 Task: Look for space in Point Fortin, Trinidad and Tobago from 2nd June, 2023 to 9th June, 2023 for 5 adults in price range Rs.7000 to Rs.13000. Place can be shared room with 2 bedrooms having 5 beds and 2 bathrooms. Property type can be house, flat, guest house. Booking option can be shelf check-in. Required host language is English.
Action: Mouse moved to (529, 106)
Screenshot: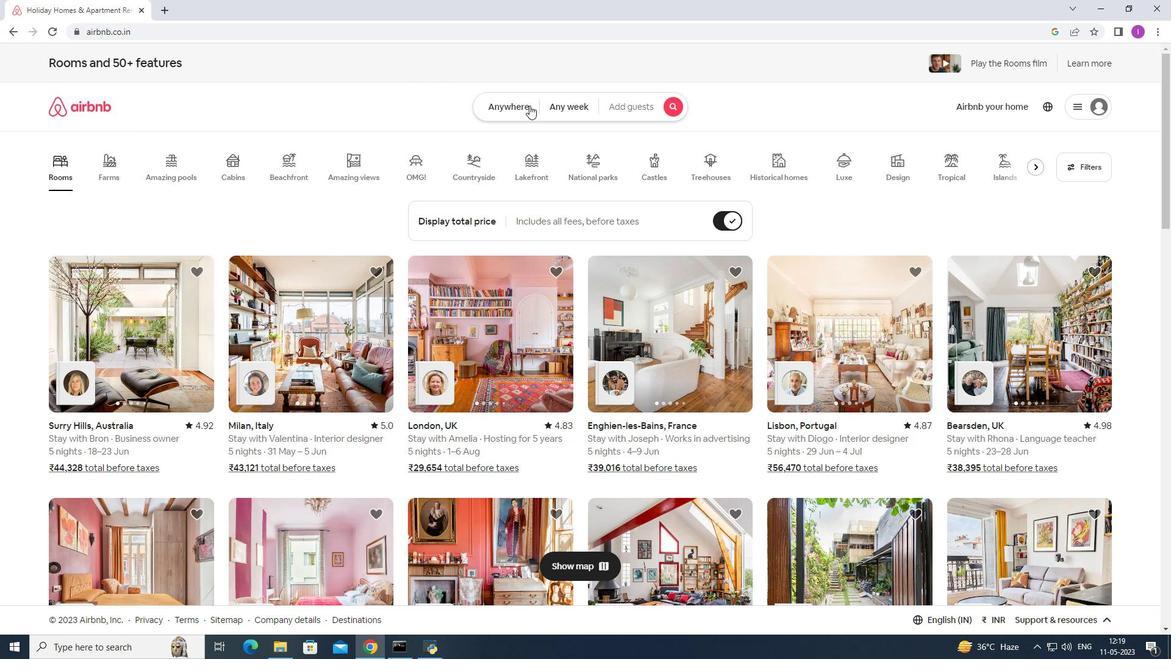 
Action: Mouse pressed left at (529, 106)
Screenshot: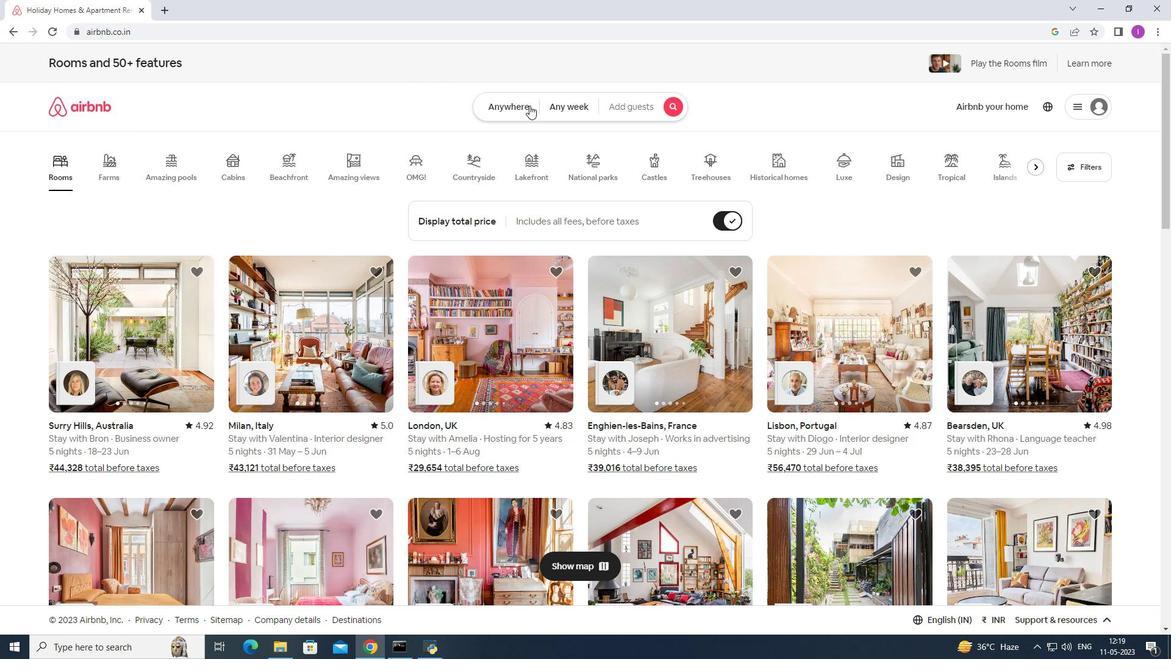 
Action: Mouse moved to (385, 159)
Screenshot: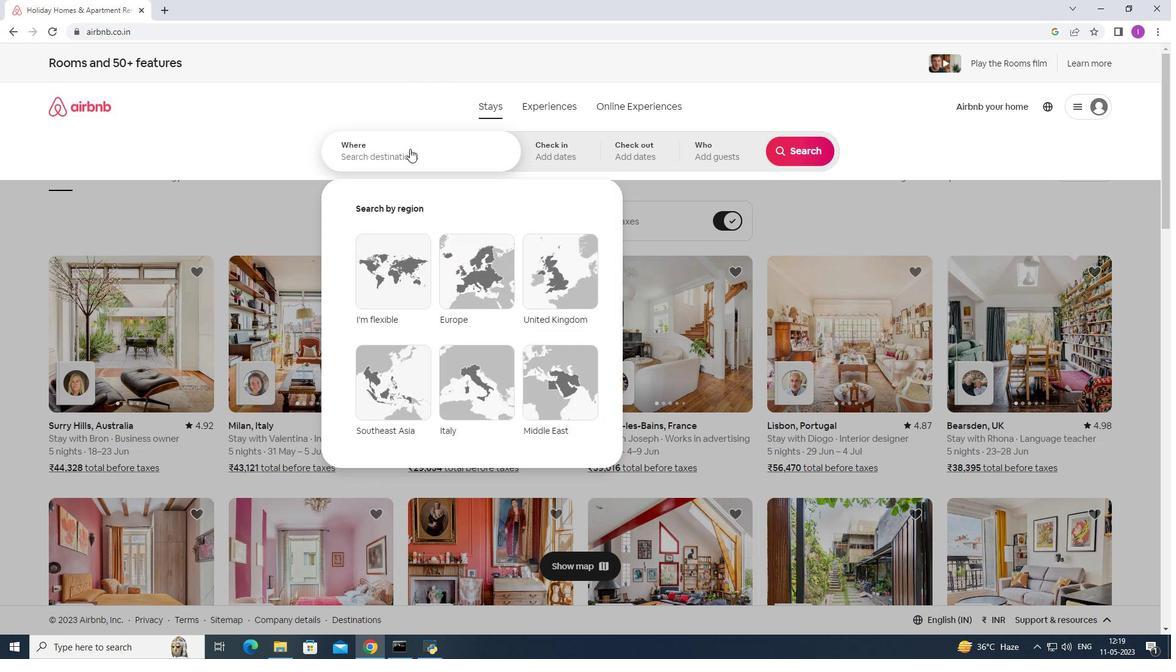 
Action: Mouse pressed left at (385, 159)
Screenshot: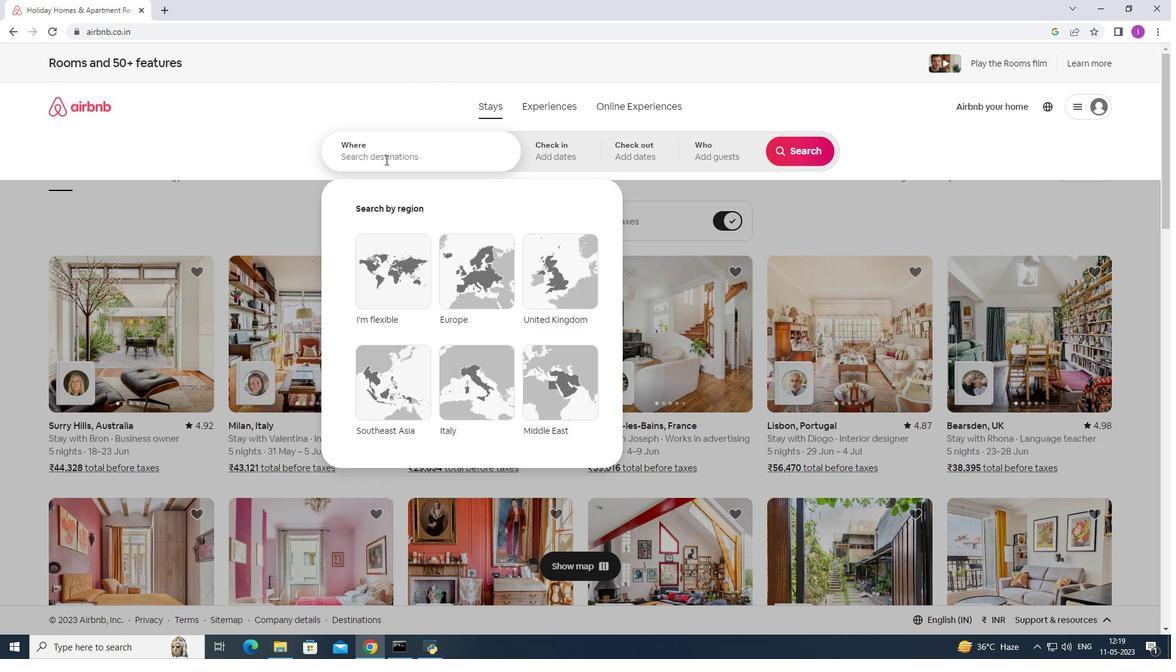 
Action: Mouse moved to (385, 163)
Screenshot: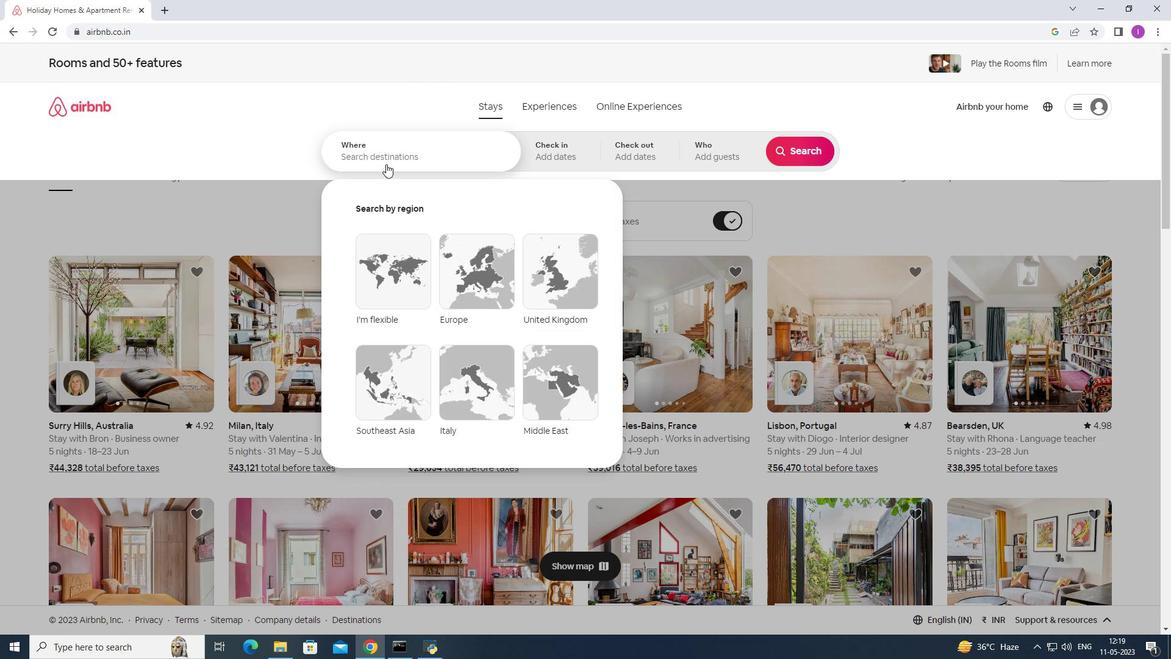 
Action: Key pressed <Key.shift><Key.shift><Key.shift><Key.shift><Key.shift><Key.shift>Point<Key.space><Key.shift>Fortin,<Key.shift>T
Screenshot: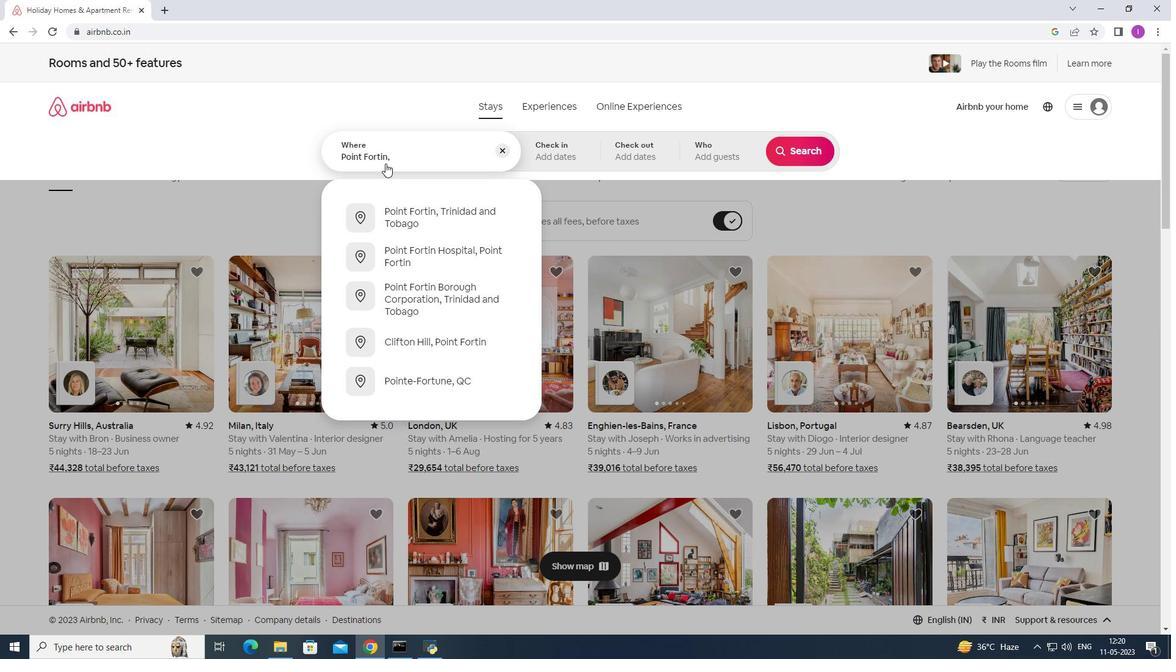 
Action: Mouse moved to (393, 157)
Screenshot: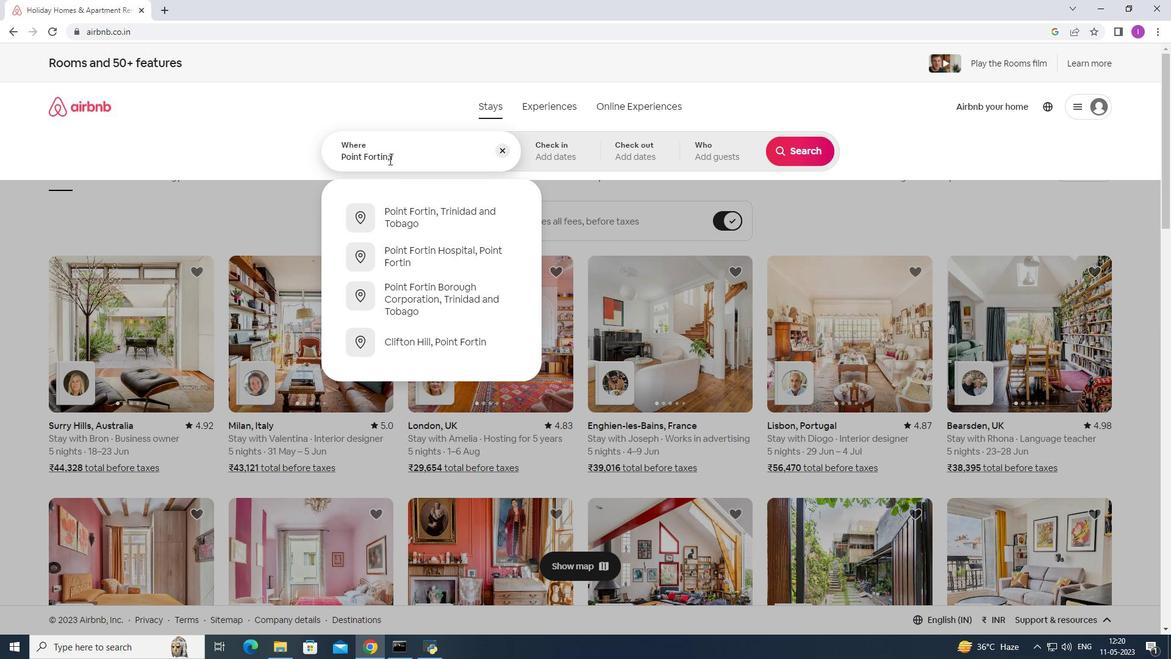 
Action: Key pressed r
Screenshot: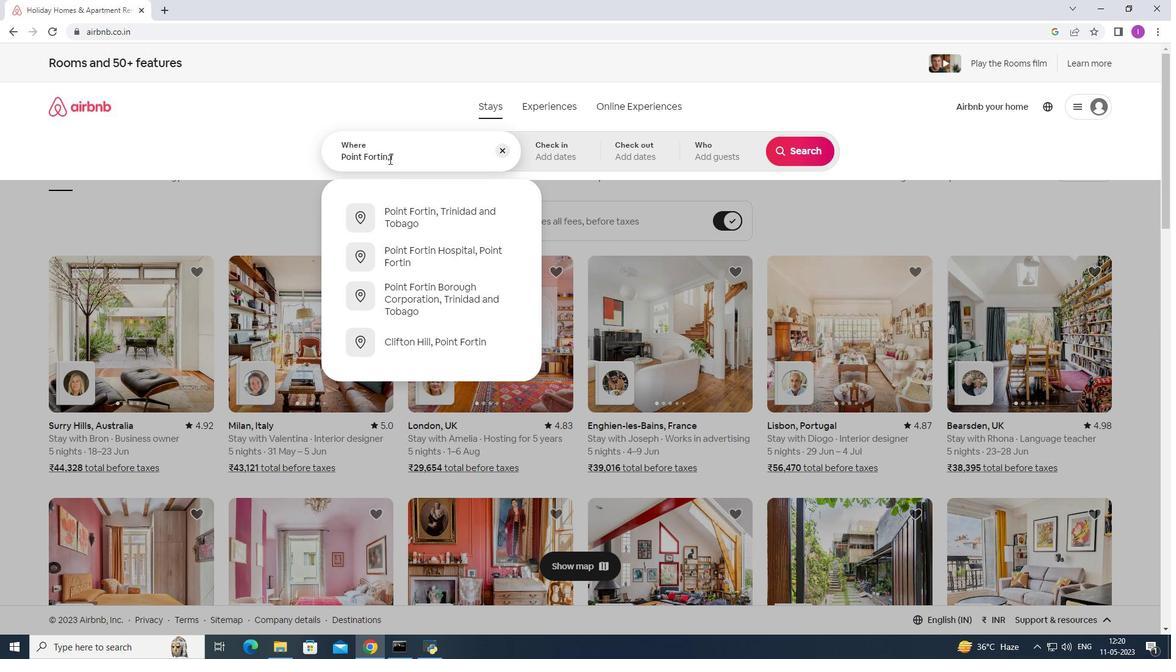 
Action: Mouse moved to (393, 156)
Screenshot: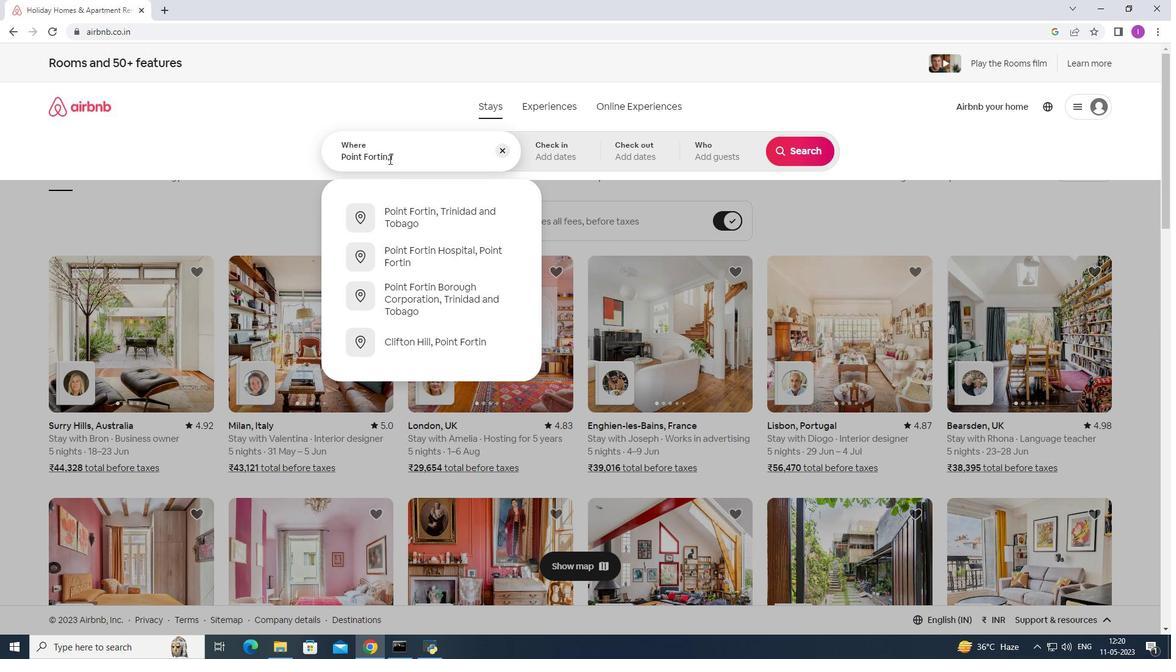 
Action: Key pressed i
Screenshot: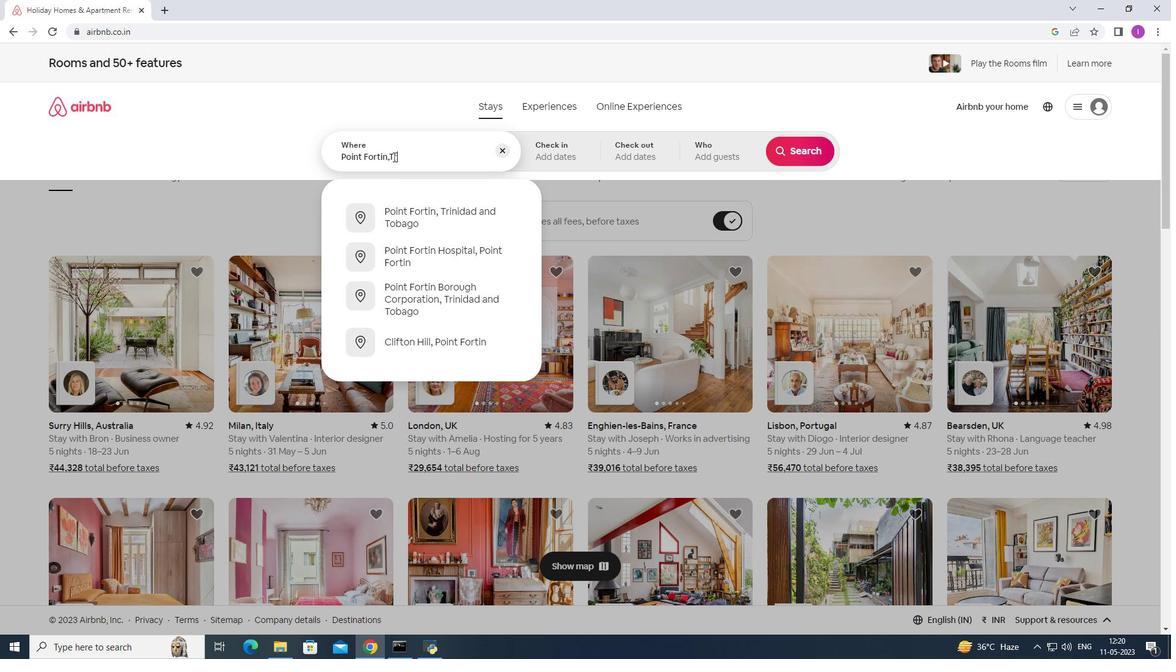 
Action: Mouse moved to (402, 152)
Screenshot: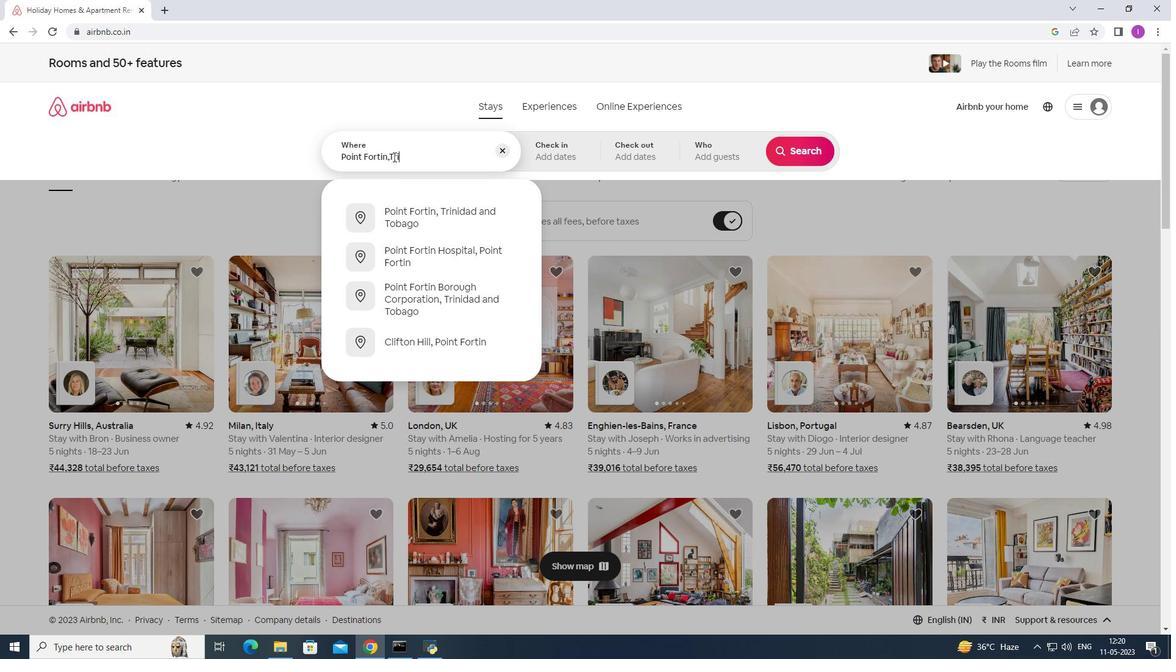 
Action: Key pressed nidad
Screenshot: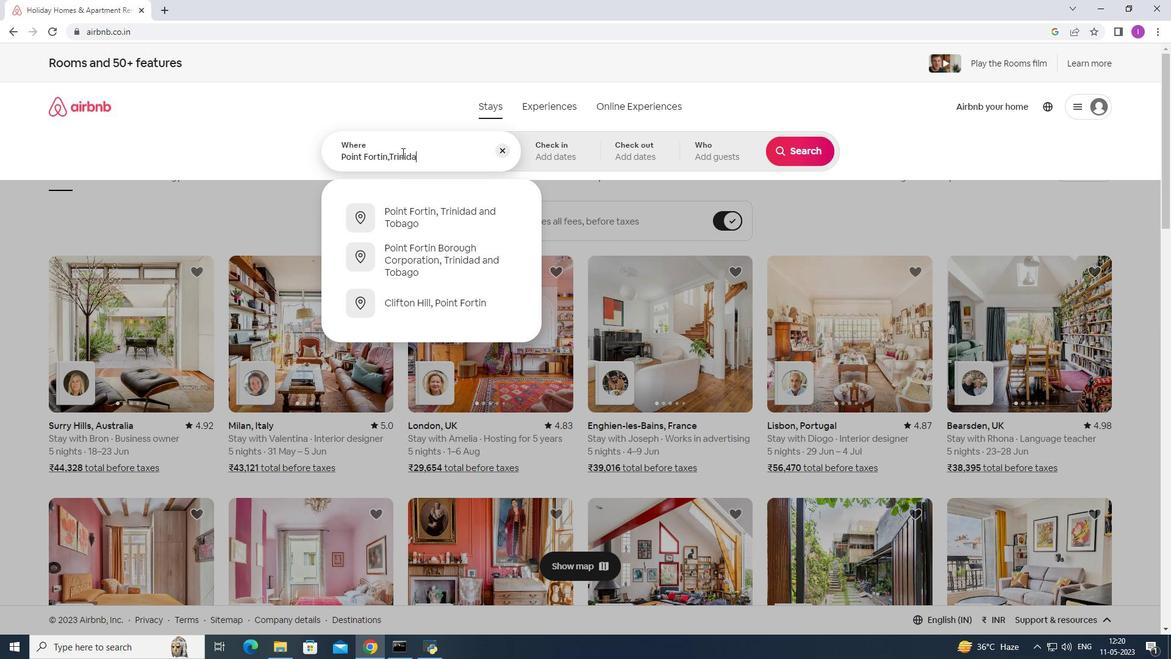 
Action: Mouse moved to (539, 158)
Screenshot: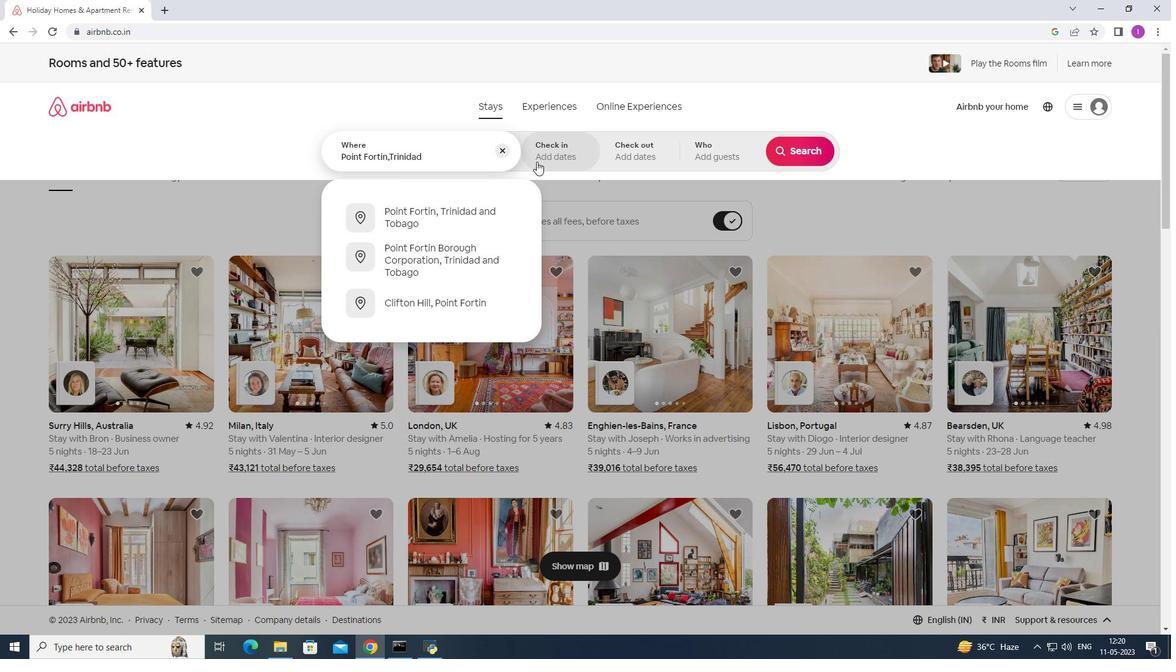 
Action: Mouse pressed left at (539, 158)
Screenshot: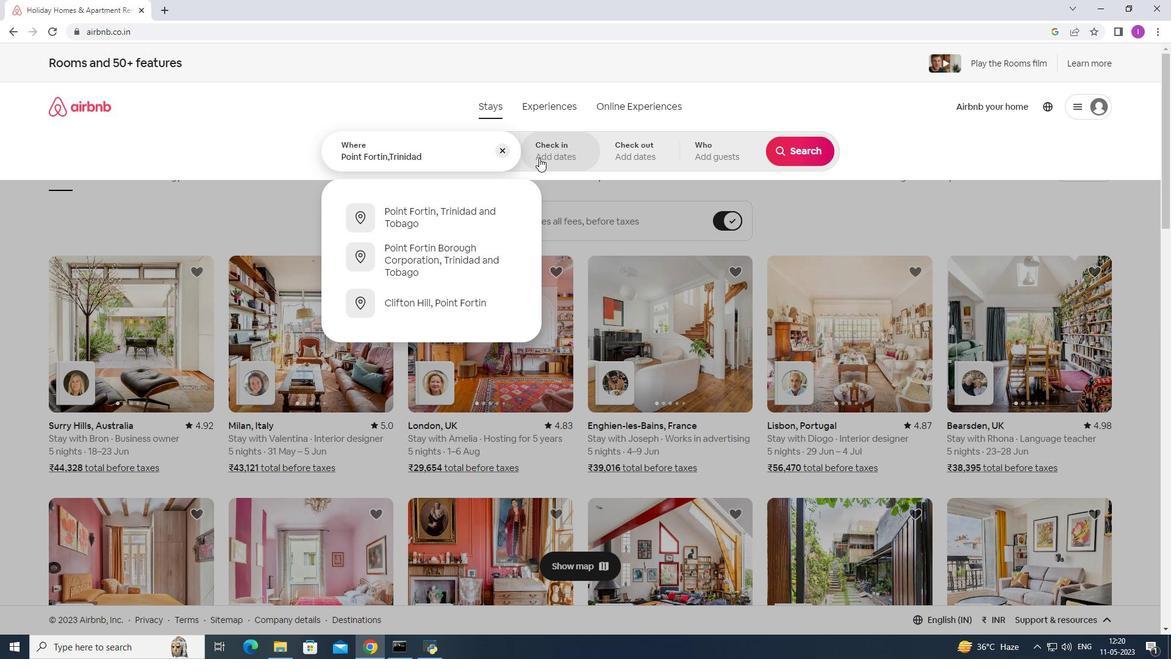 
Action: Mouse moved to (759, 298)
Screenshot: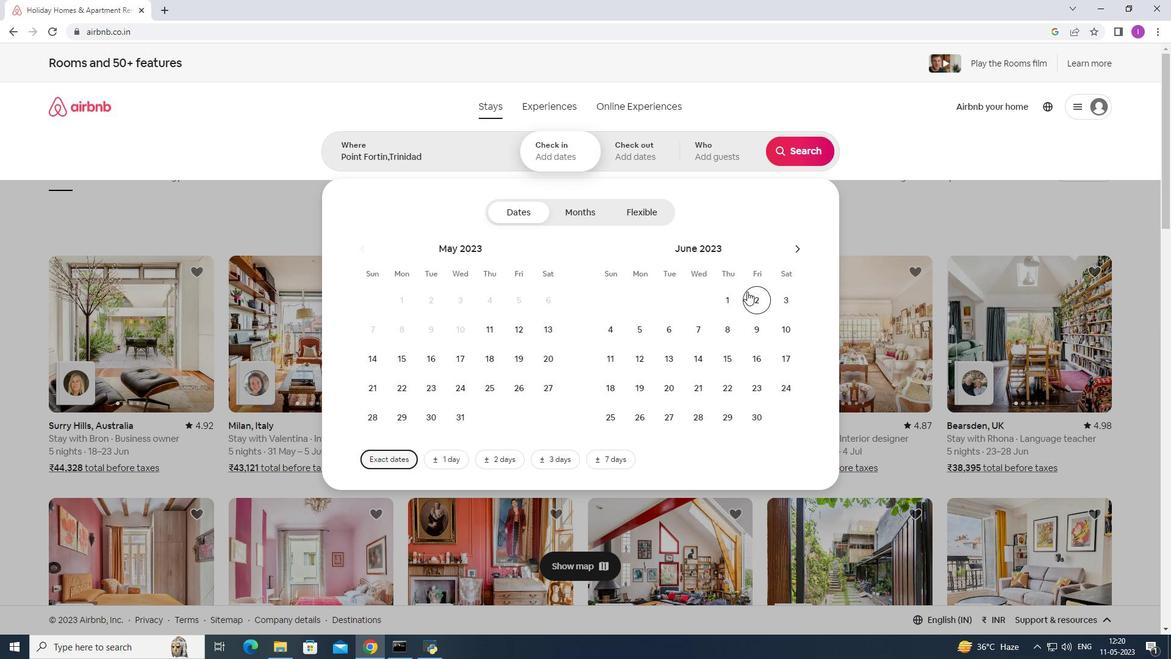 
Action: Mouse pressed left at (759, 298)
Screenshot: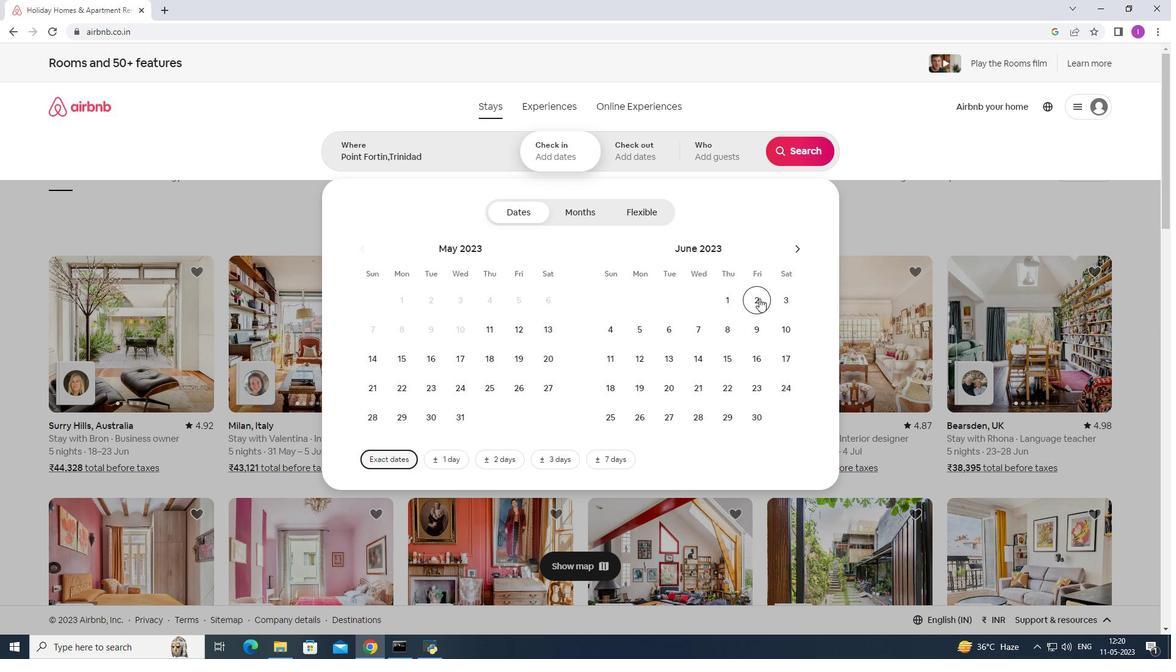 
Action: Mouse moved to (764, 330)
Screenshot: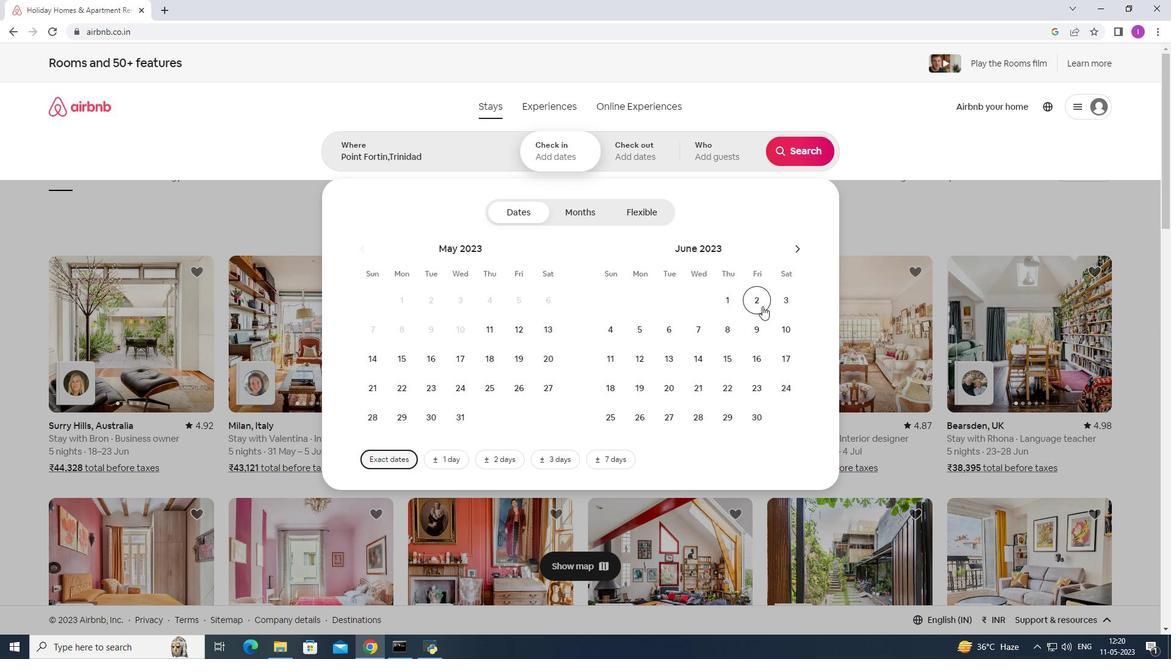 
Action: Mouse pressed left at (764, 330)
Screenshot: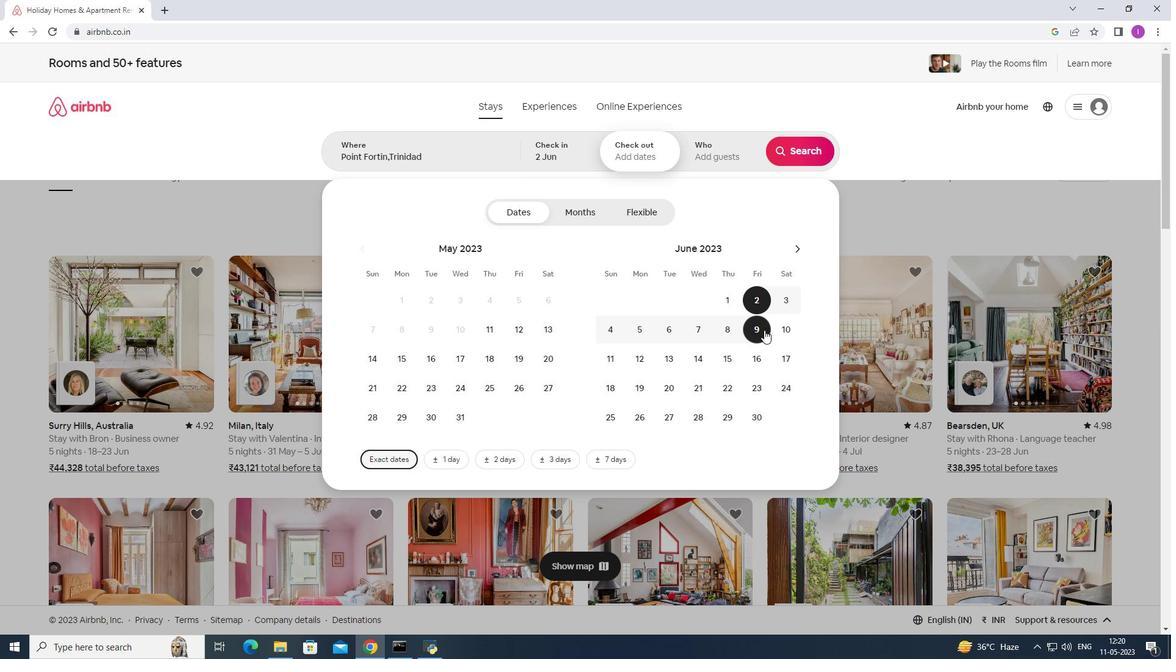
Action: Mouse moved to (706, 161)
Screenshot: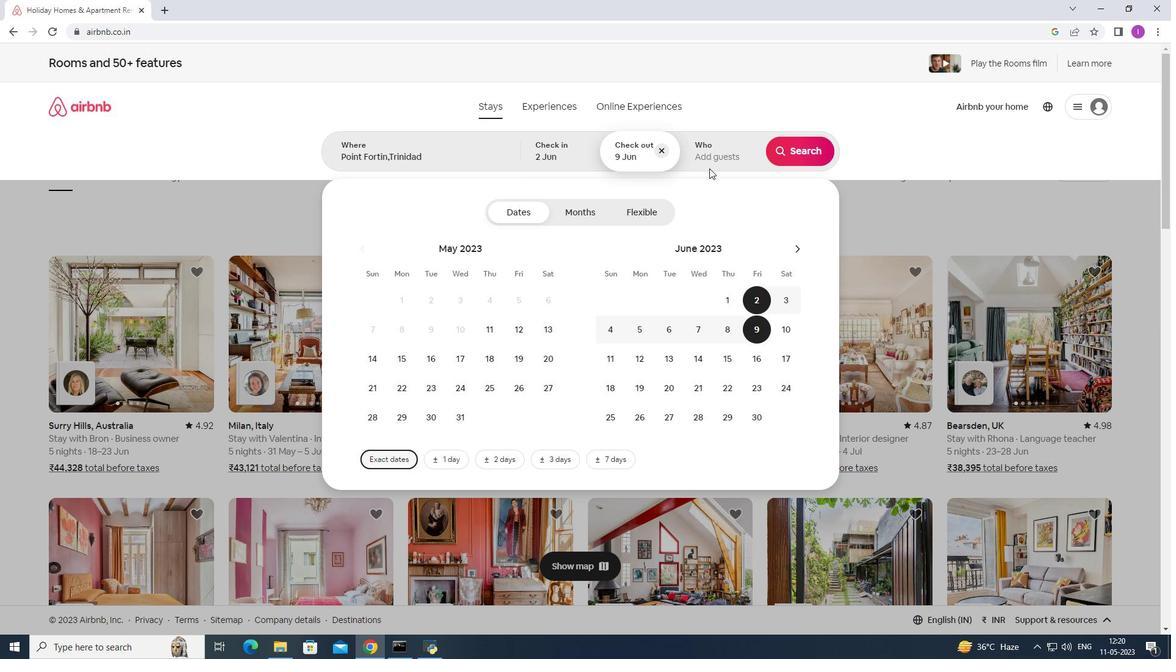 
Action: Mouse pressed left at (706, 161)
Screenshot: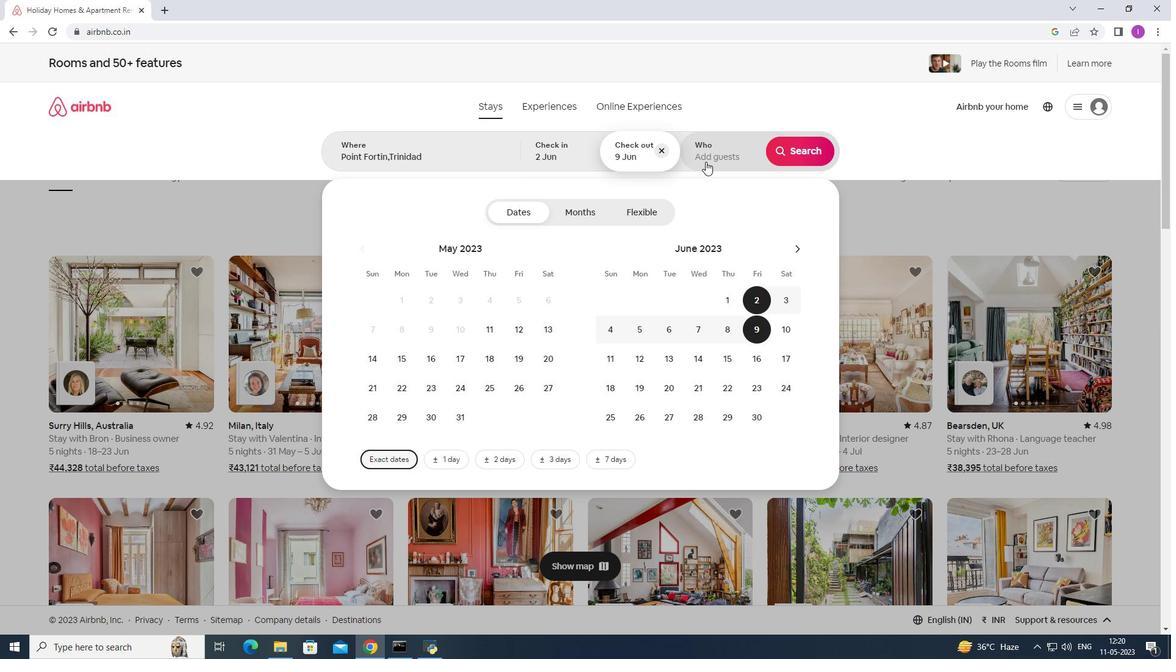 
Action: Mouse moved to (805, 217)
Screenshot: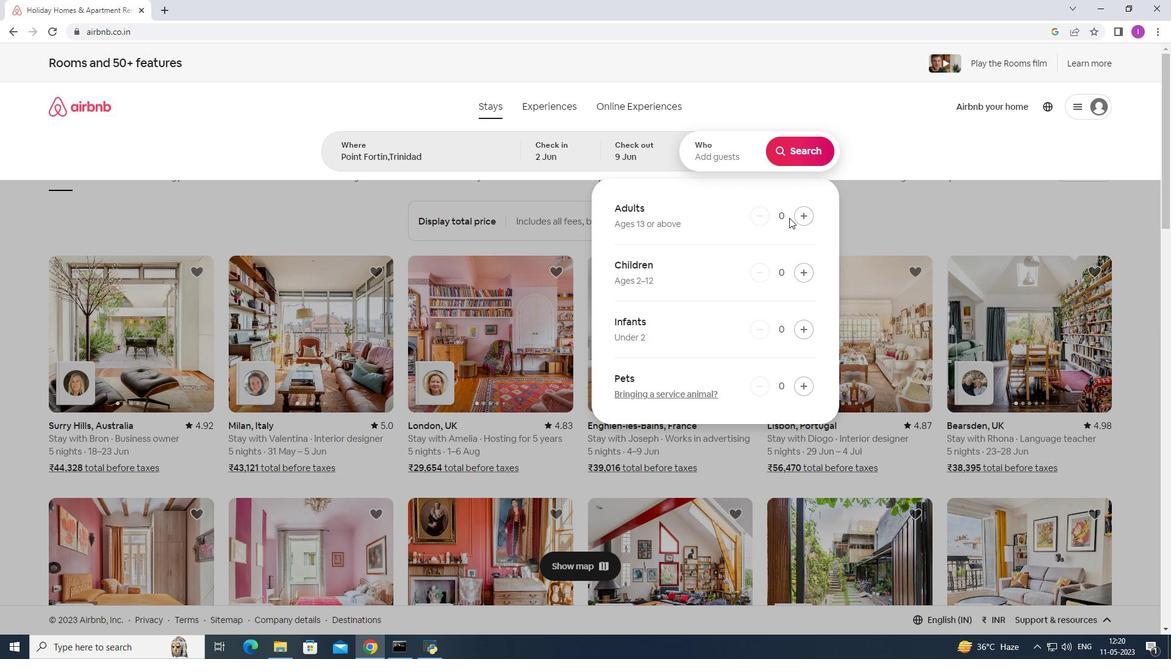 
Action: Mouse pressed left at (805, 217)
Screenshot: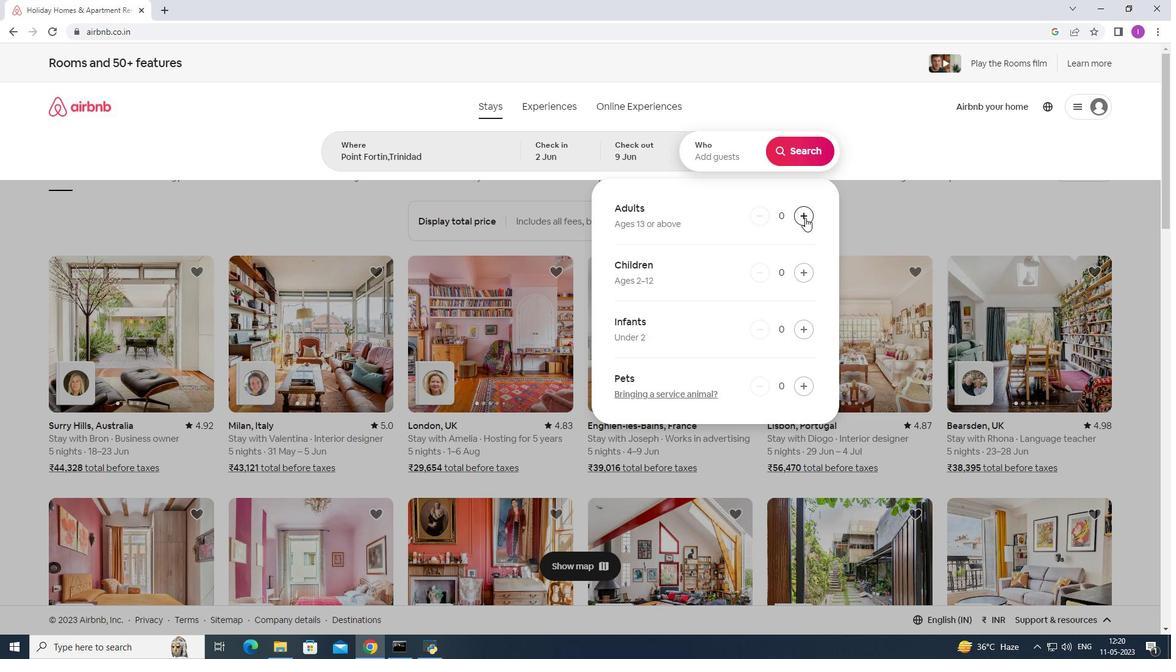 
Action: Mouse pressed left at (805, 217)
Screenshot: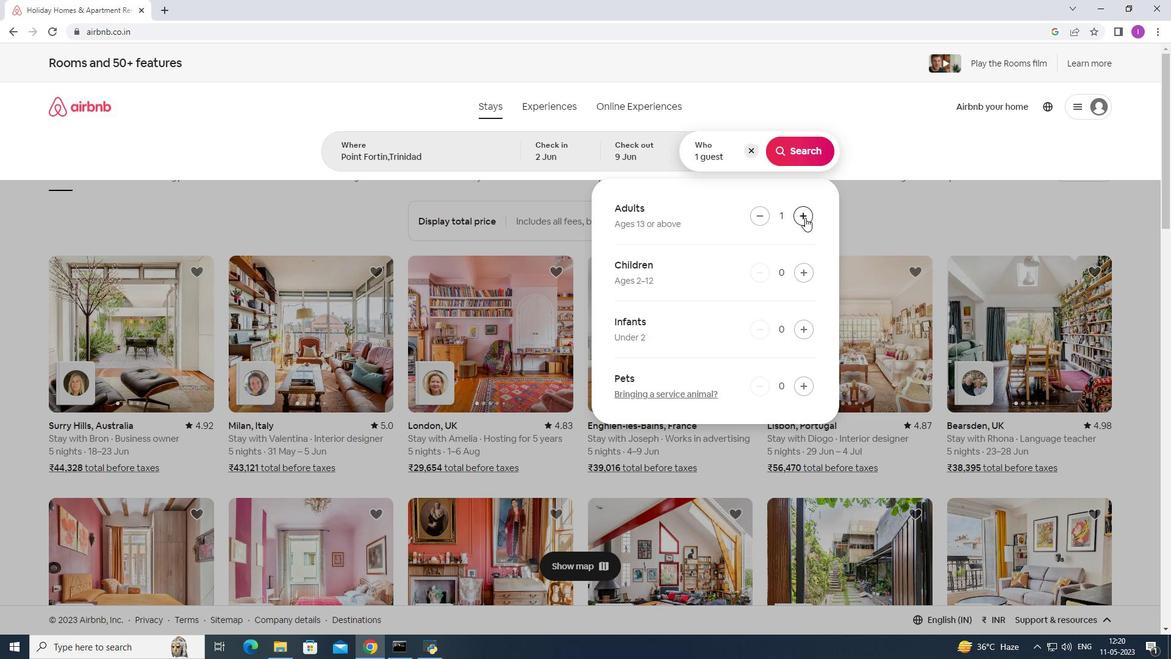 
Action: Mouse pressed left at (805, 217)
Screenshot: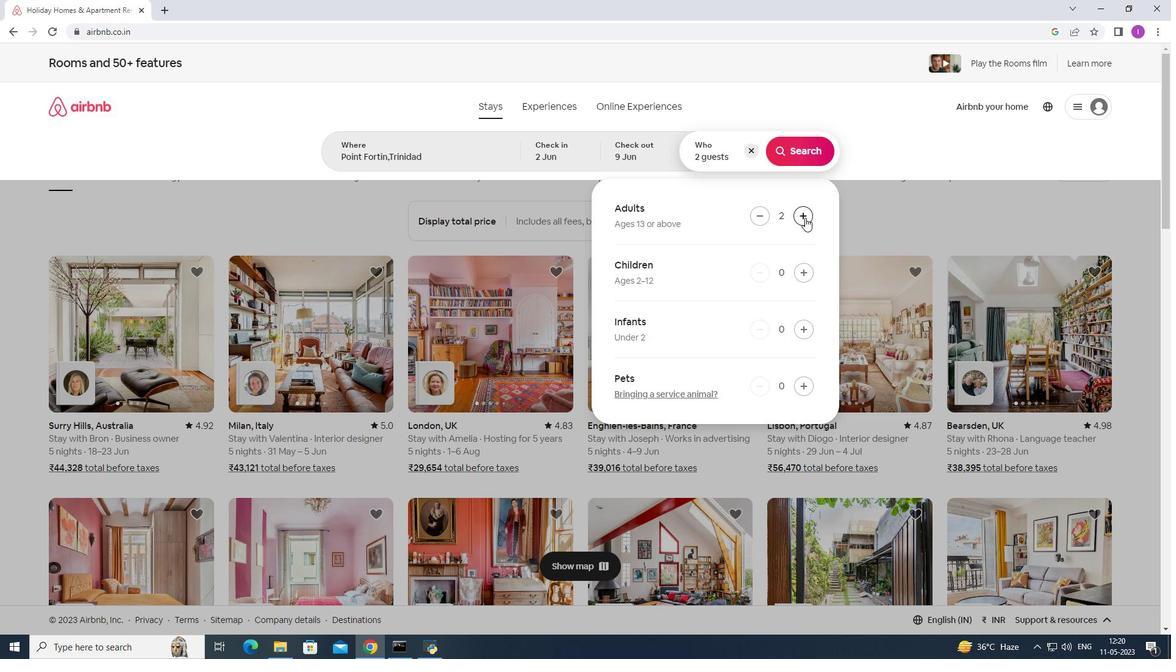 
Action: Mouse pressed left at (805, 217)
Screenshot: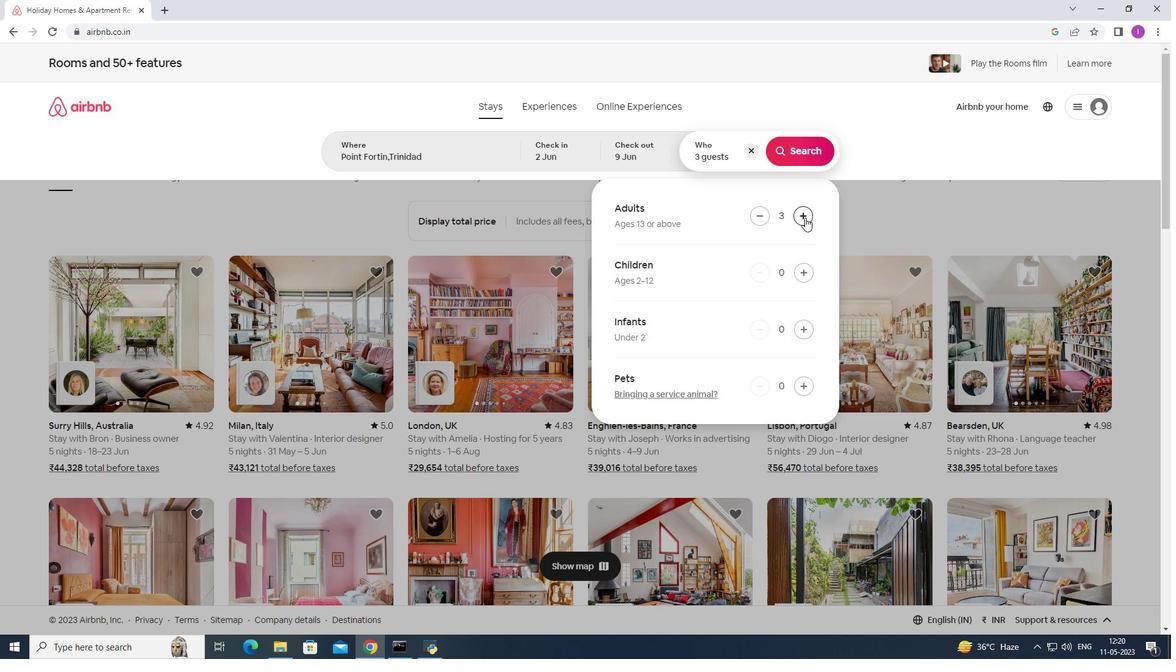
Action: Mouse pressed left at (805, 217)
Screenshot: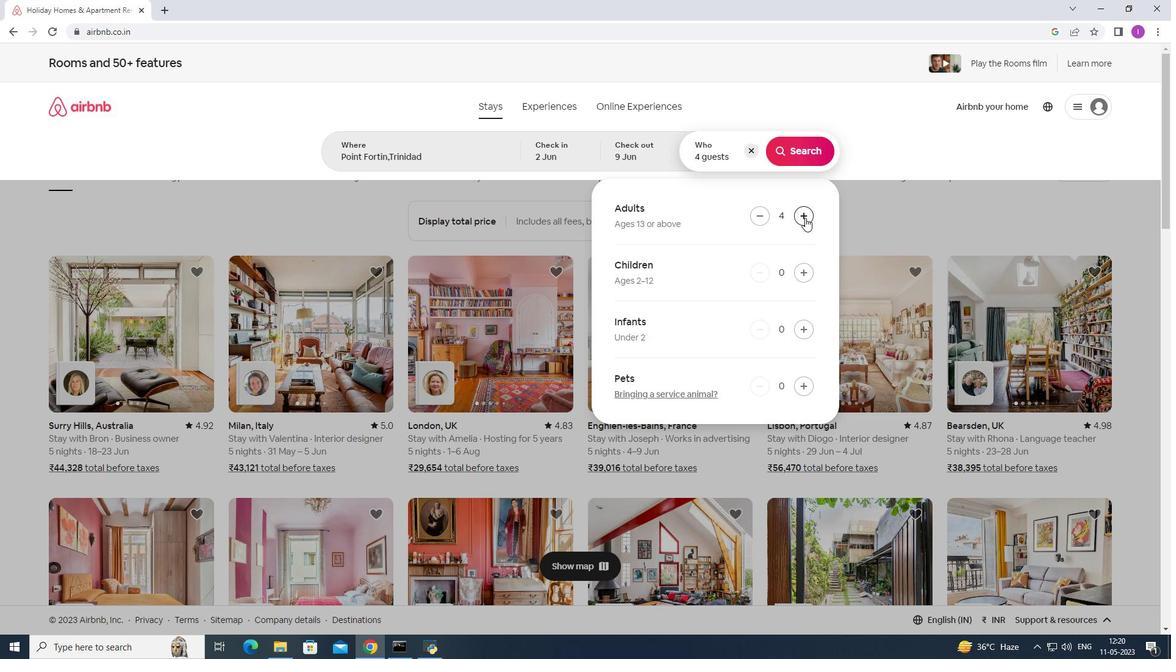 
Action: Mouse moved to (796, 156)
Screenshot: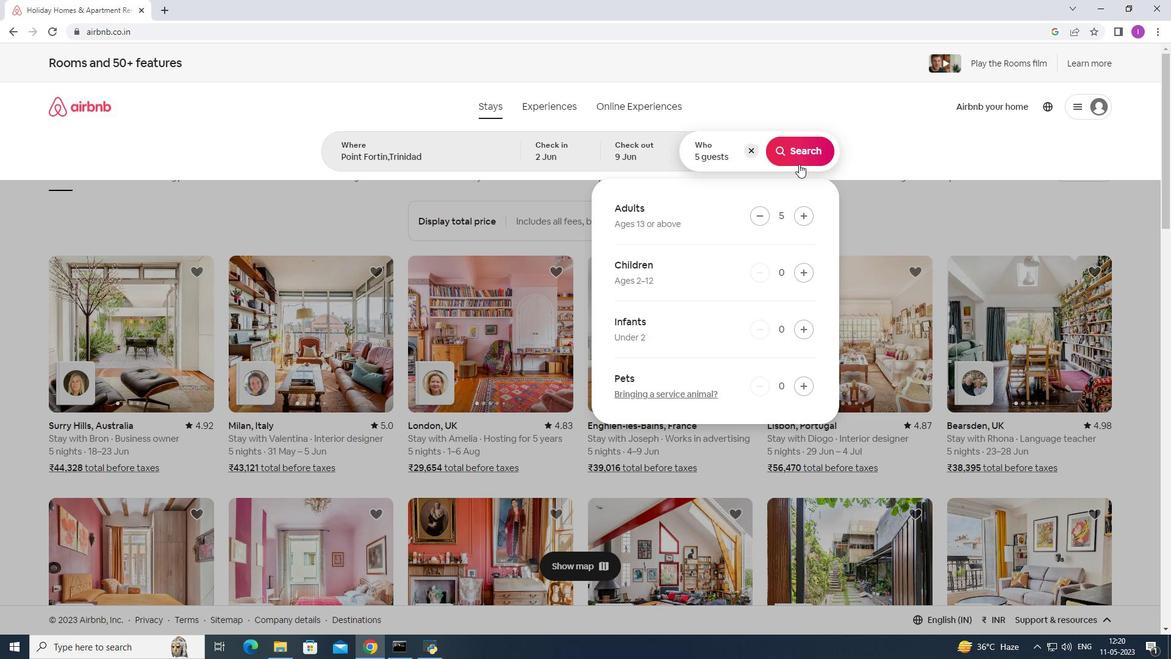 
Action: Mouse pressed left at (796, 156)
Screenshot: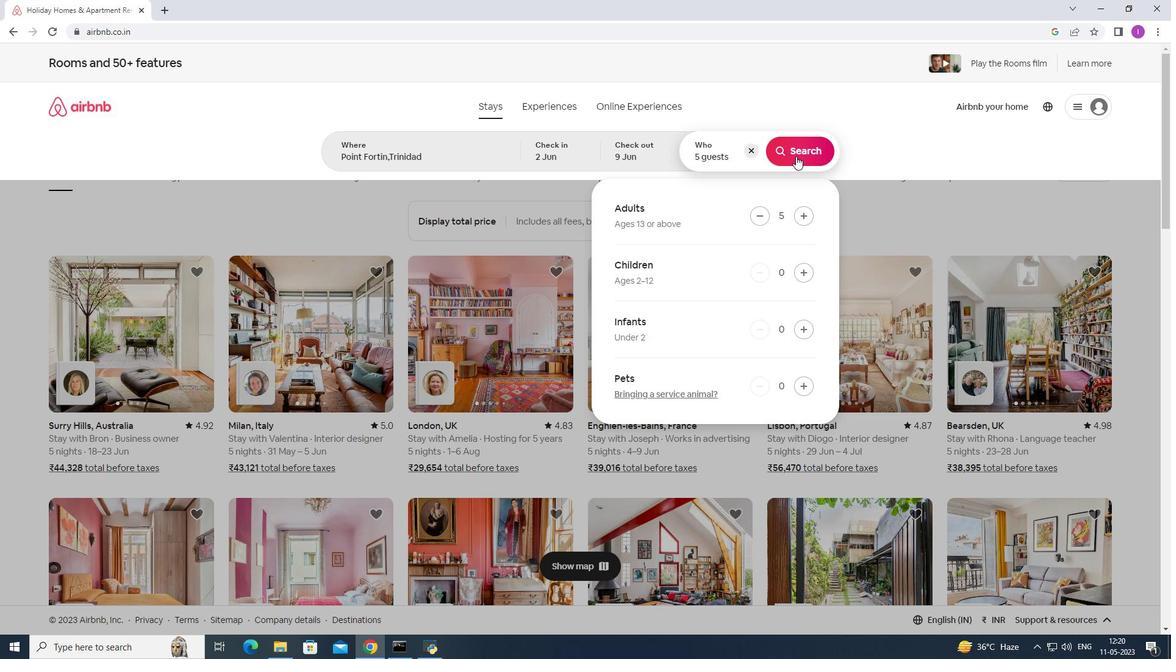 
Action: Mouse moved to (1108, 123)
Screenshot: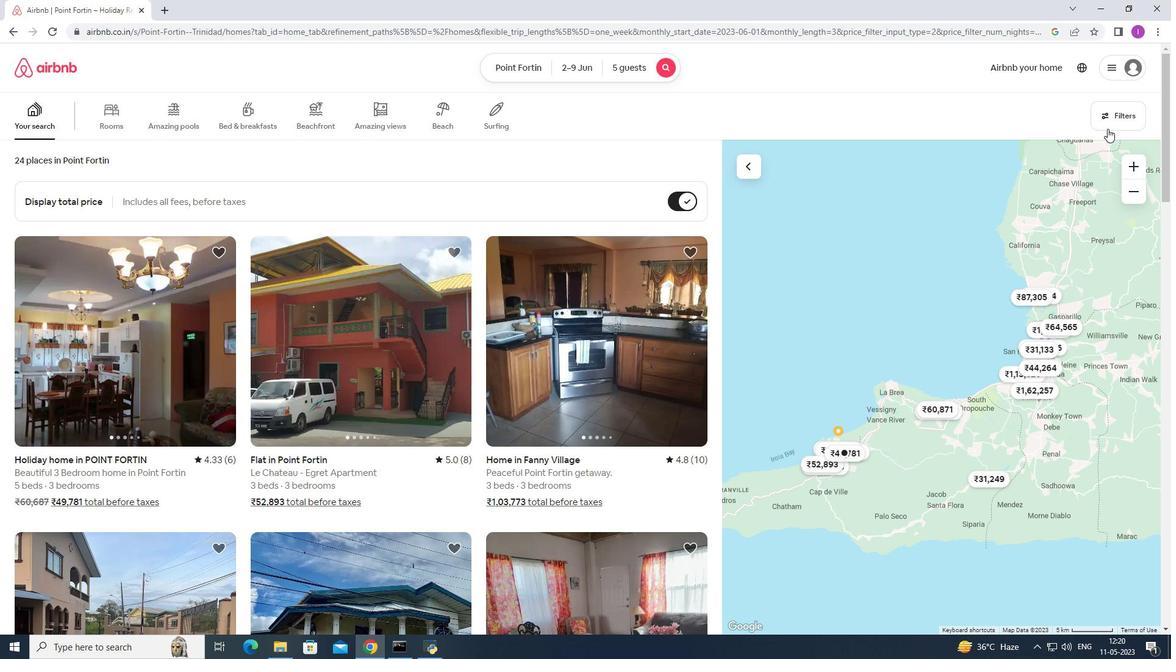 
Action: Mouse pressed left at (1108, 123)
Screenshot: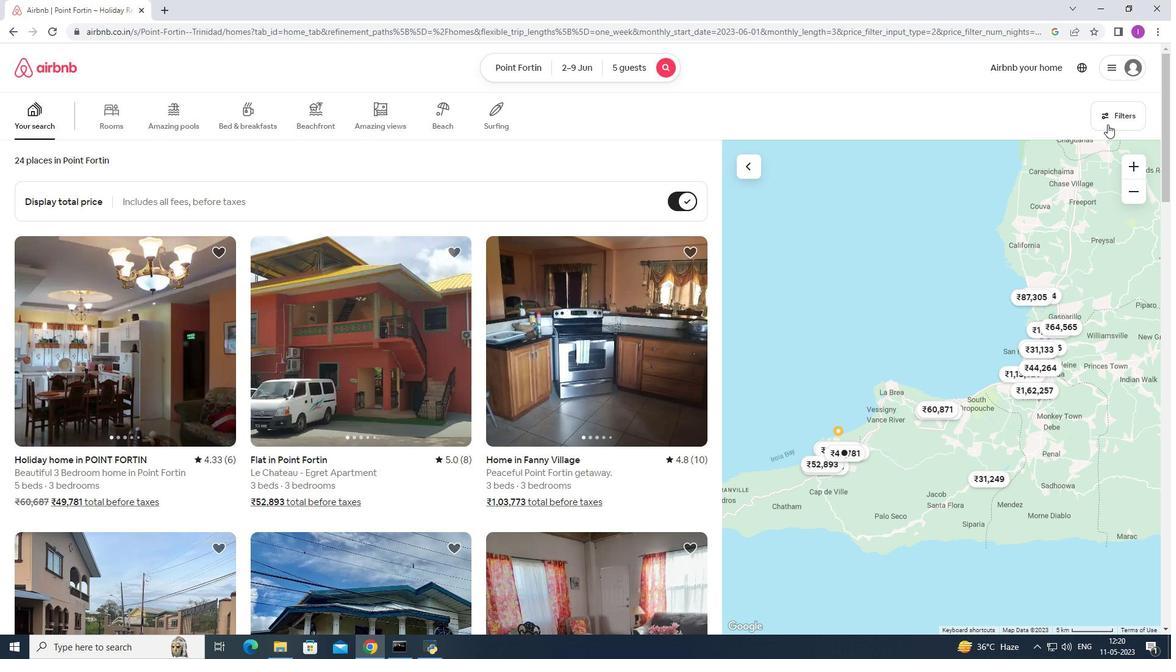 
Action: Mouse moved to (679, 423)
Screenshot: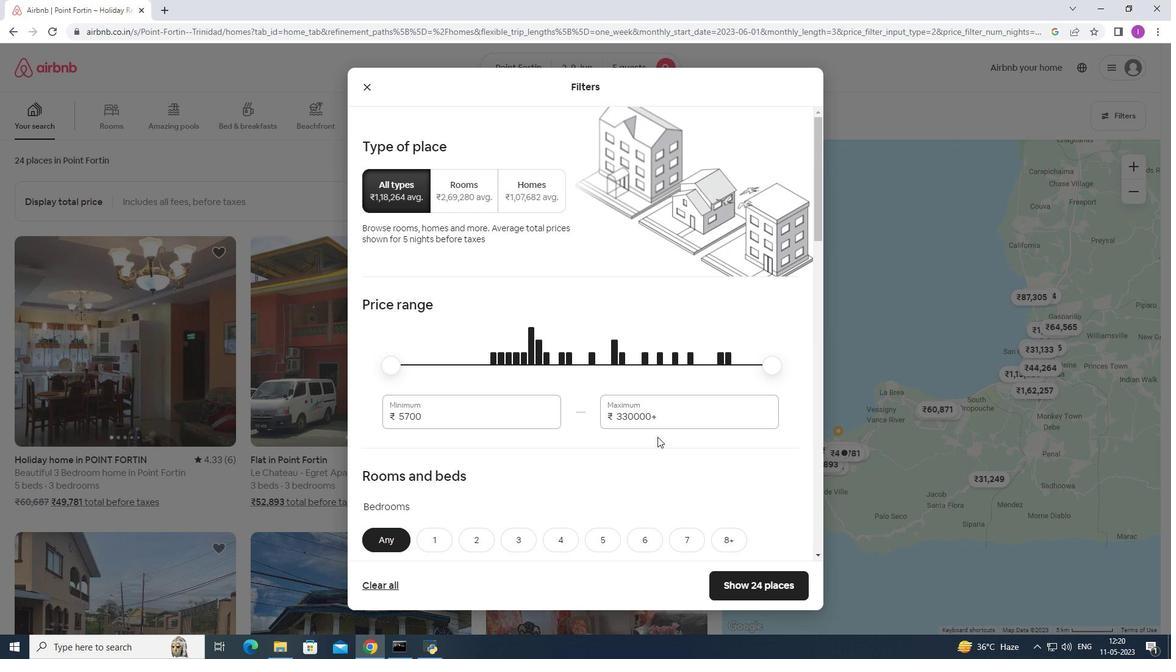 
Action: Mouse pressed left at (679, 423)
Screenshot: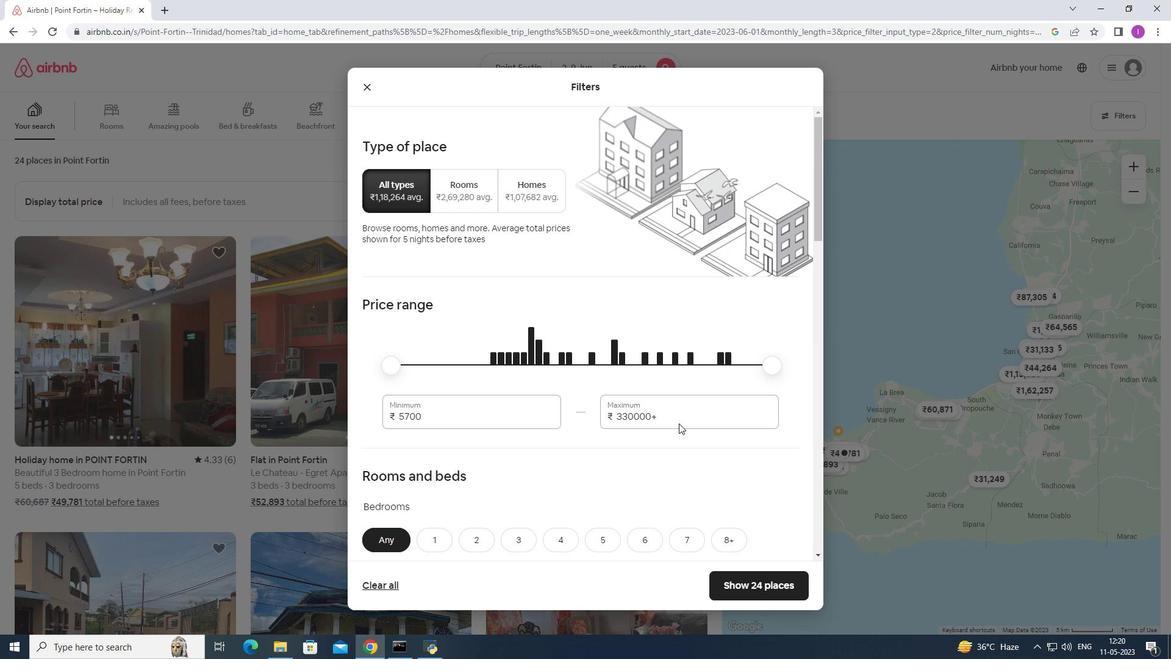 
Action: Mouse moved to (677, 418)
Screenshot: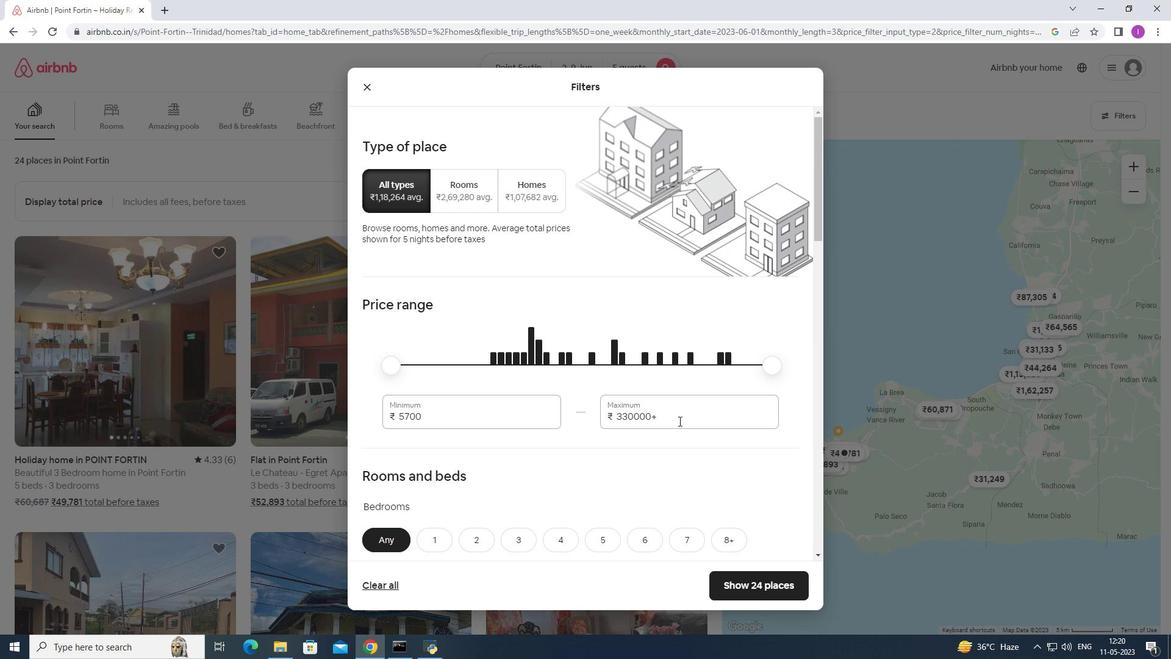 
Action: Mouse pressed left at (677, 418)
Screenshot: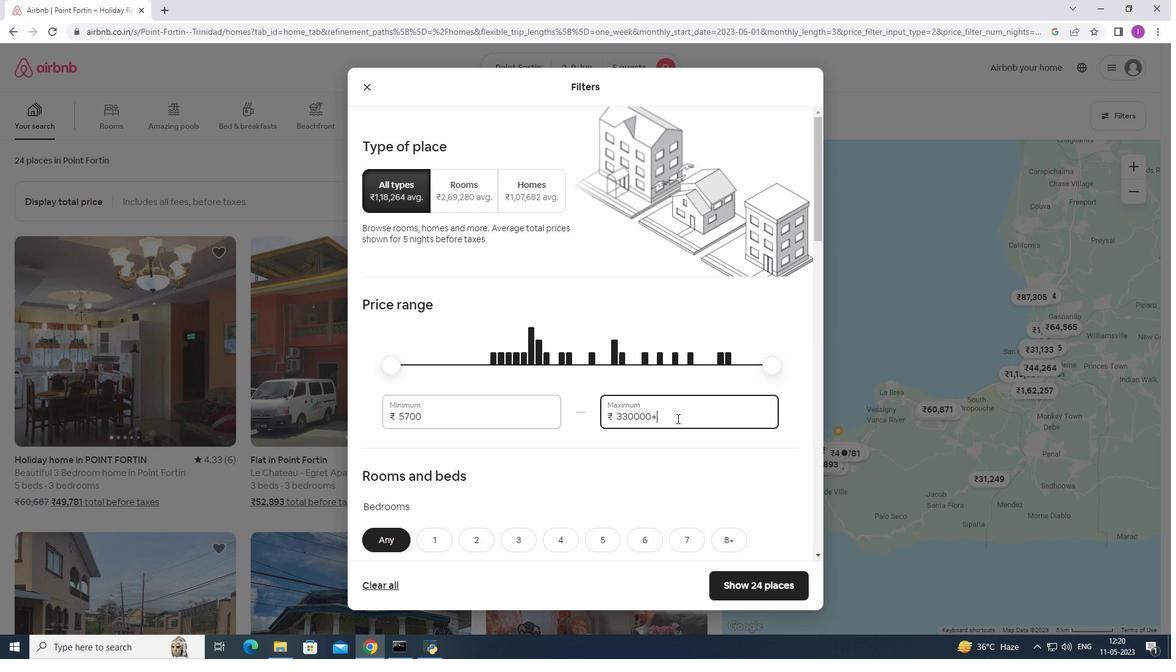 
Action: Mouse moved to (605, 423)
Screenshot: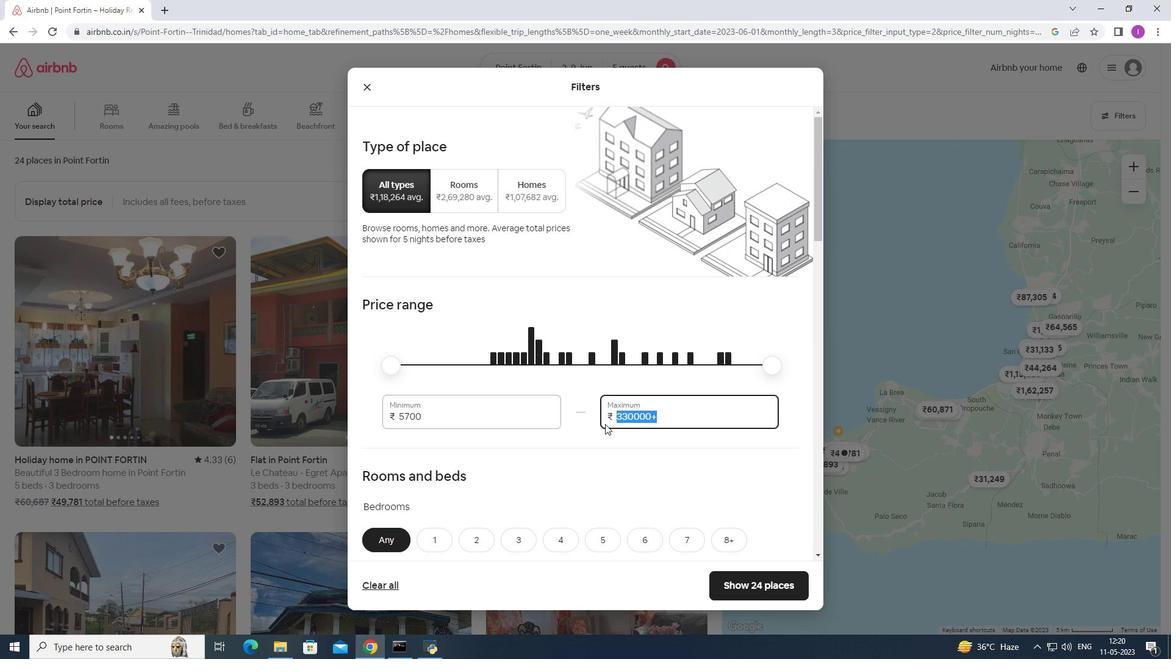 
Action: Key pressed 13
Screenshot: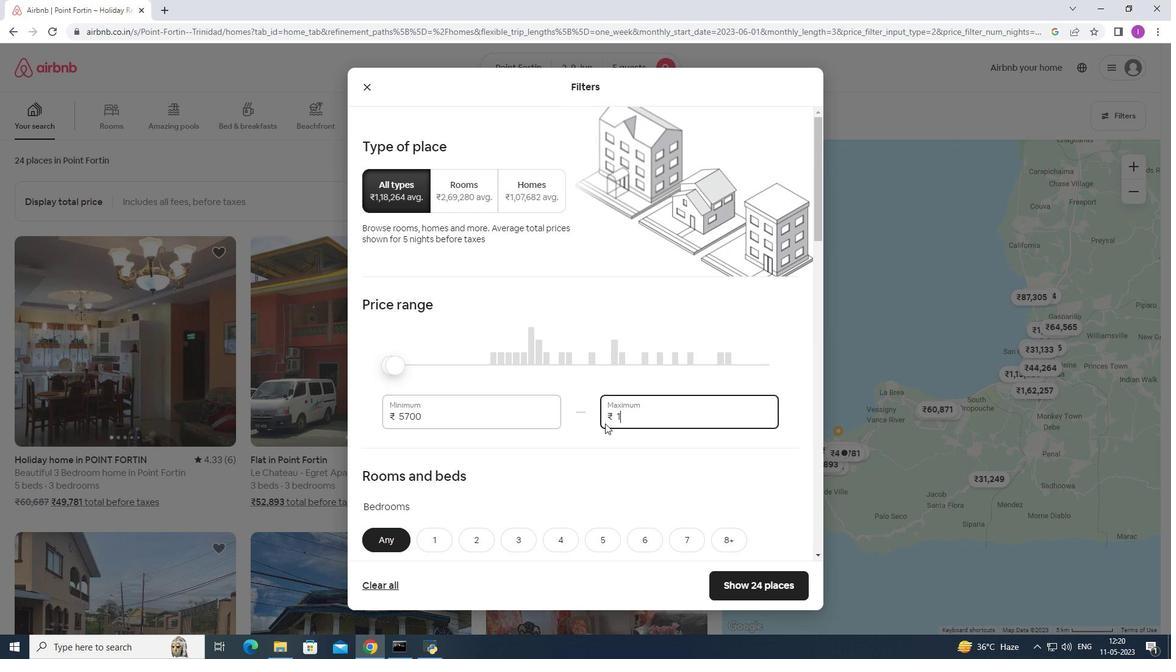 
Action: Mouse moved to (656, 427)
Screenshot: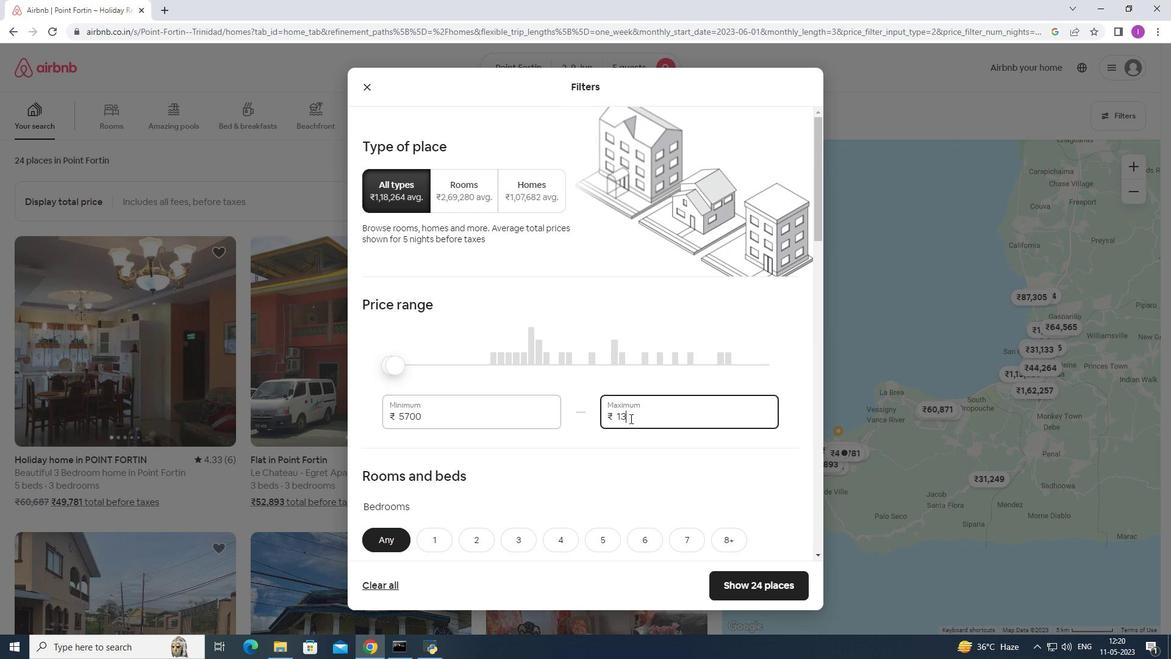 
Action: Key pressed 000
Screenshot: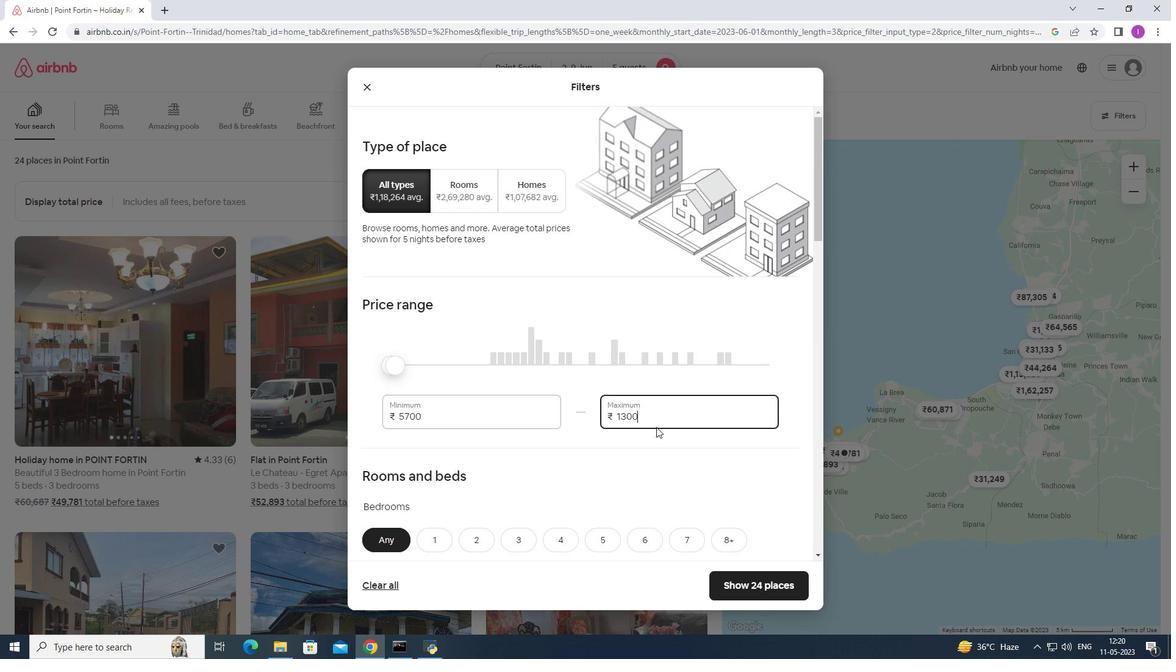 
Action: Mouse moved to (428, 421)
Screenshot: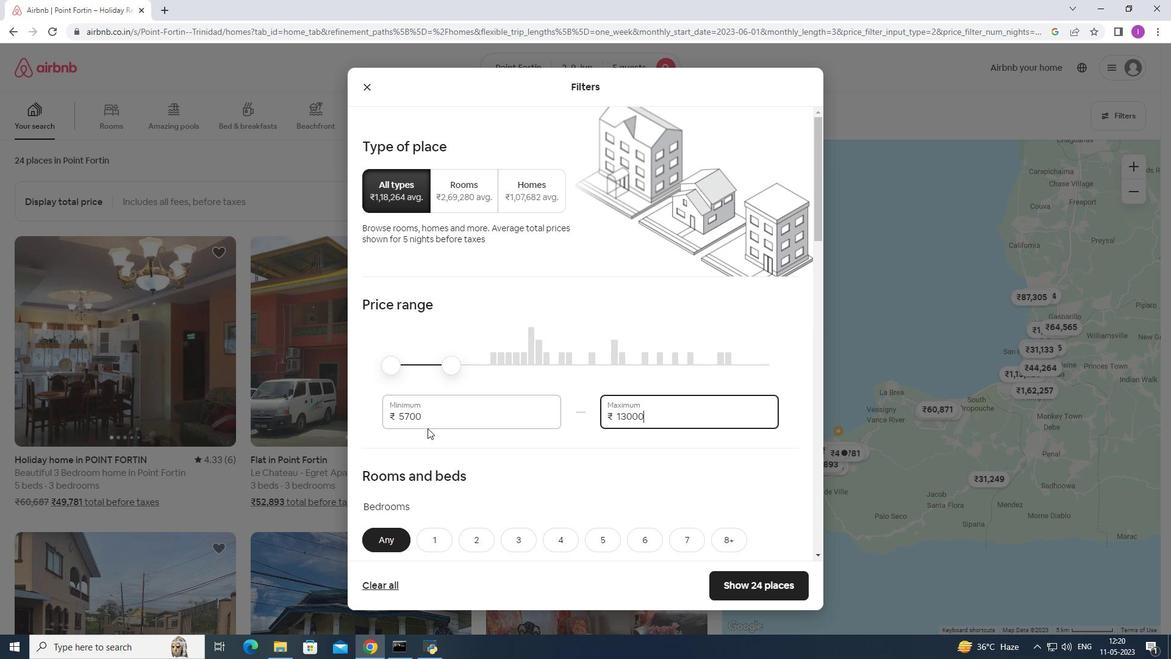 
Action: Mouse pressed left at (428, 421)
Screenshot: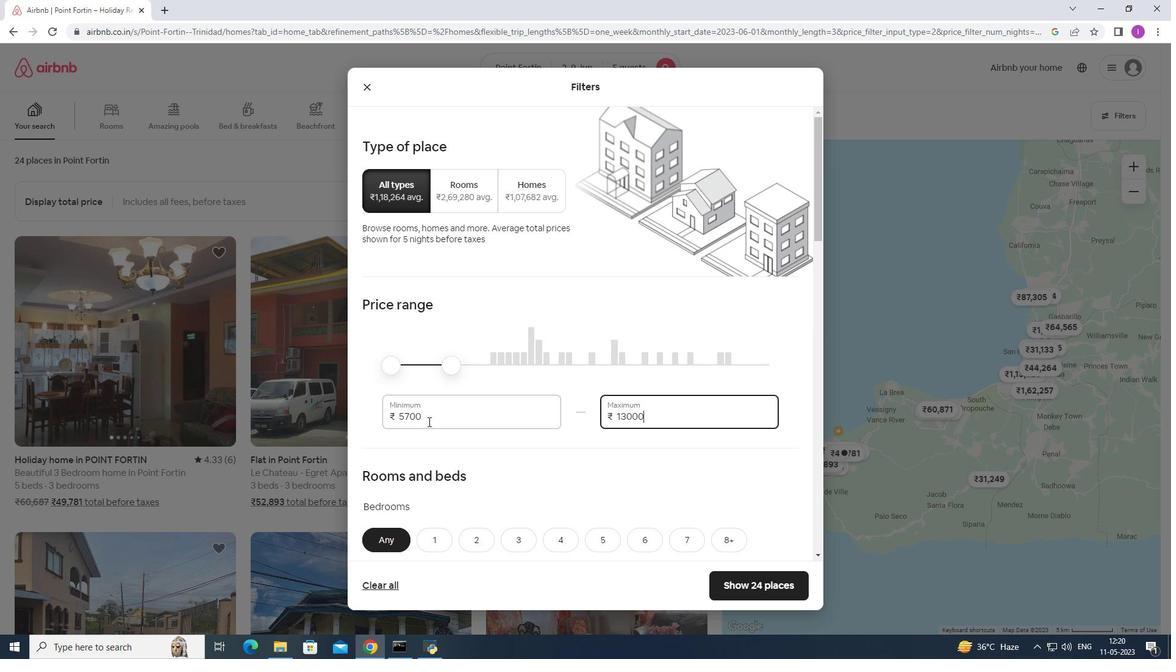 
Action: Mouse moved to (422, 422)
Screenshot: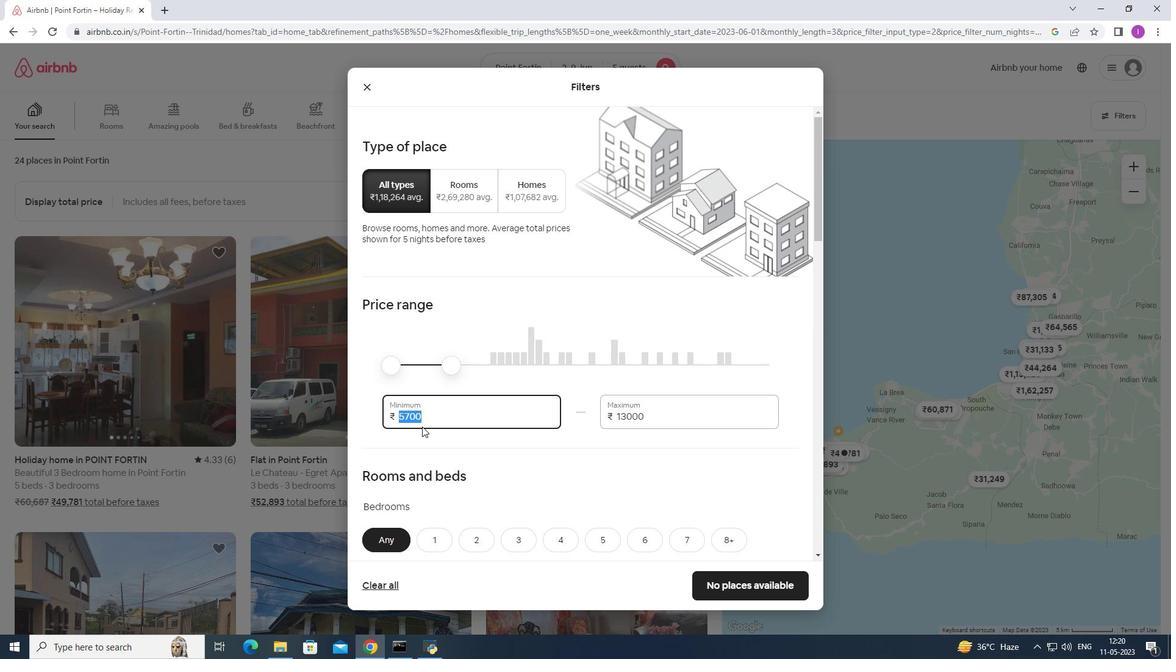 
Action: Key pressed 7
Screenshot: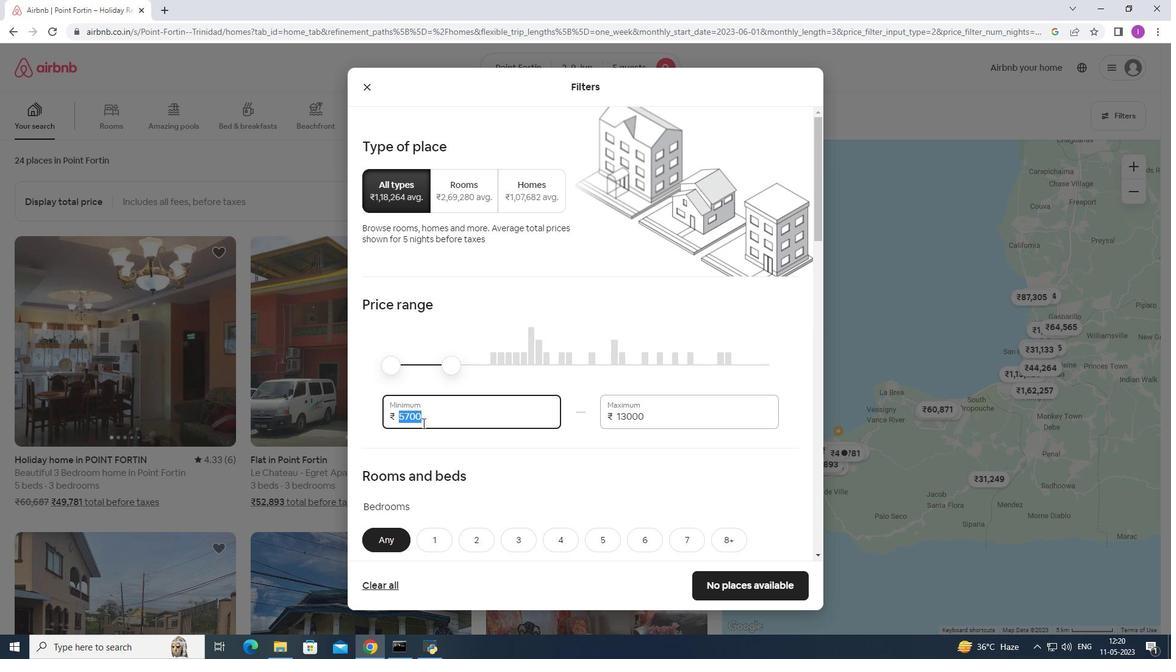 
Action: Mouse moved to (422, 422)
Screenshot: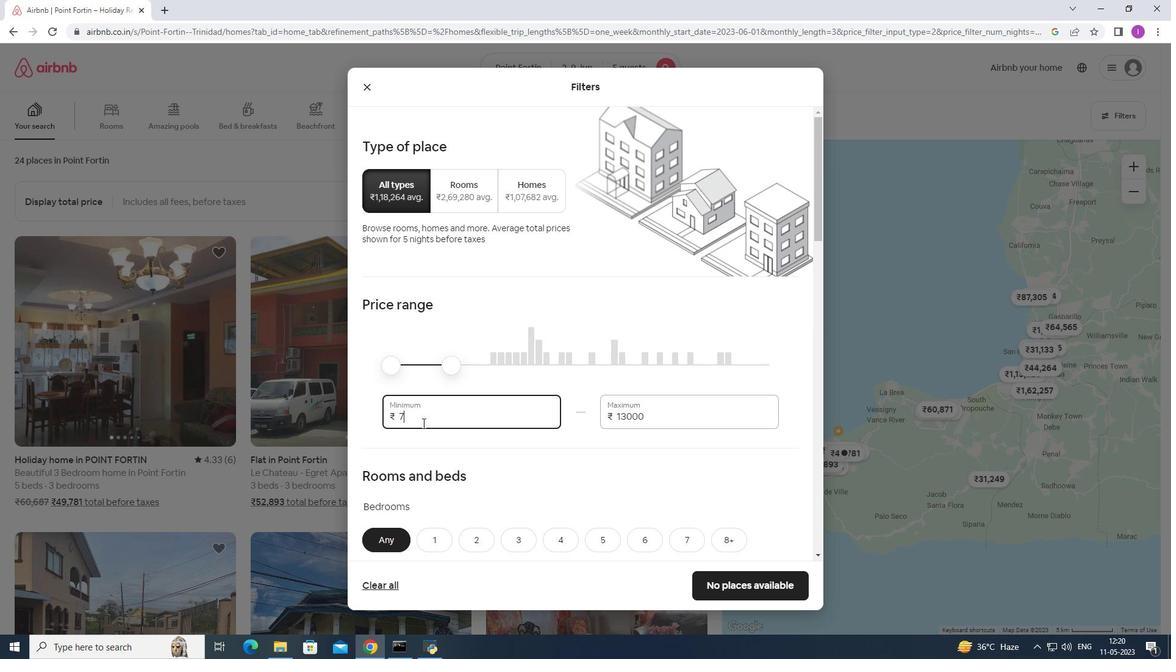 
Action: Key pressed 00
Screenshot: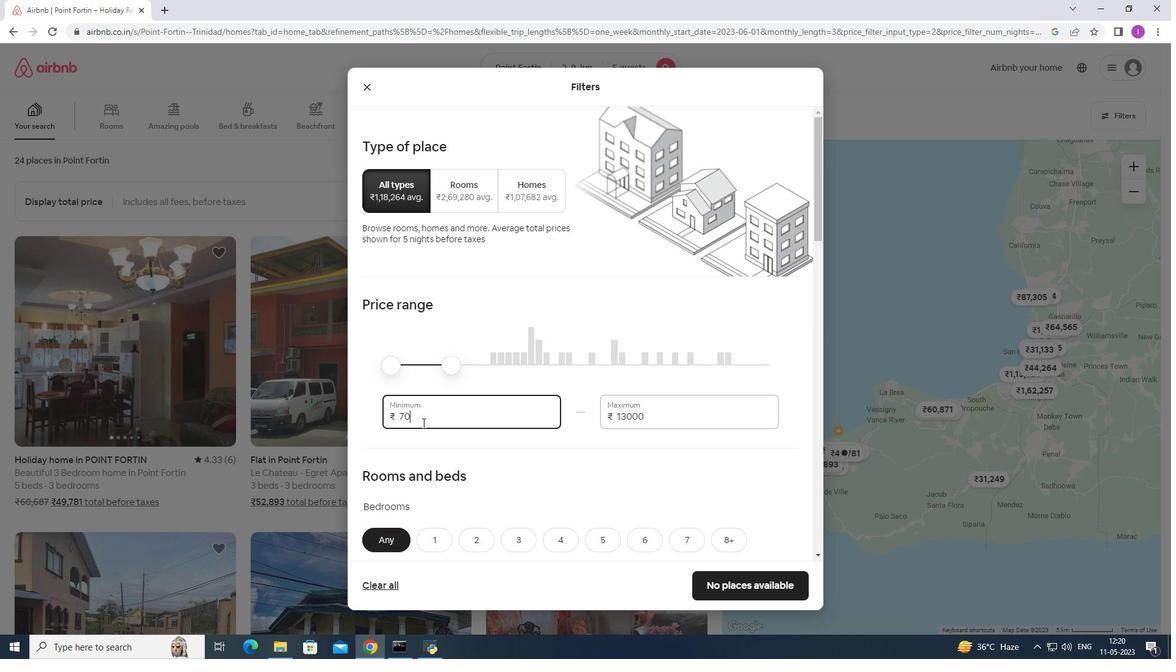 
Action: Mouse moved to (423, 422)
Screenshot: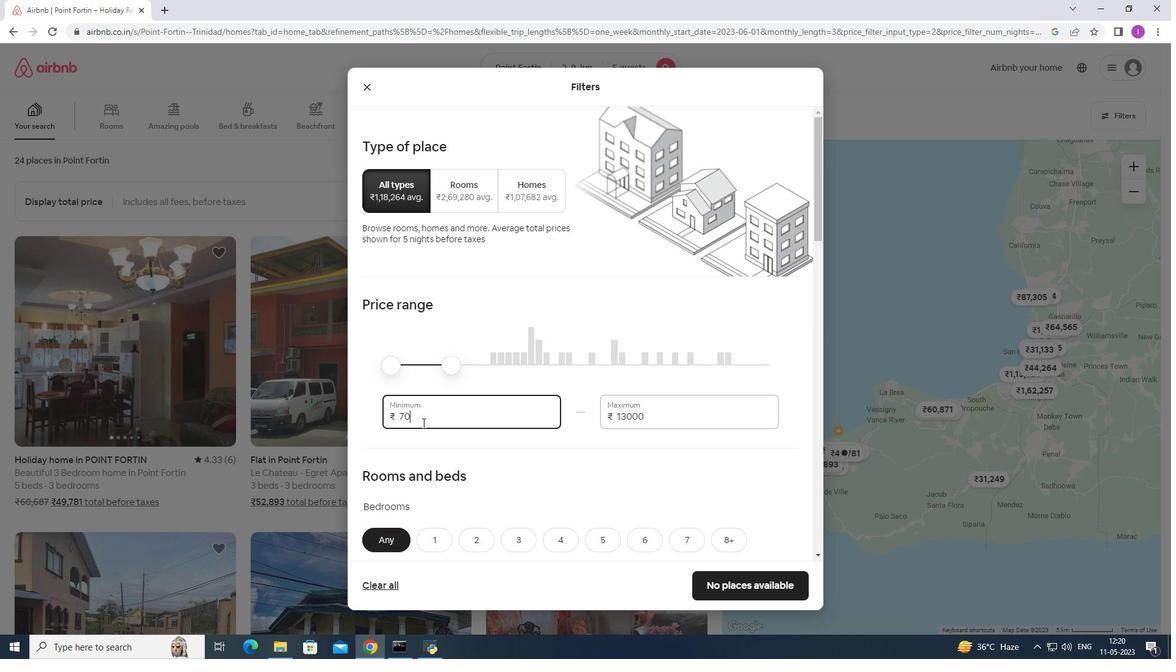 
Action: Key pressed 0
Screenshot: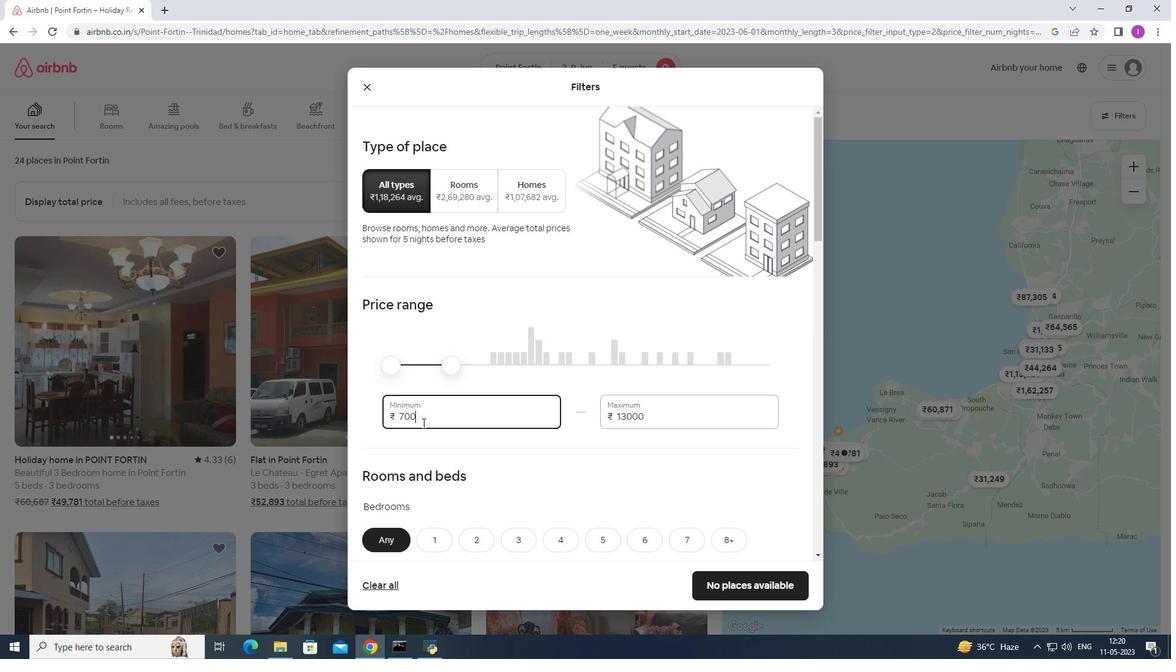 
Action: Mouse moved to (425, 417)
Screenshot: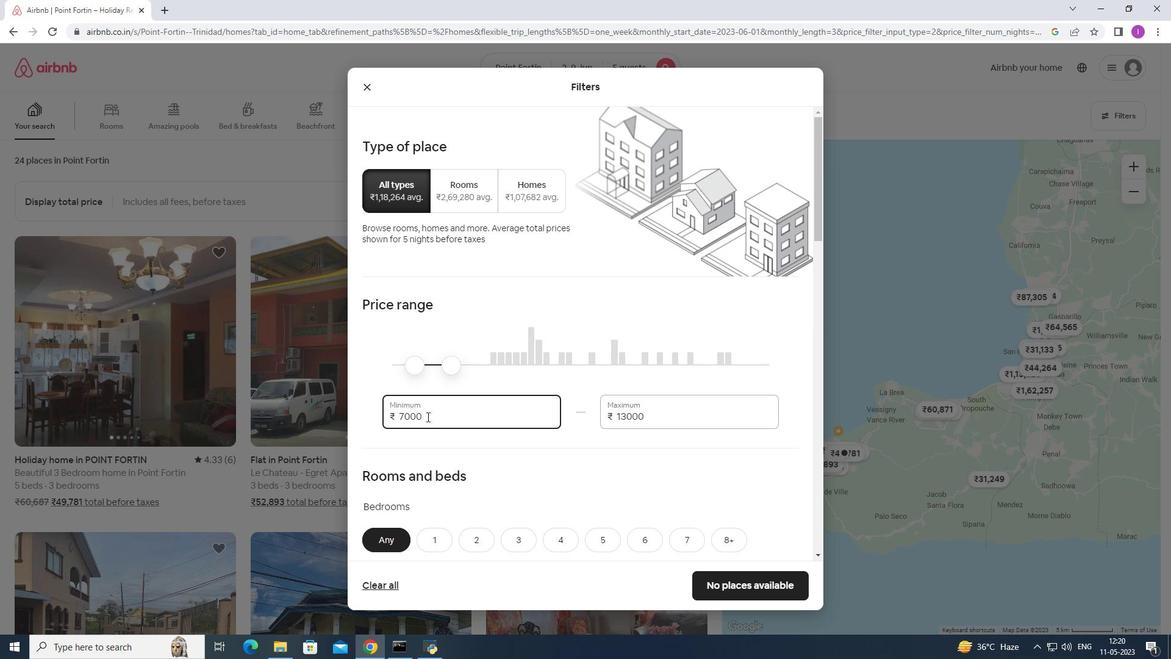 
Action: Mouse scrolled (425, 416) with delta (0, 0)
Screenshot: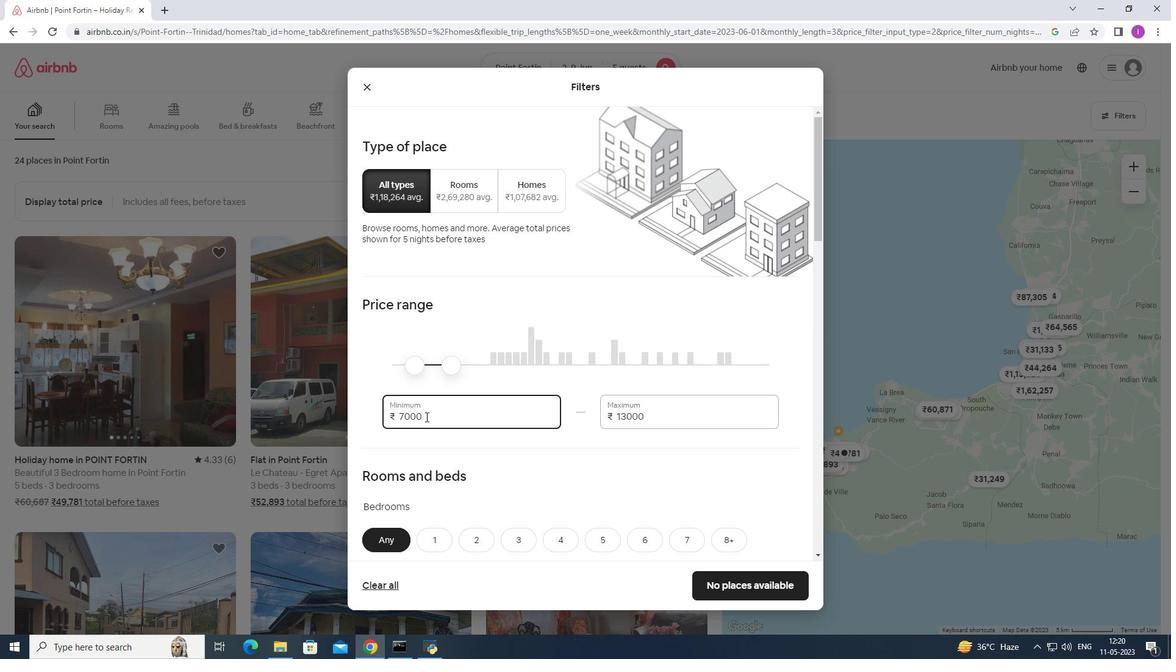 
Action: Mouse scrolled (425, 416) with delta (0, 0)
Screenshot: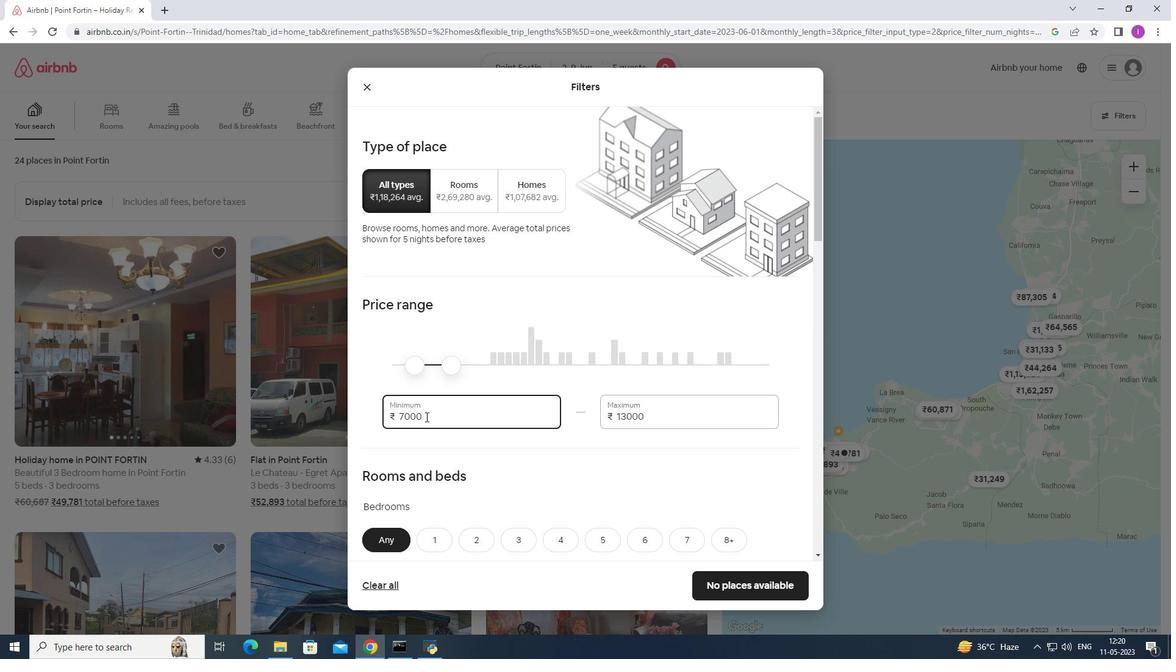 
Action: Mouse scrolled (425, 416) with delta (0, 0)
Screenshot: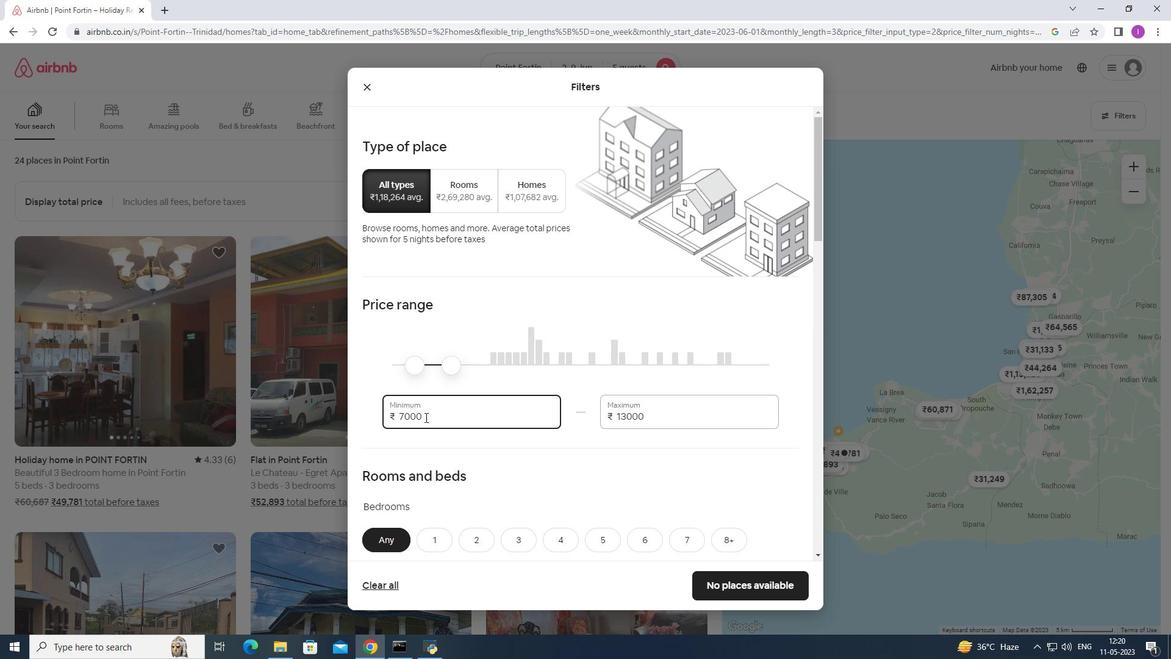 
Action: Mouse moved to (478, 354)
Screenshot: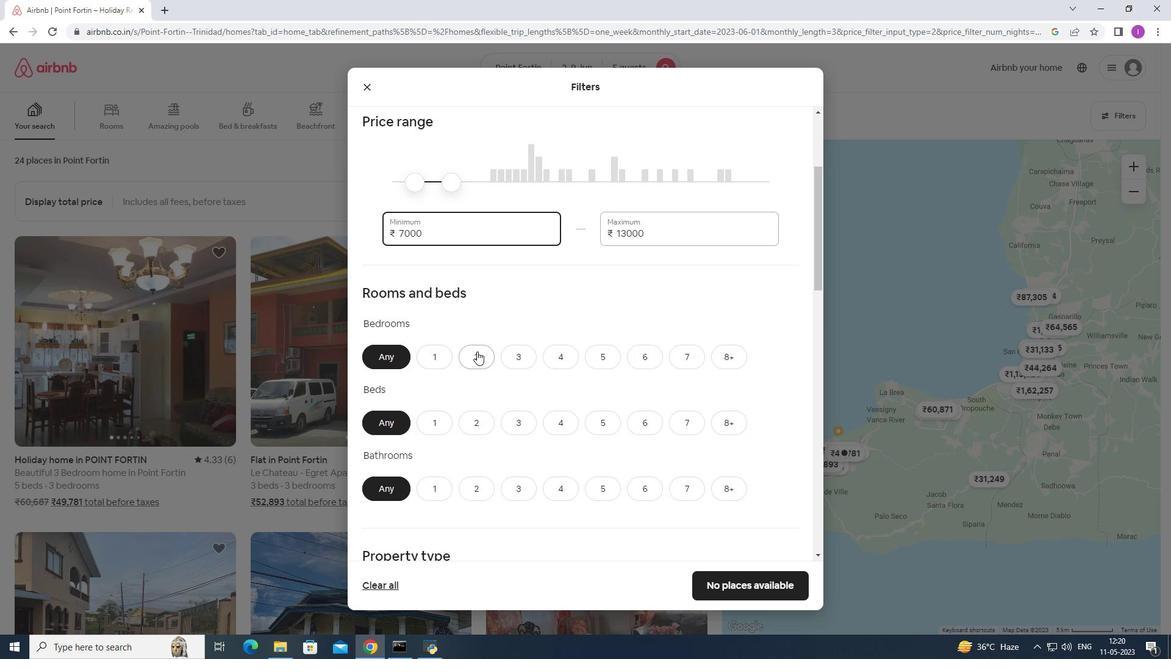 
Action: Mouse pressed left at (478, 354)
Screenshot: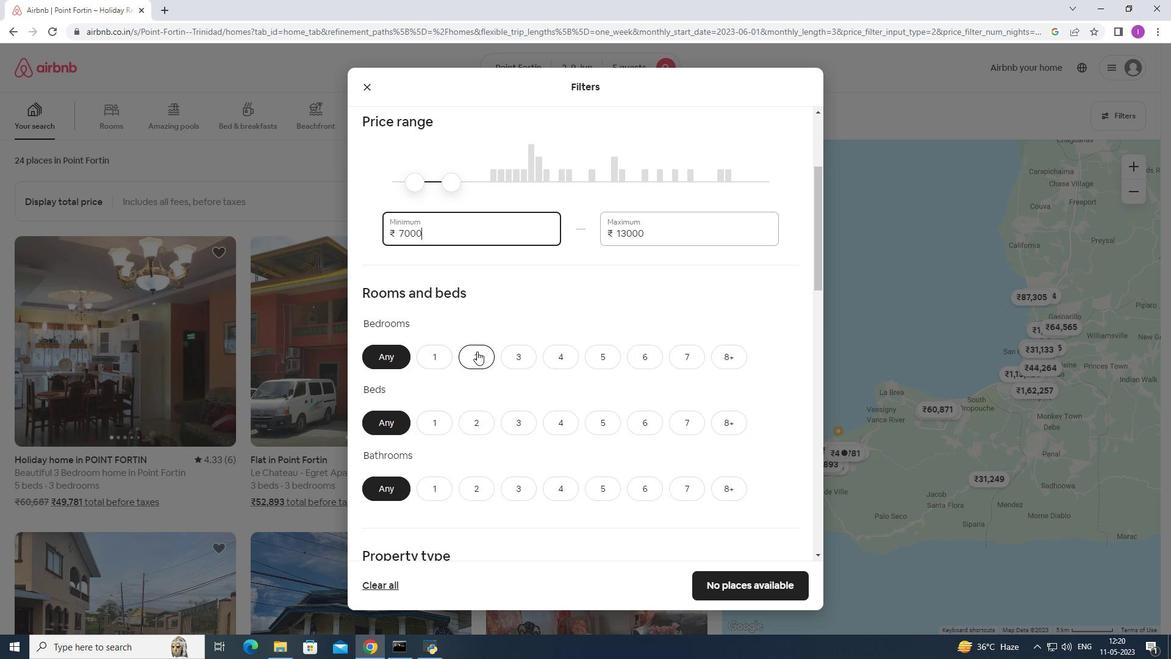 
Action: Mouse moved to (610, 427)
Screenshot: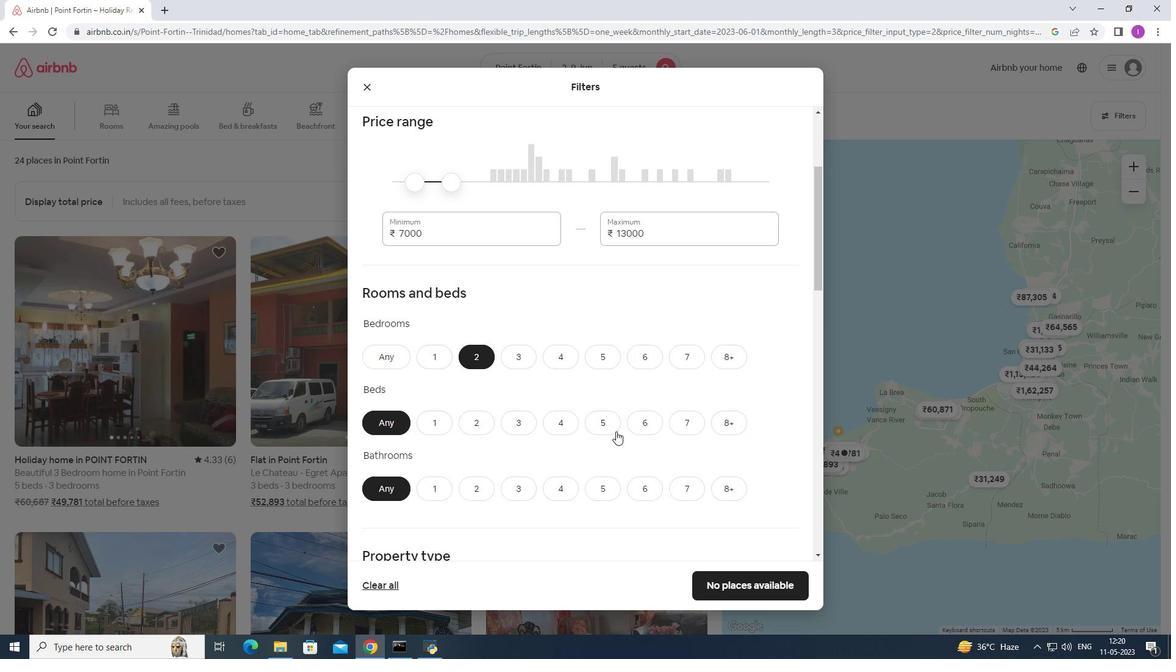 
Action: Mouse pressed left at (610, 427)
Screenshot: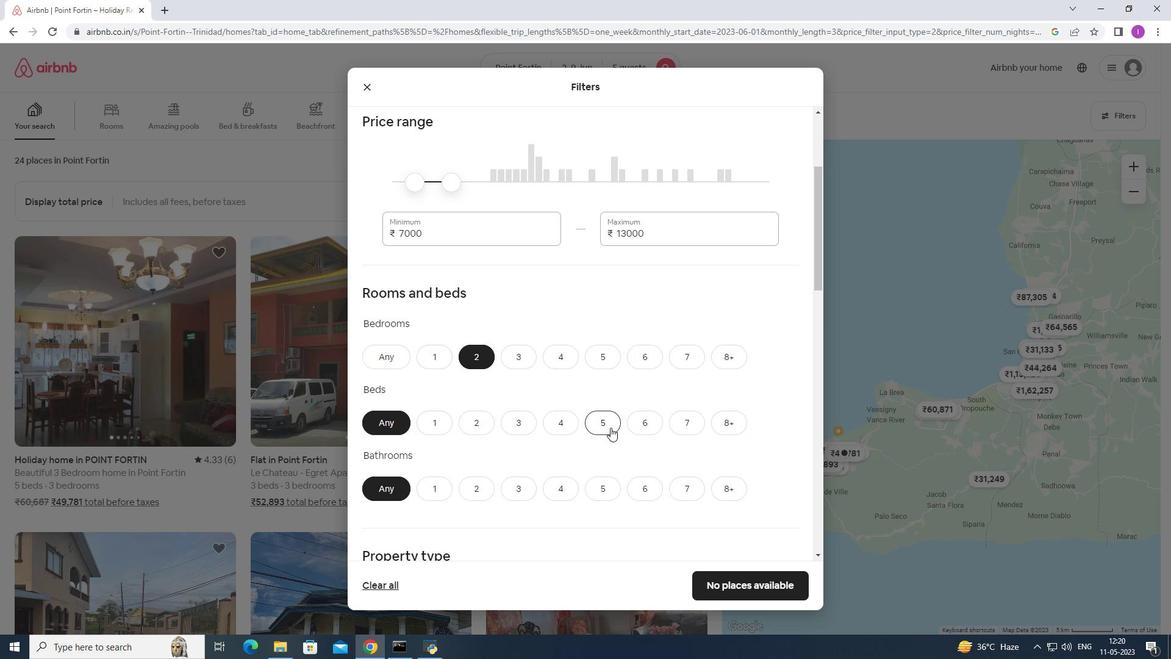 
Action: Mouse moved to (486, 487)
Screenshot: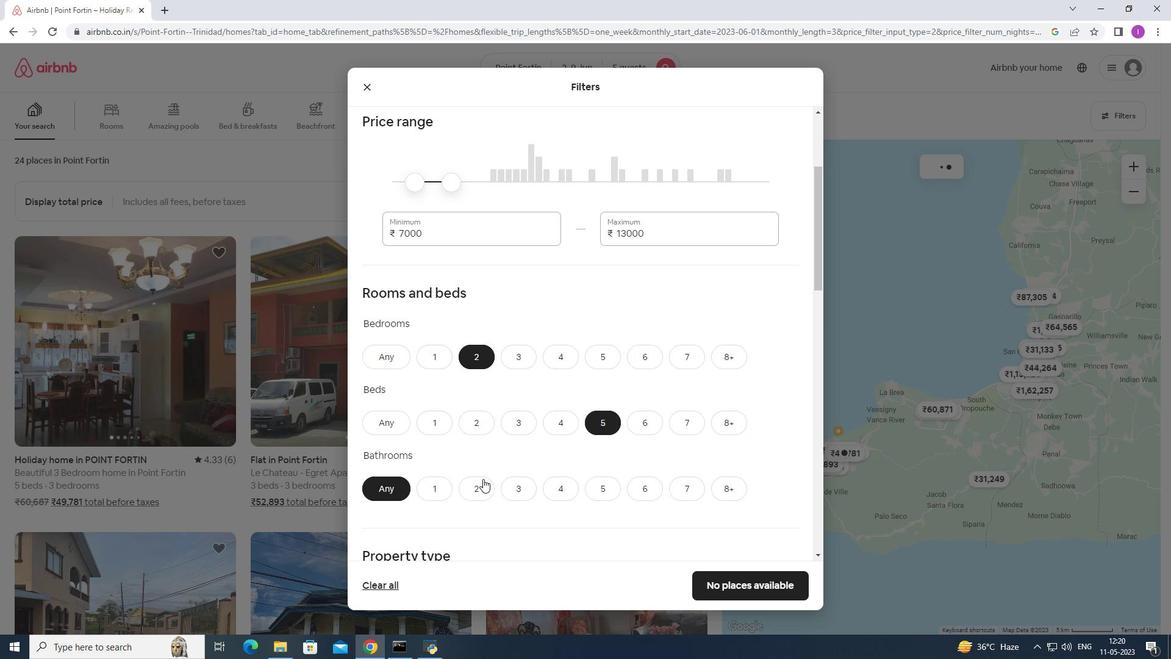 
Action: Mouse pressed left at (486, 487)
Screenshot: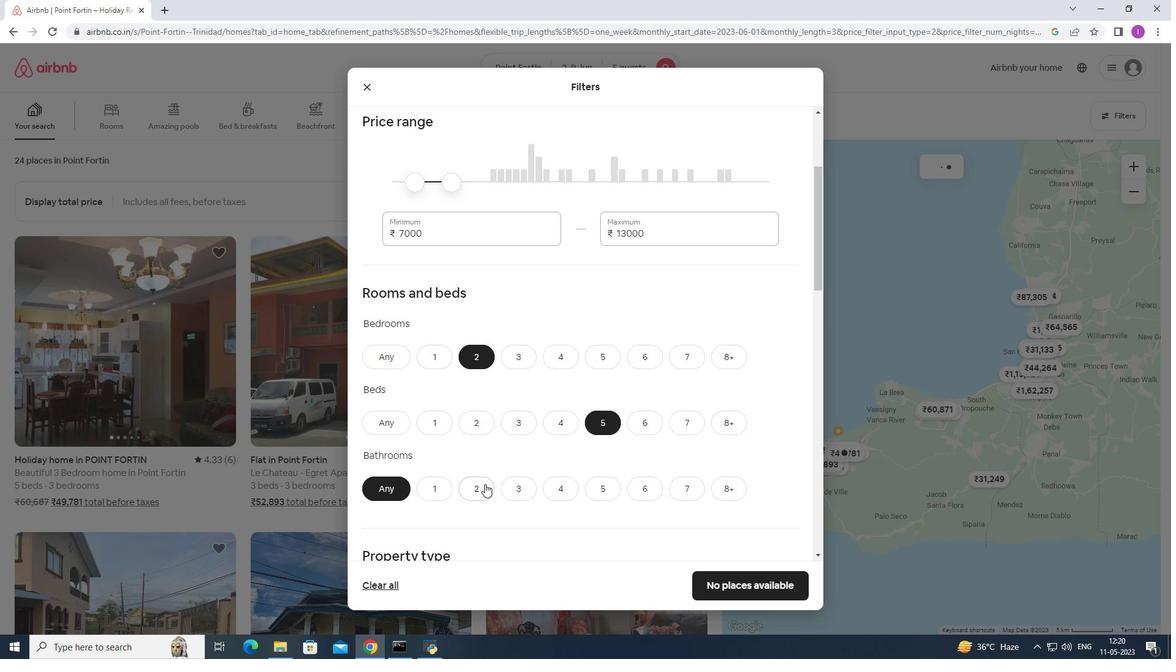 
Action: Mouse moved to (487, 475)
Screenshot: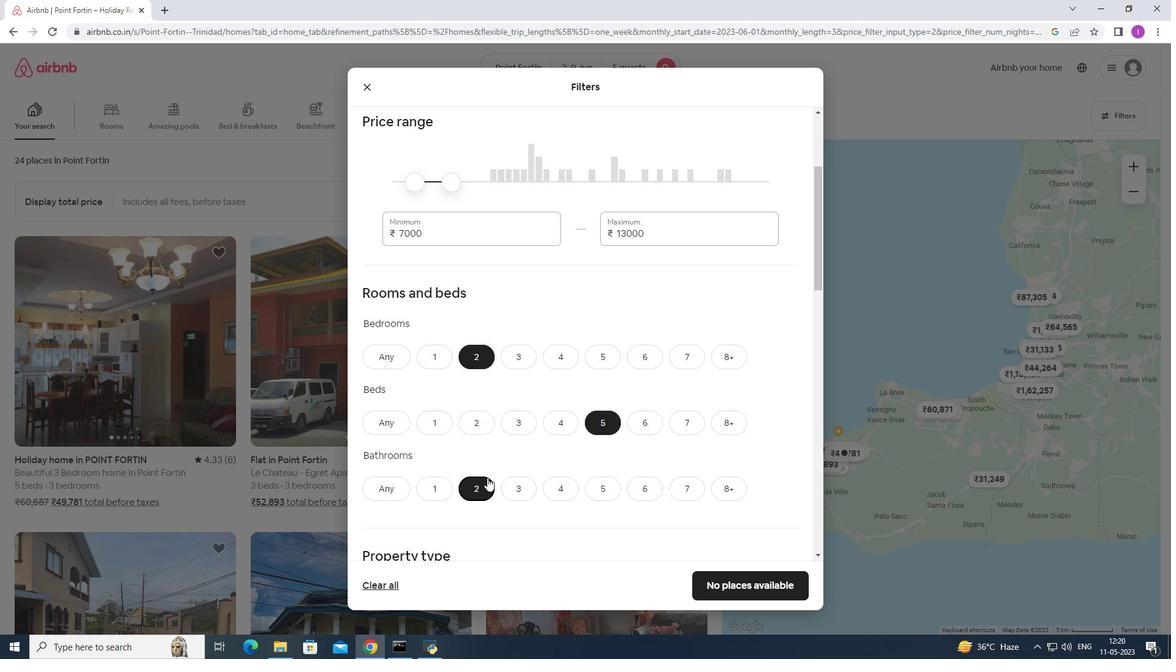 
Action: Mouse scrolled (487, 474) with delta (0, 0)
Screenshot: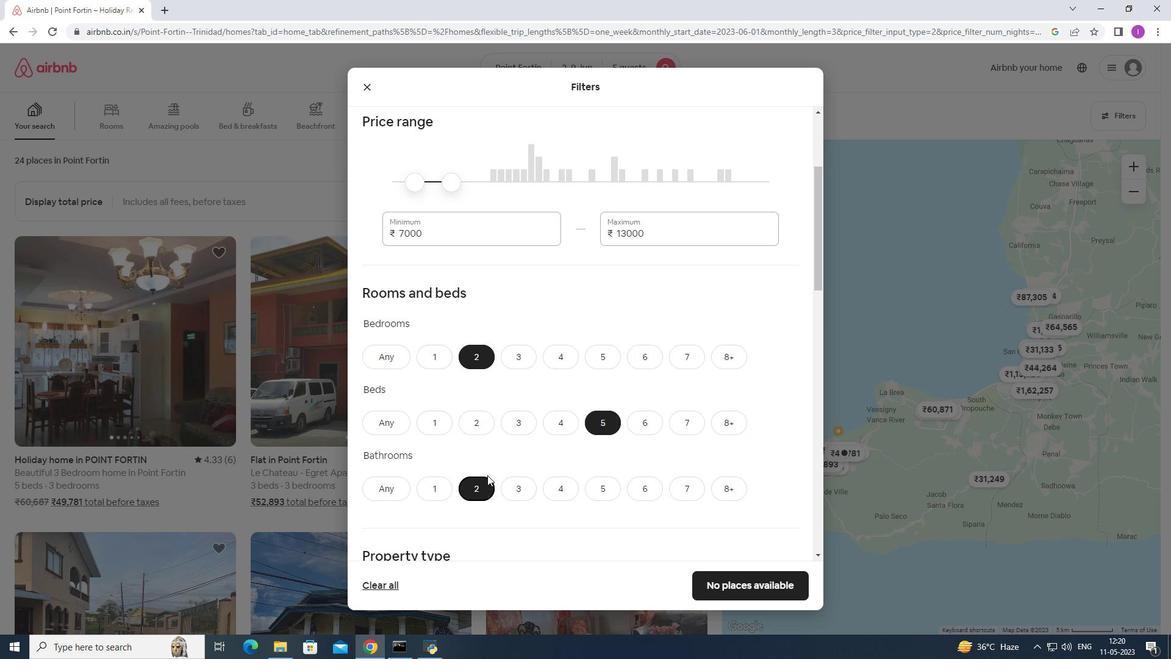 
Action: Mouse scrolled (487, 474) with delta (0, 0)
Screenshot: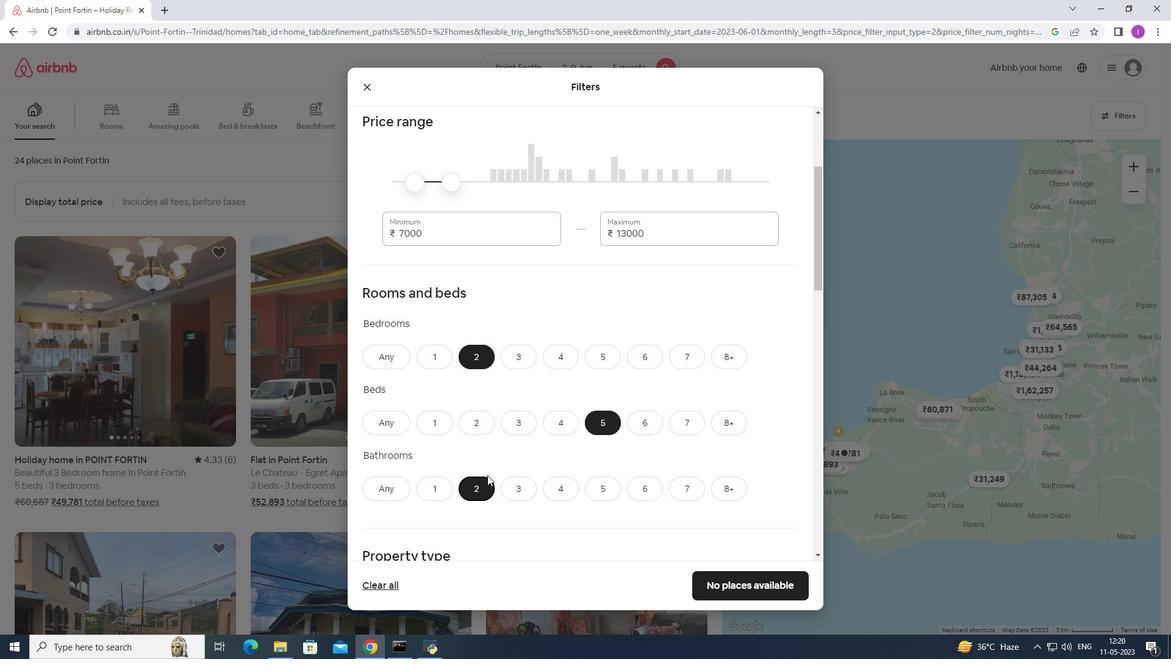 
Action: Mouse moved to (488, 468)
Screenshot: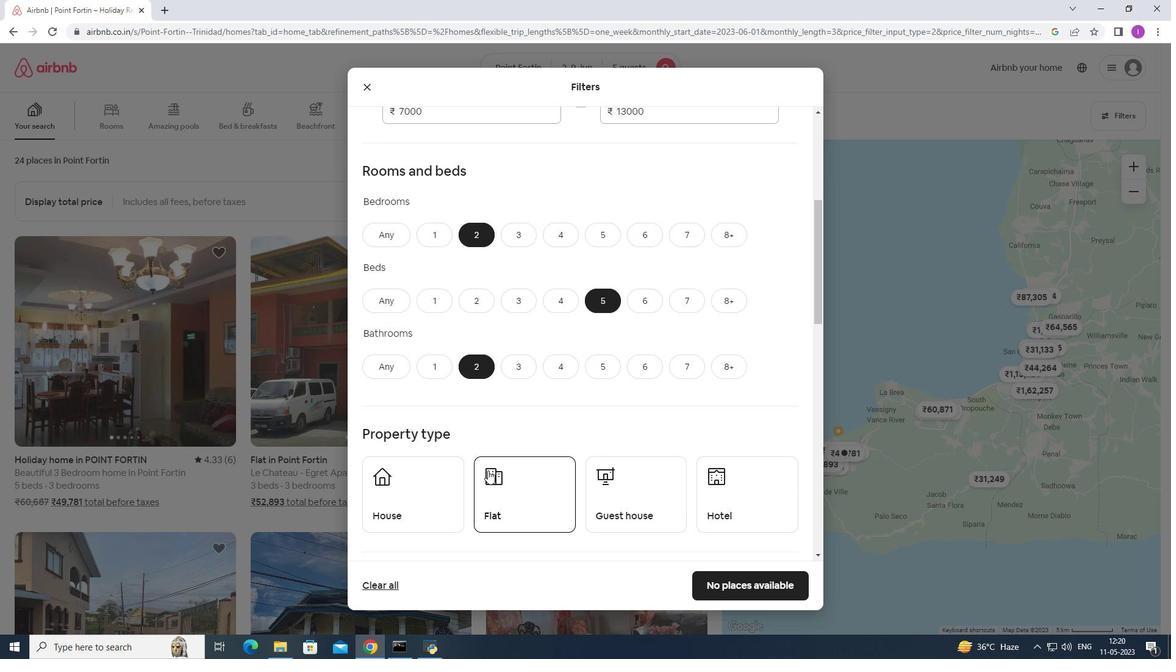 
Action: Mouse scrolled (488, 468) with delta (0, 0)
Screenshot: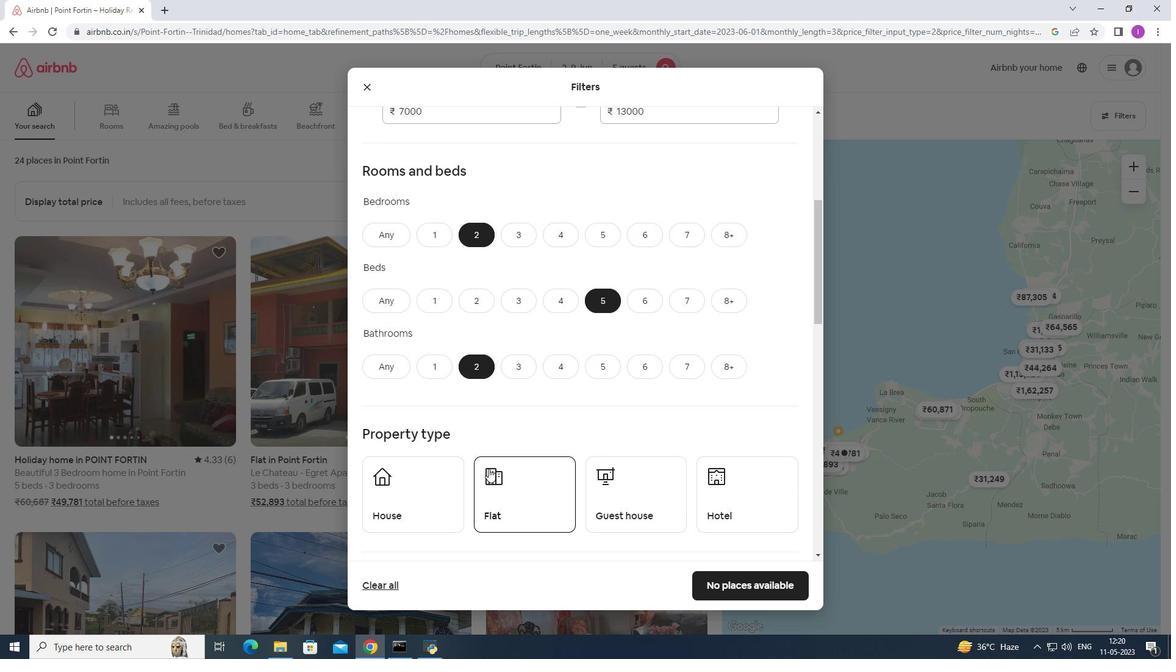 
Action: Mouse scrolled (488, 468) with delta (0, 0)
Screenshot: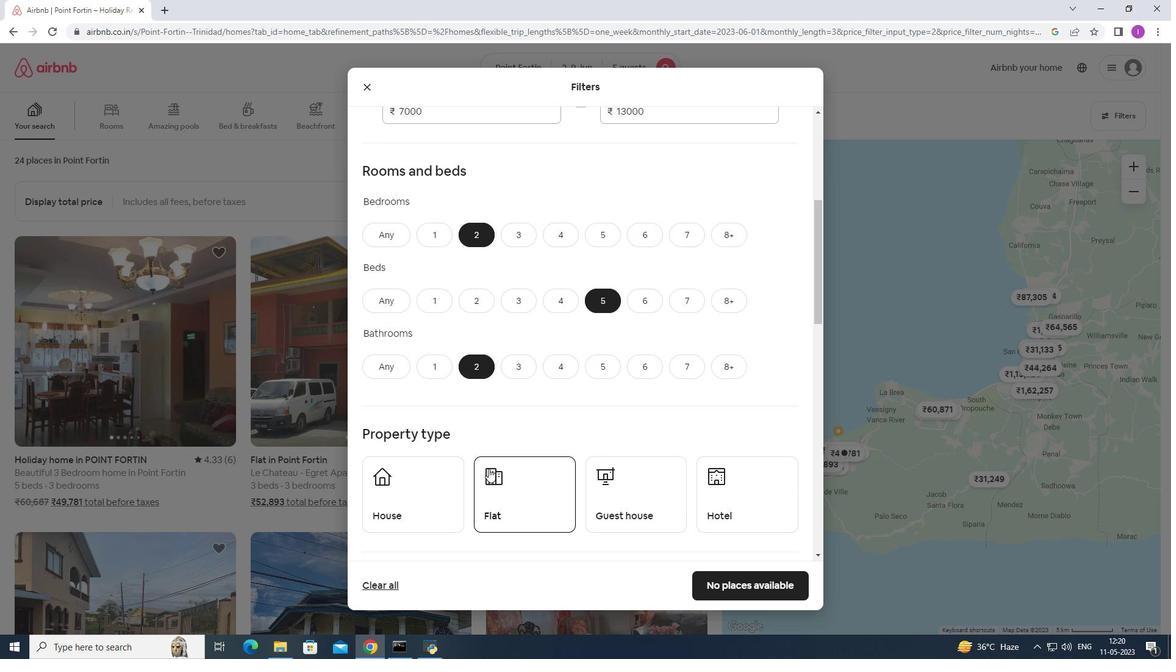 
Action: Mouse moved to (481, 463)
Screenshot: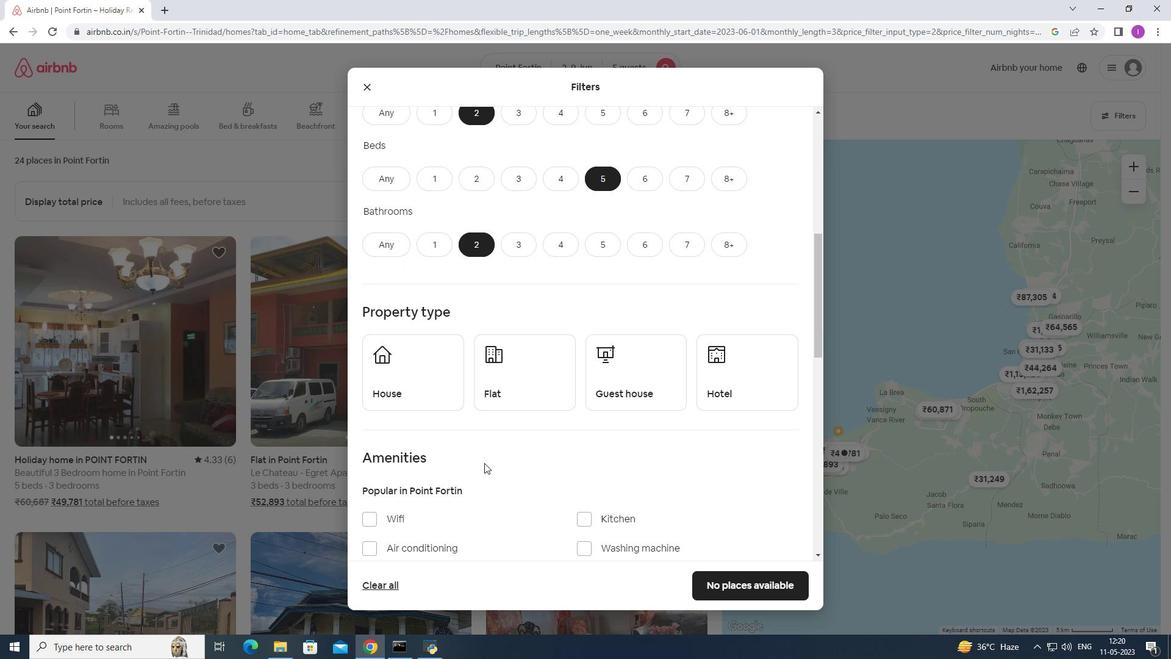 
Action: Mouse scrolled (481, 462) with delta (0, 0)
Screenshot: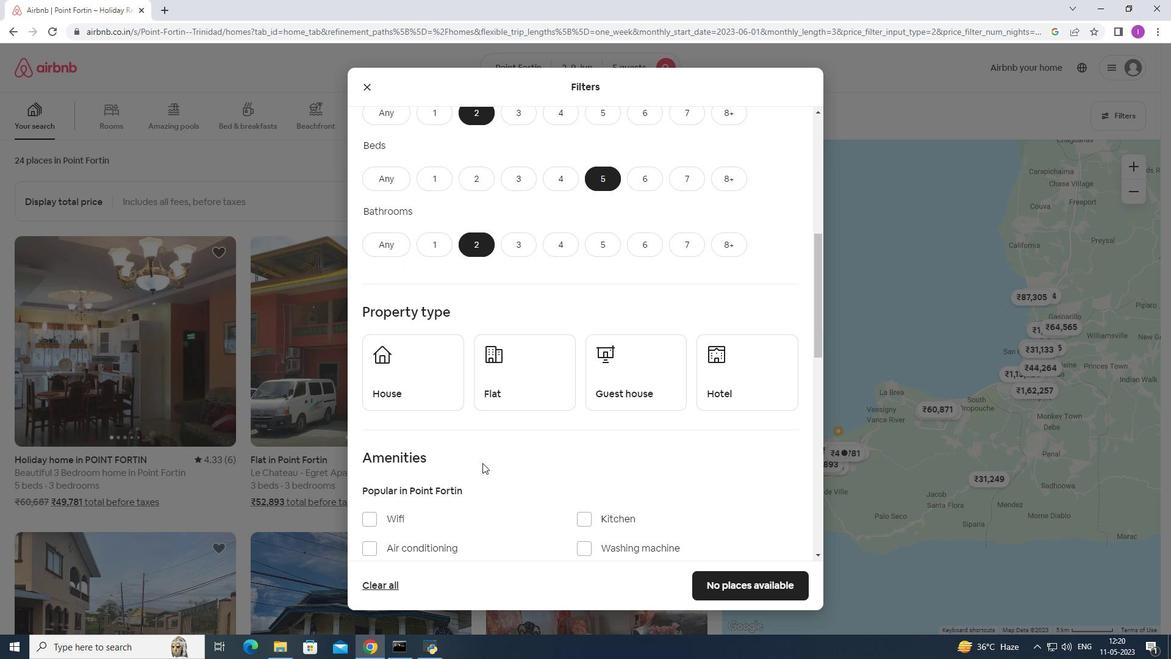 
Action: Mouse scrolled (481, 462) with delta (0, 0)
Screenshot: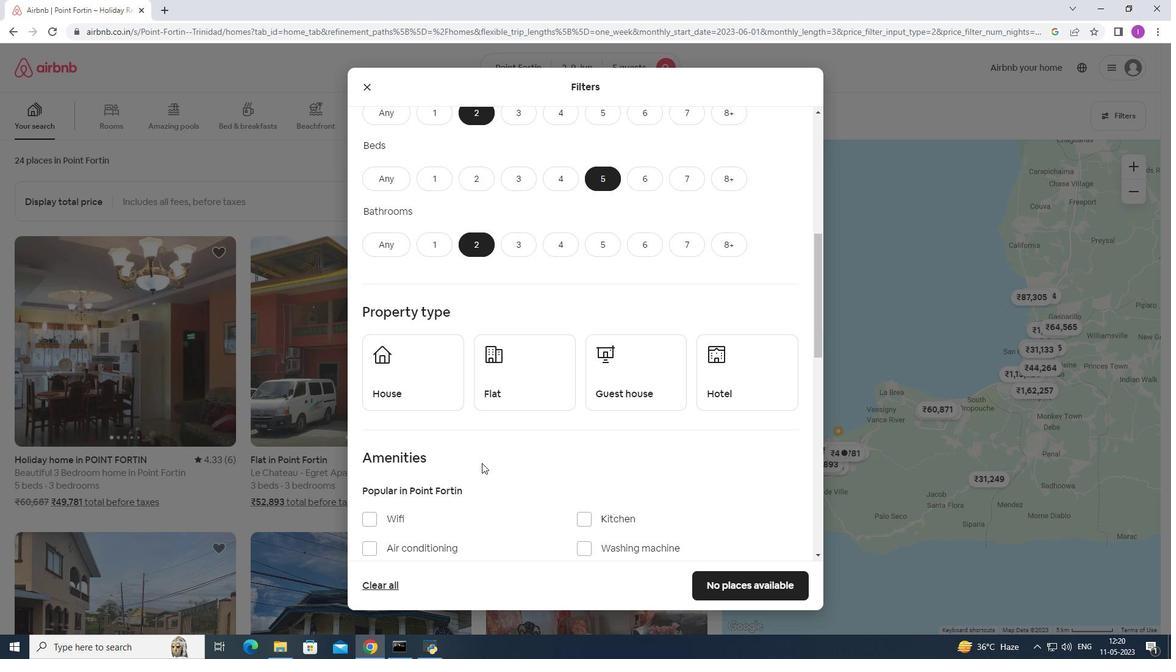 
Action: Mouse moved to (386, 241)
Screenshot: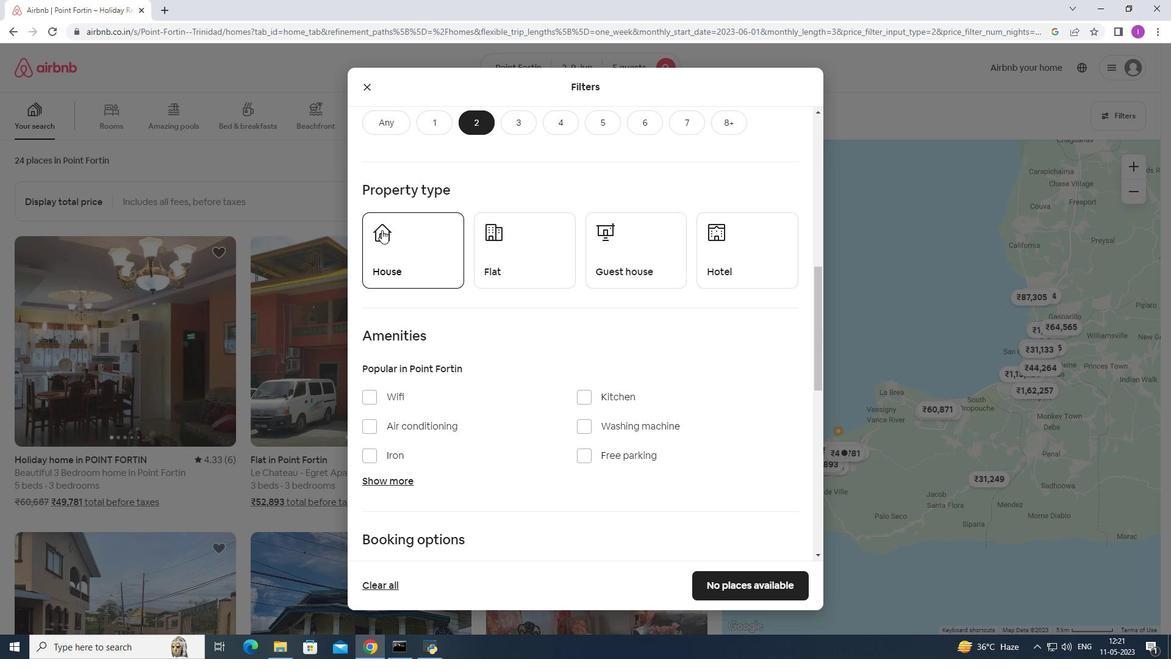 
Action: Mouse pressed left at (386, 241)
Screenshot: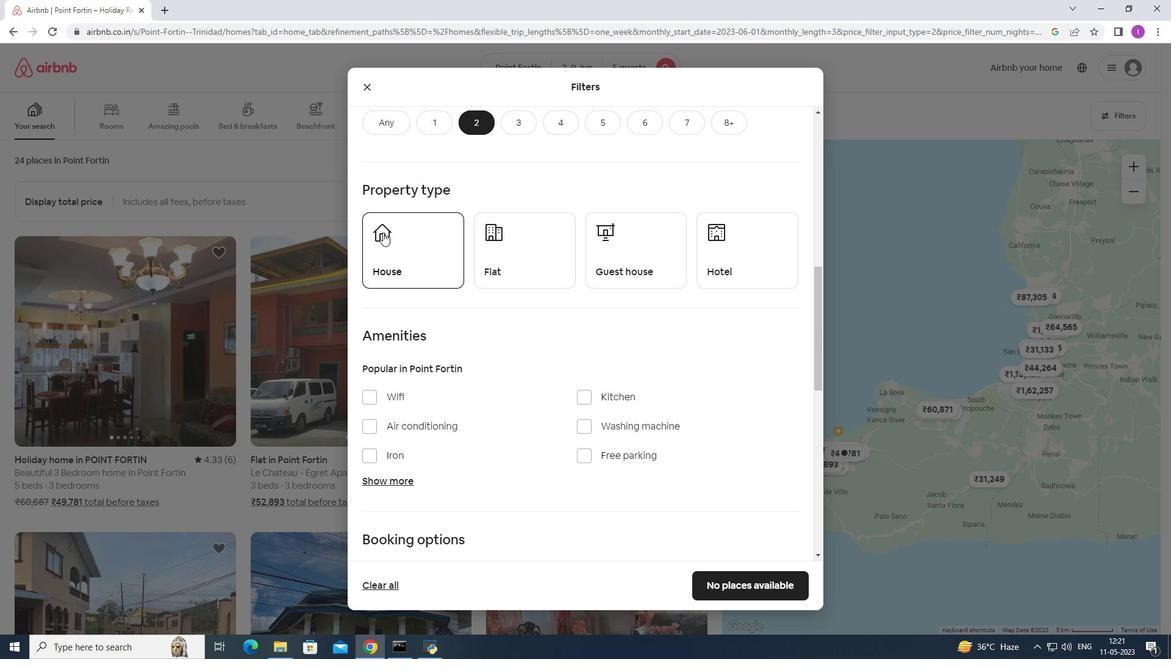 
Action: Mouse moved to (549, 266)
Screenshot: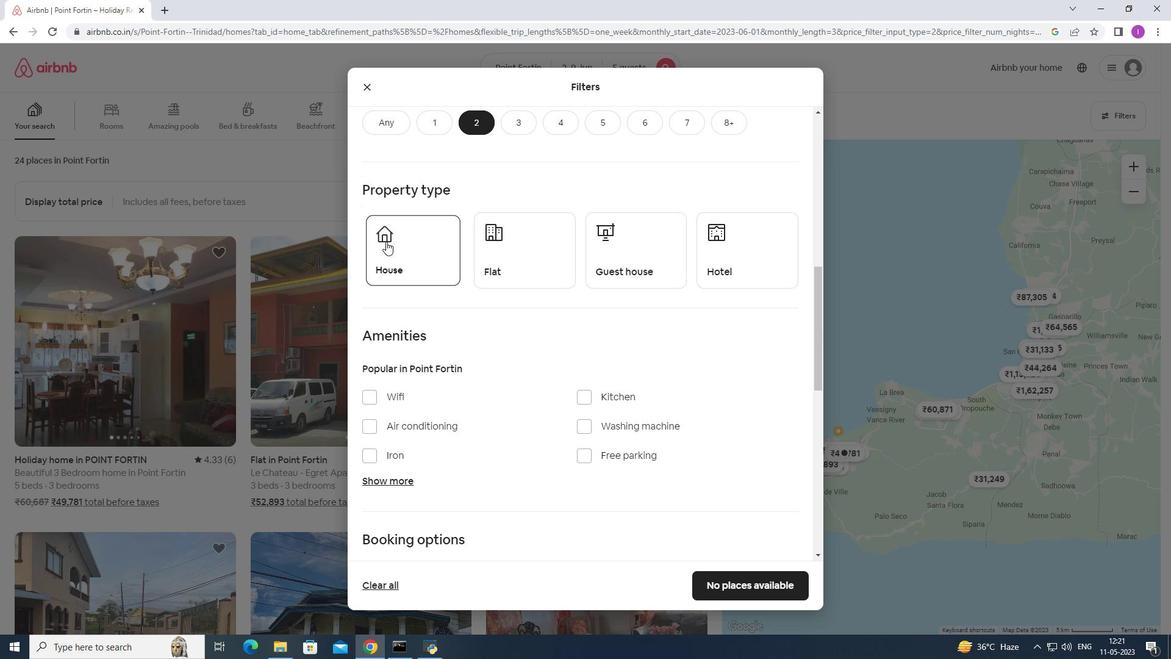 
Action: Mouse pressed left at (549, 266)
Screenshot: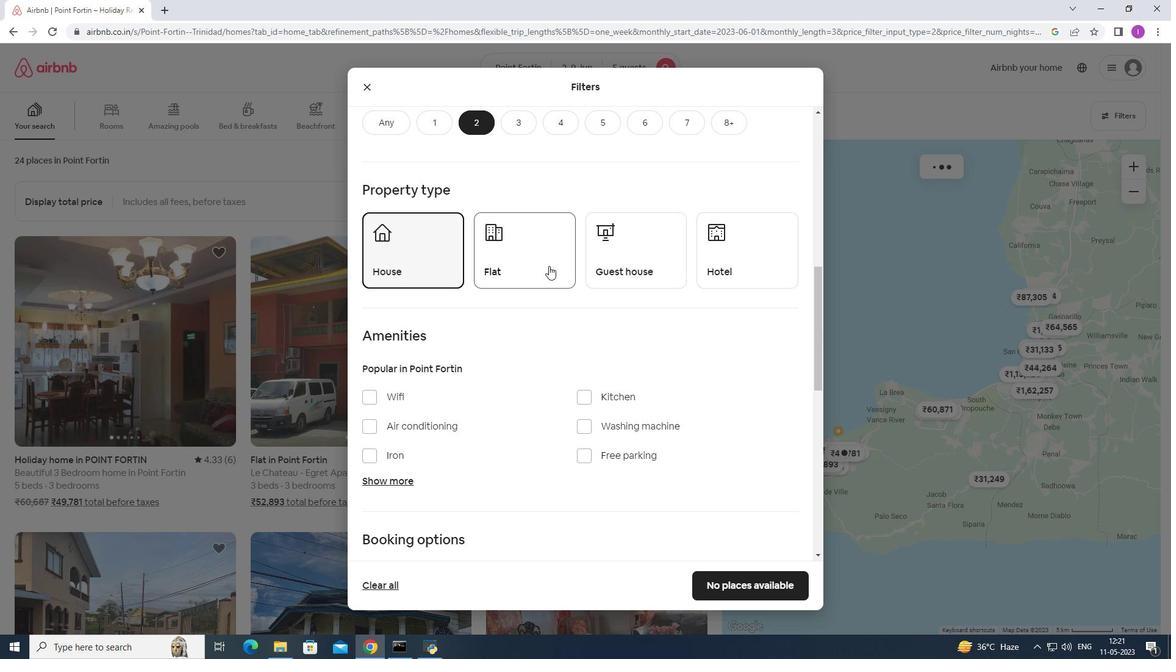 
Action: Mouse moved to (608, 261)
Screenshot: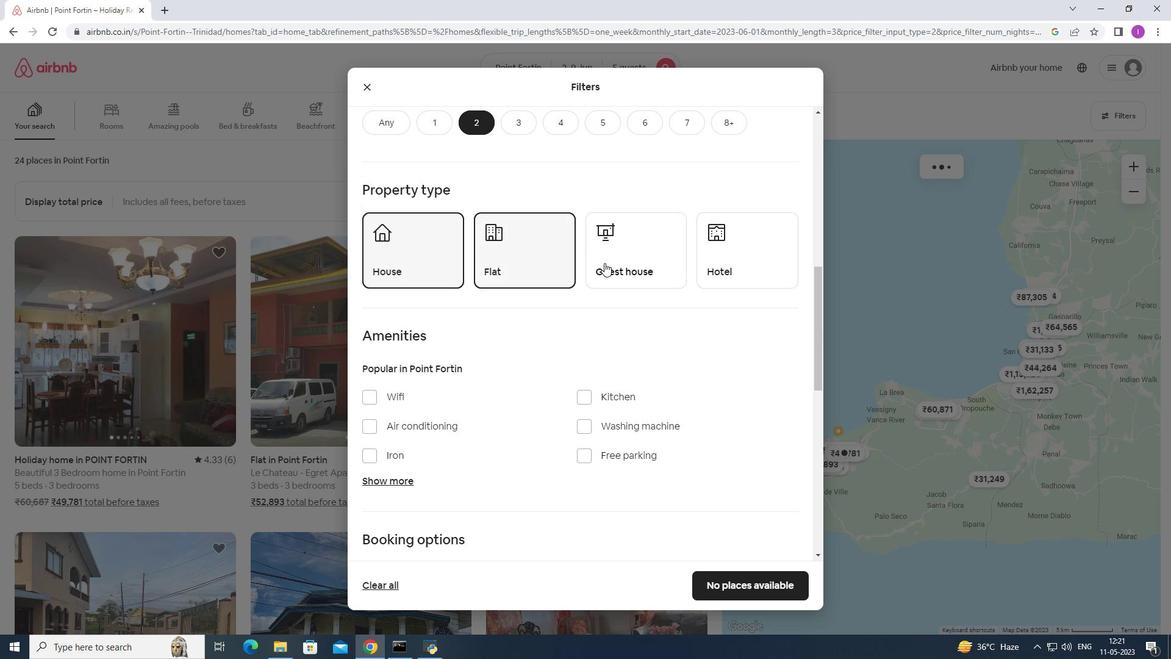 
Action: Mouse pressed left at (608, 261)
Screenshot: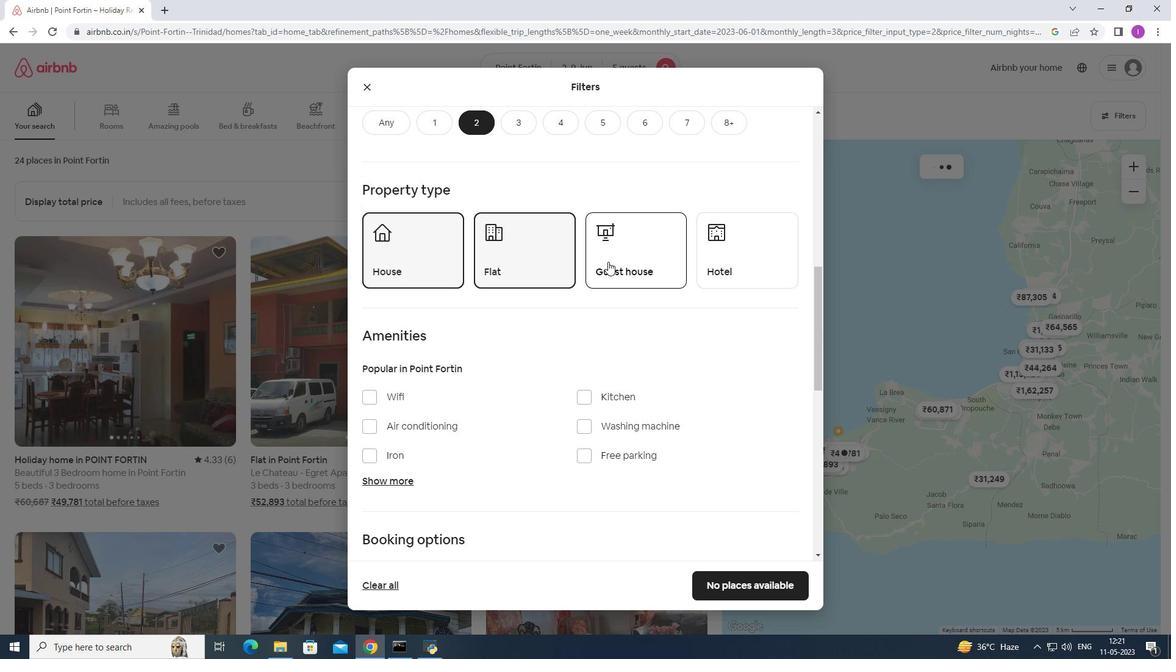 
Action: Mouse moved to (565, 277)
Screenshot: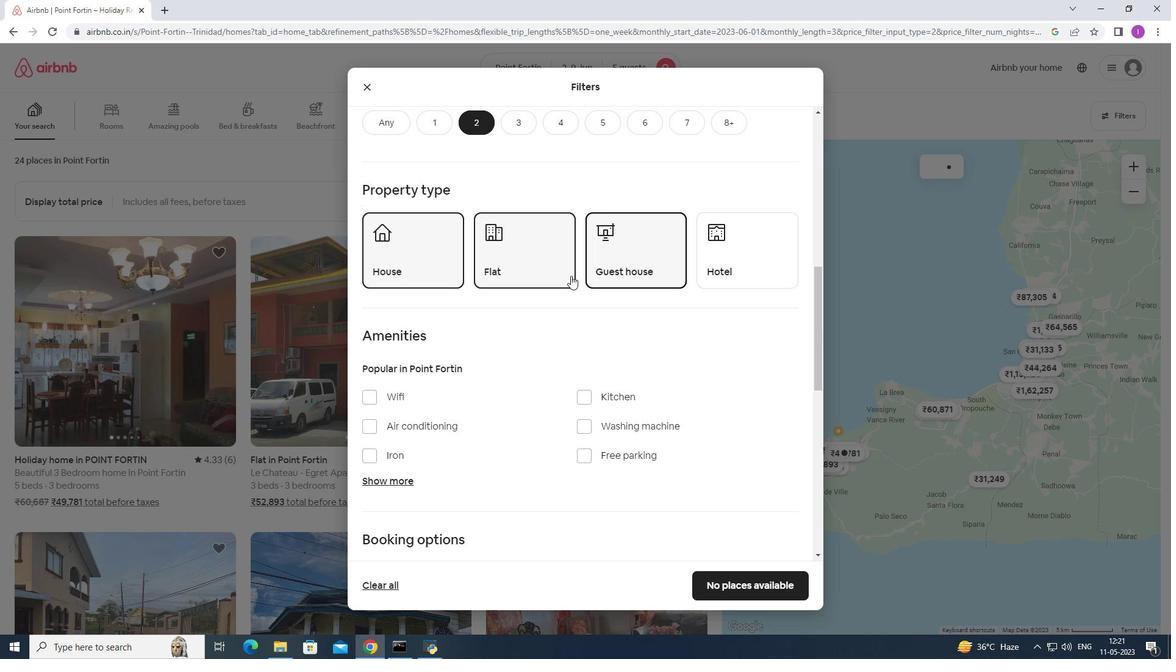 
Action: Mouse scrolled (565, 277) with delta (0, 0)
Screenshot: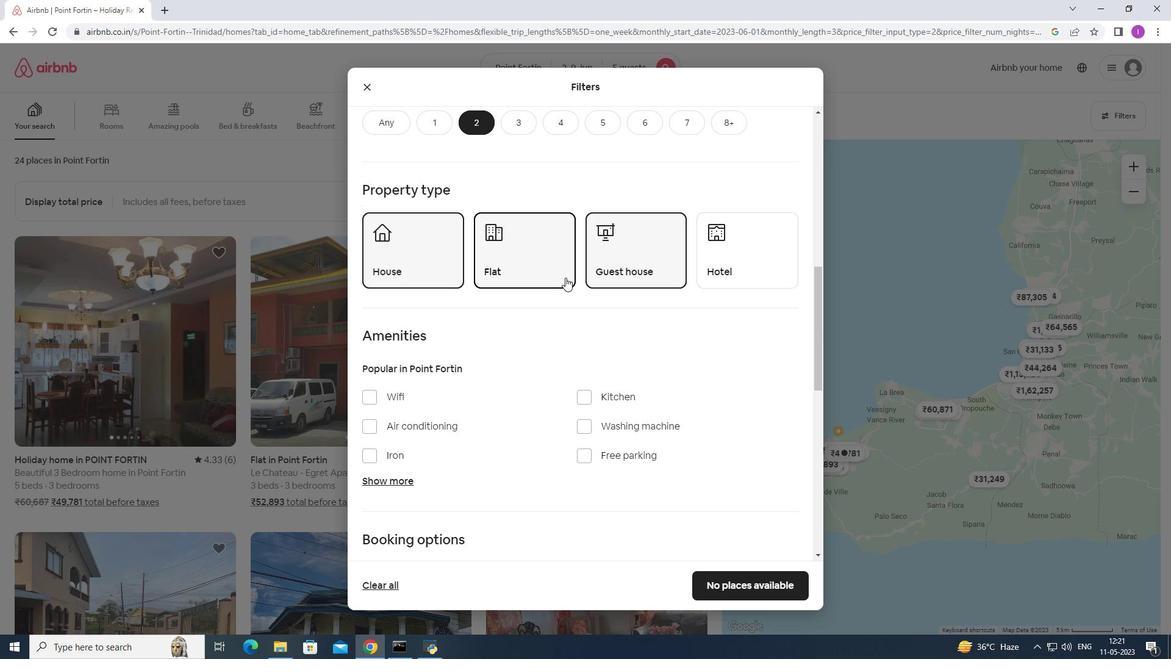 
Action: Mouse scrolled (565, 277) with delta (0, 0)
Screenshot: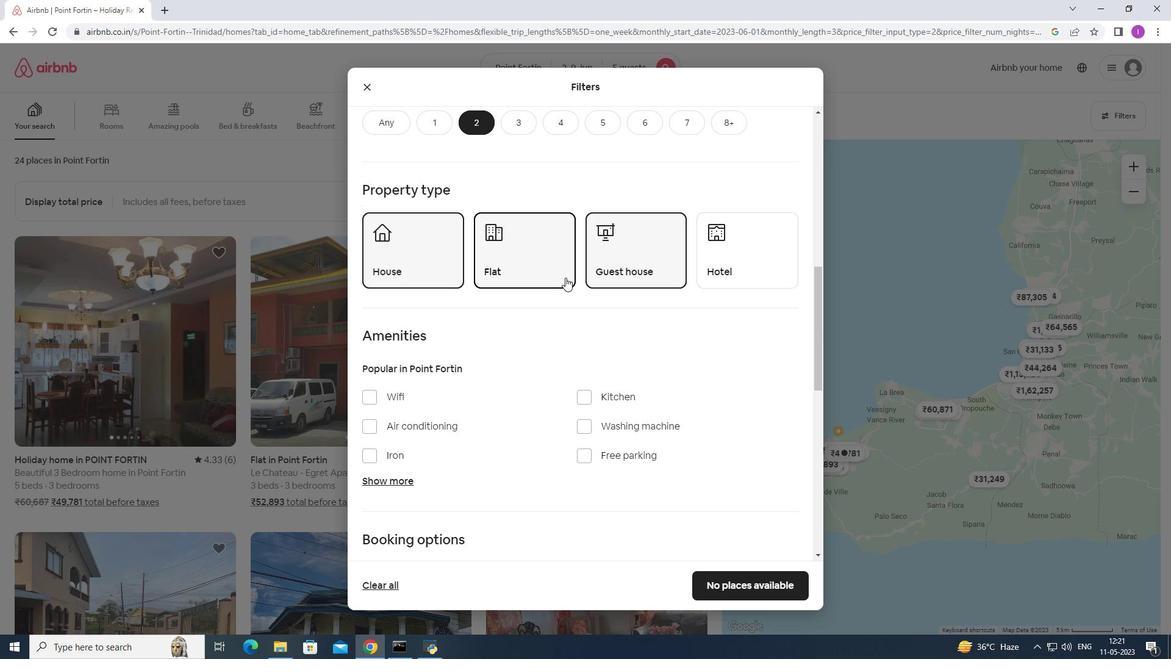 
Action: Mouse moved to (557, 282)
Screenshot: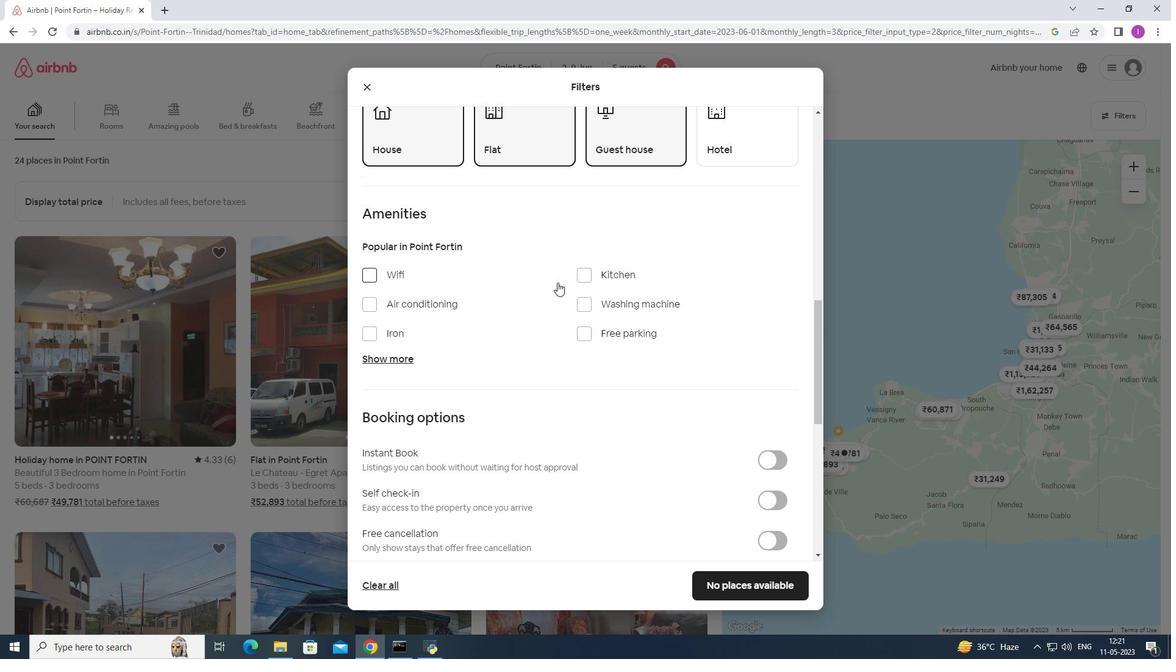 
Action: Mouse scrolled (557, 281) with delta (0, 0)
Screenshot: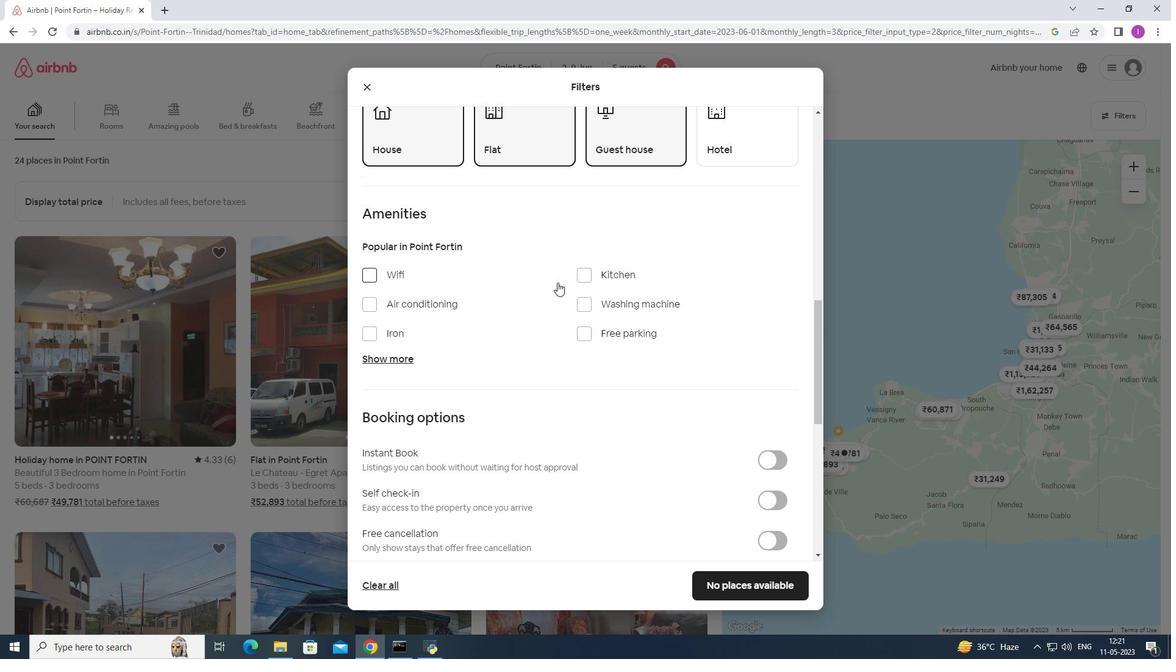 
Action: Mouse moved to (369, 216)
Screenshot: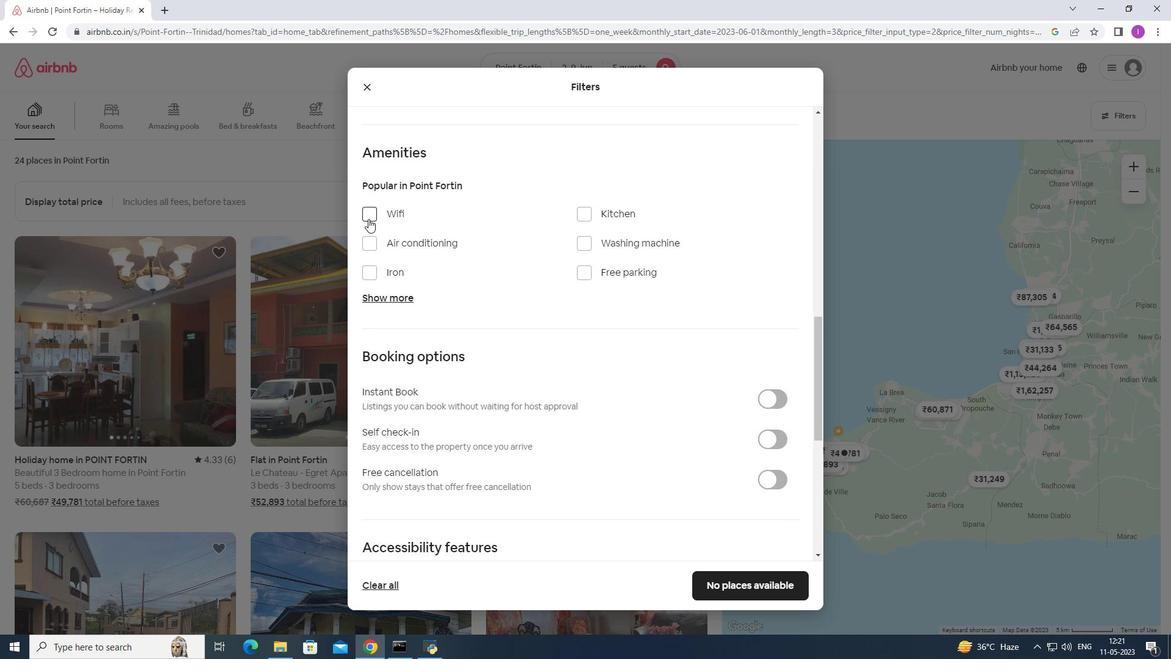 
Action: Mouse pressed left at (369, 216)
Screenshot: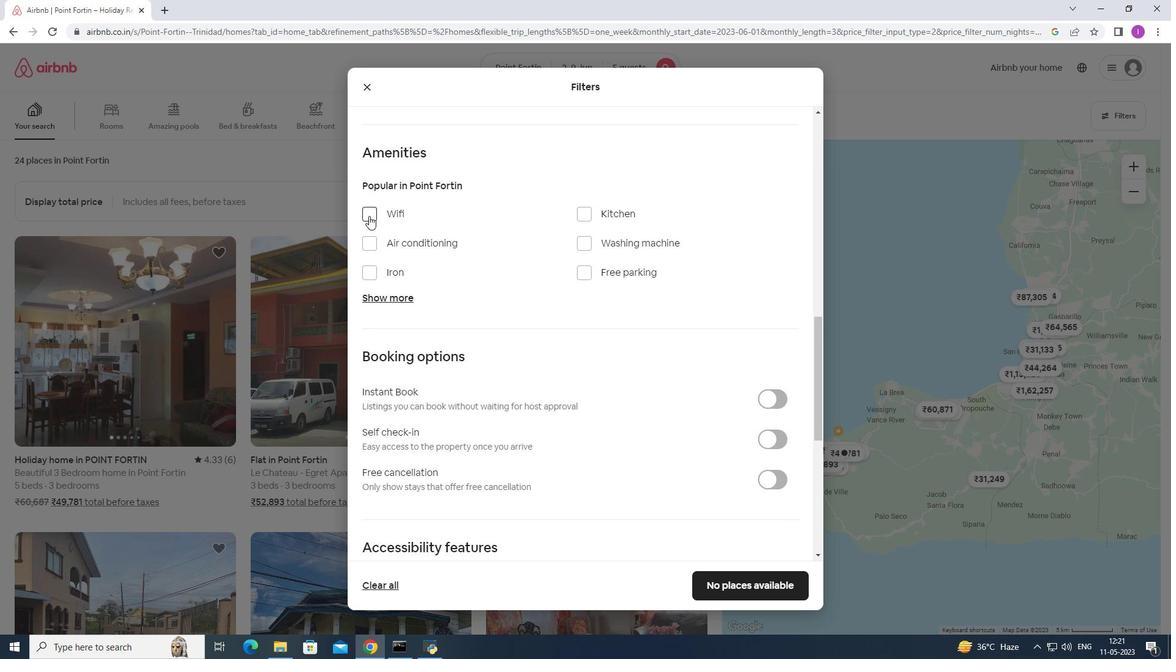 
Action: Mouse pressed left at (369, 216)
Screenshot: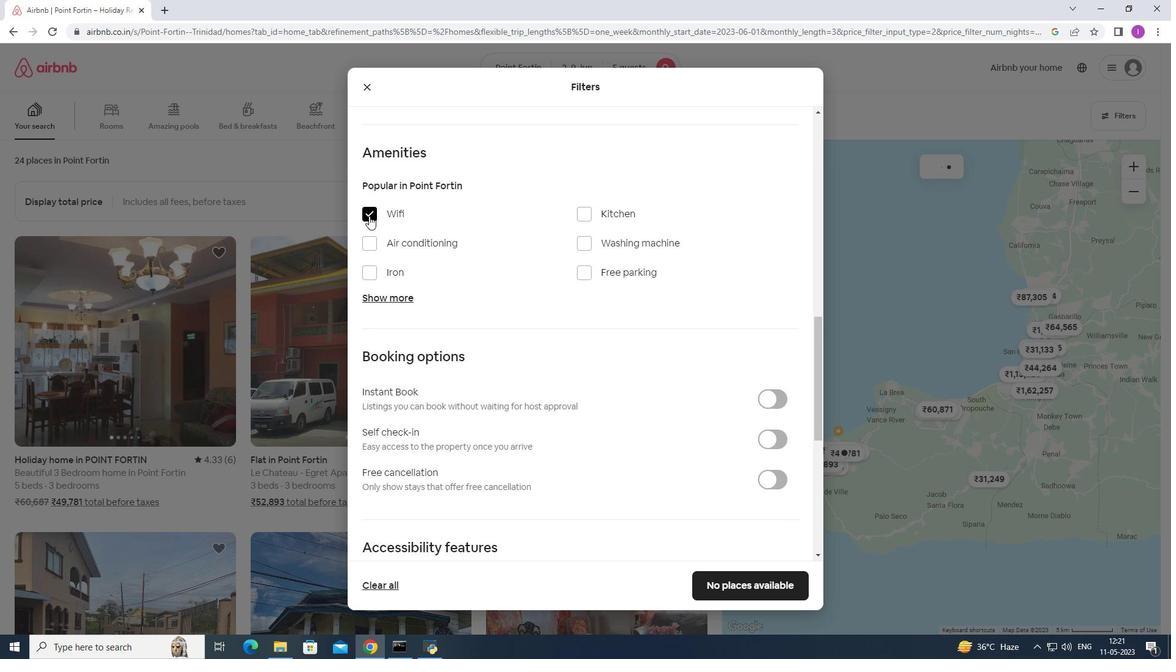 
Action: Mouse moved to (783, 429)
Screenshot: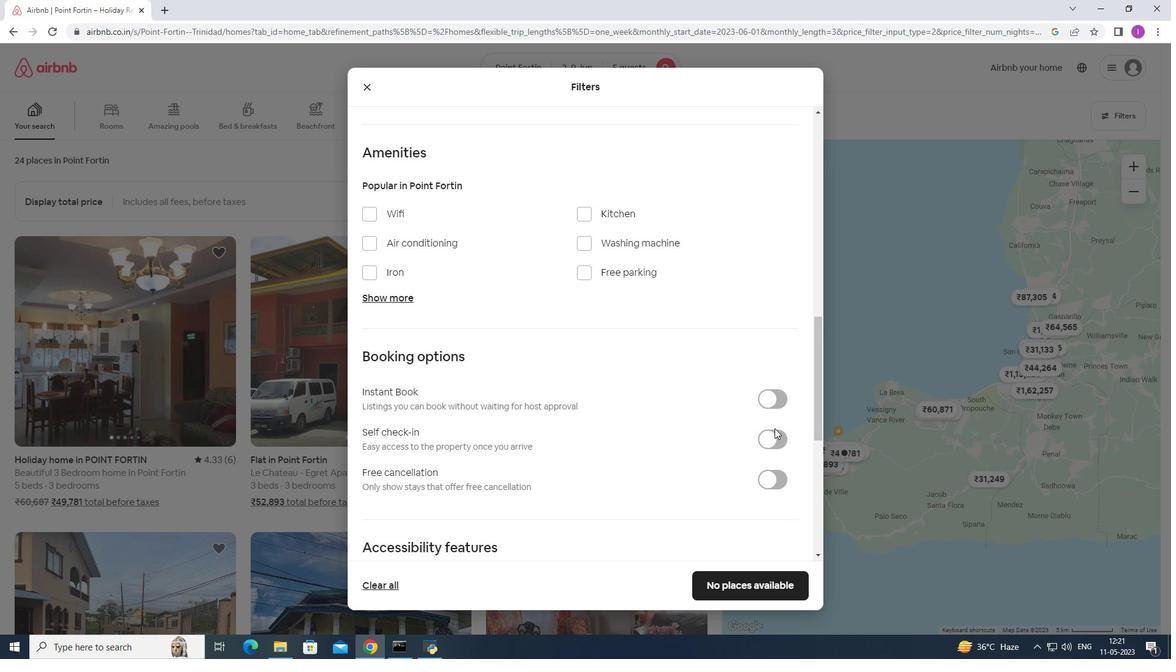 
Action: Mouse pressed left at (783, 429)
Screenshot: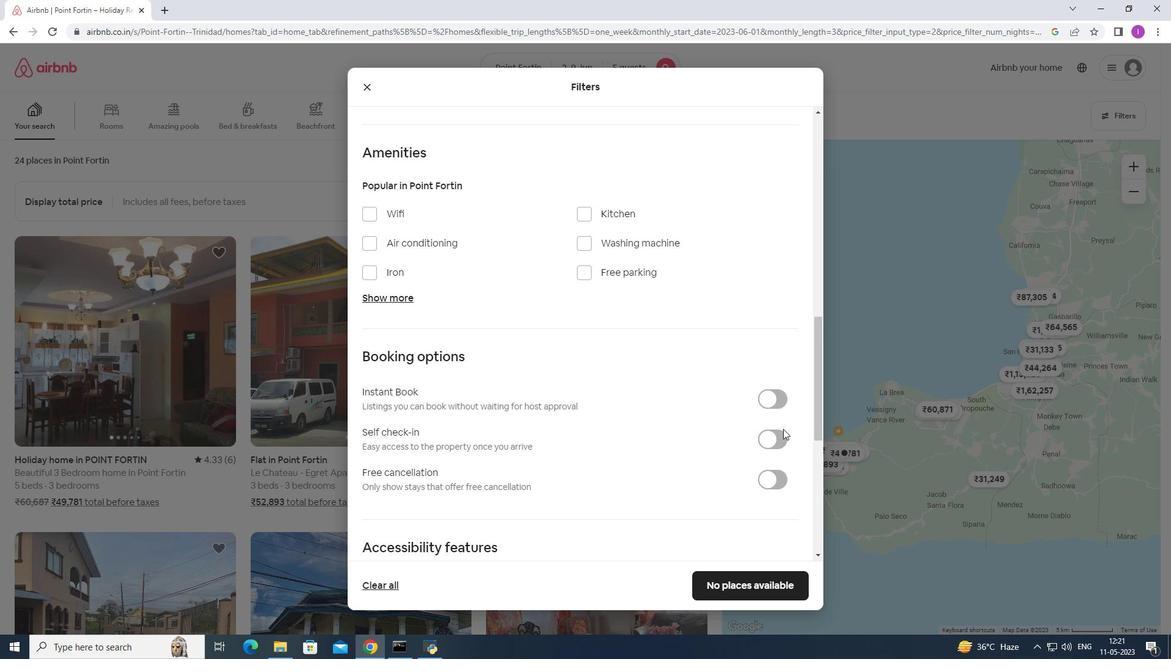 
Action: Mouse moved to (781, 445)
Screenshot: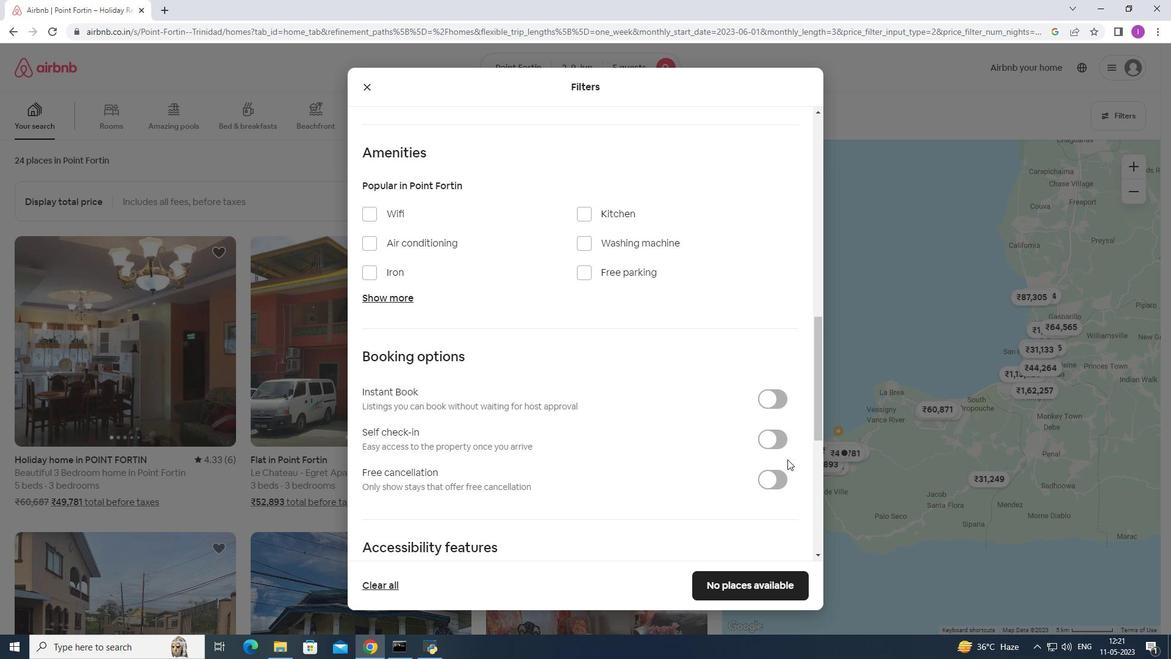 
Action: Mouse pressed left at (781, 445)
Screenshot: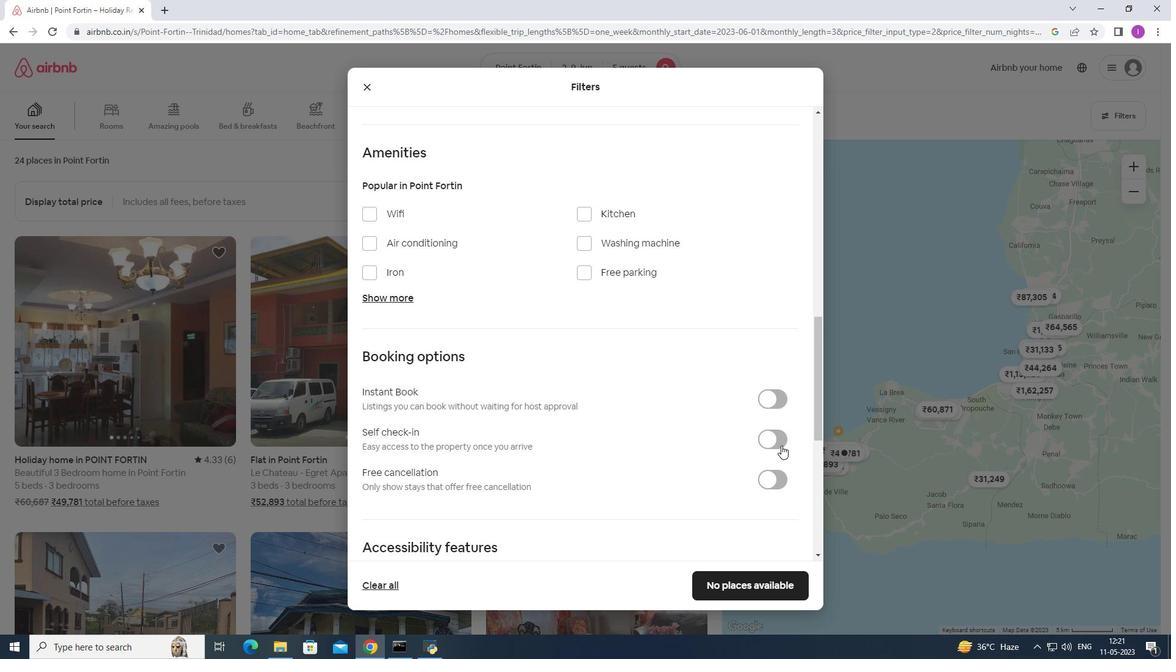 
Action: Mouse moved to (688, 478)
Screenshot: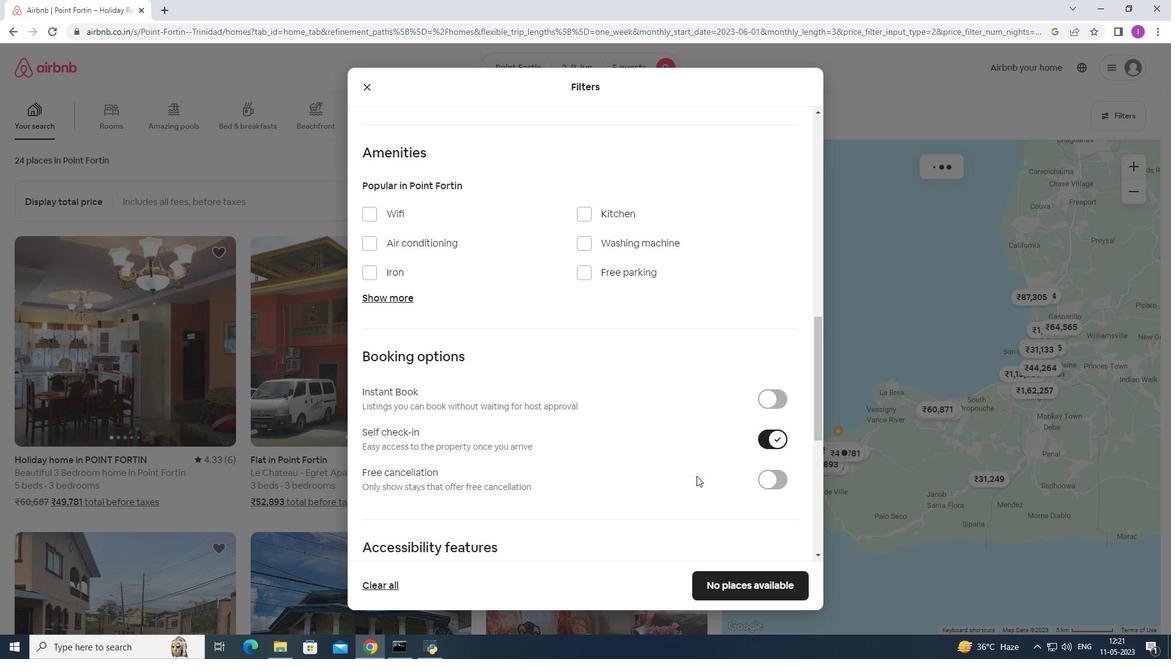 
Action: Mouse scrolled (688, 477) with delta (0, 0)
Screenshot: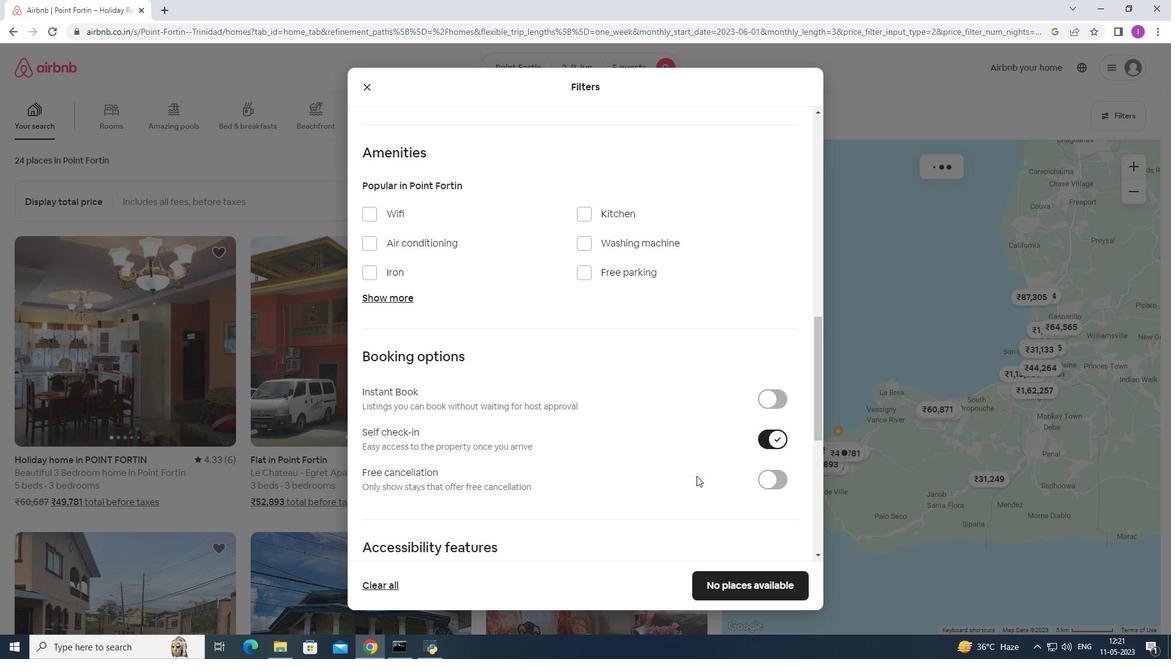 
Action: Mouse scrolled (688, 477) with delta (0, 0)
Screenshot: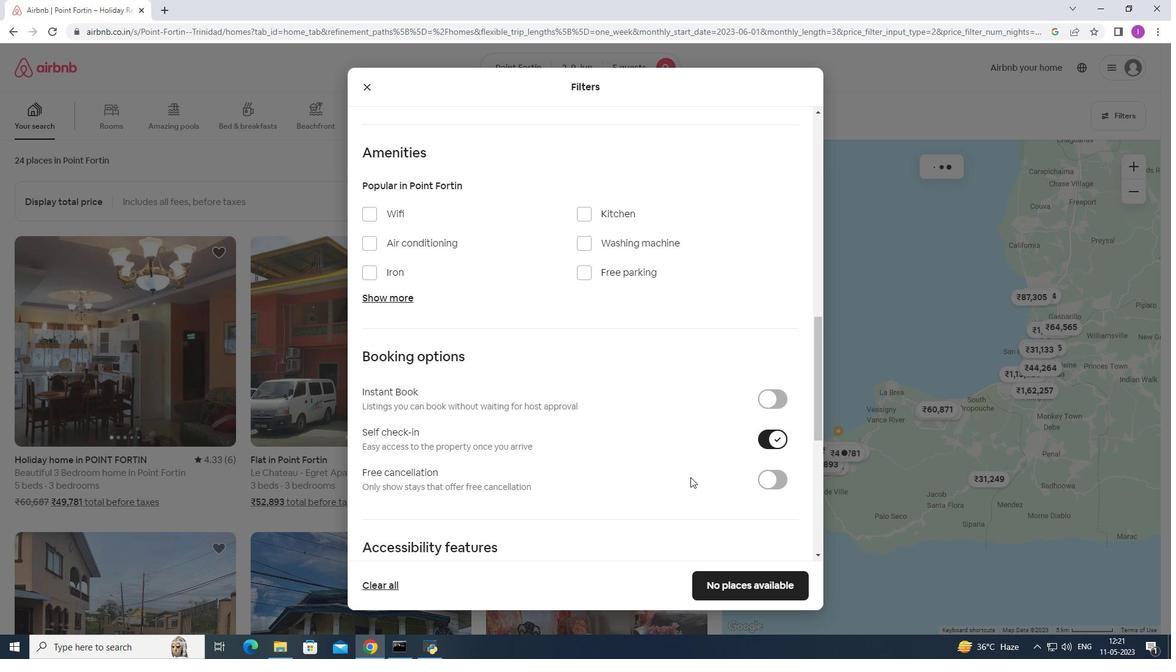 
Action: Mouse moved to (687, 478)
Screenshot: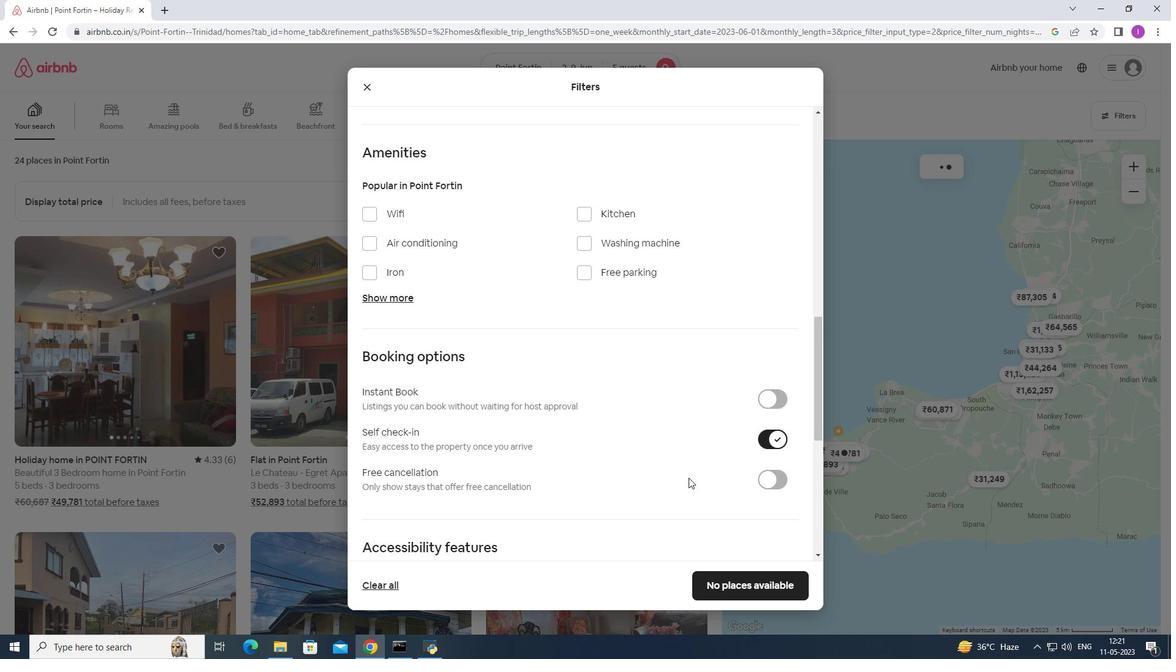 
Action: Mouse scrolled (687, 477) with delta (0, 0)
Screenshot: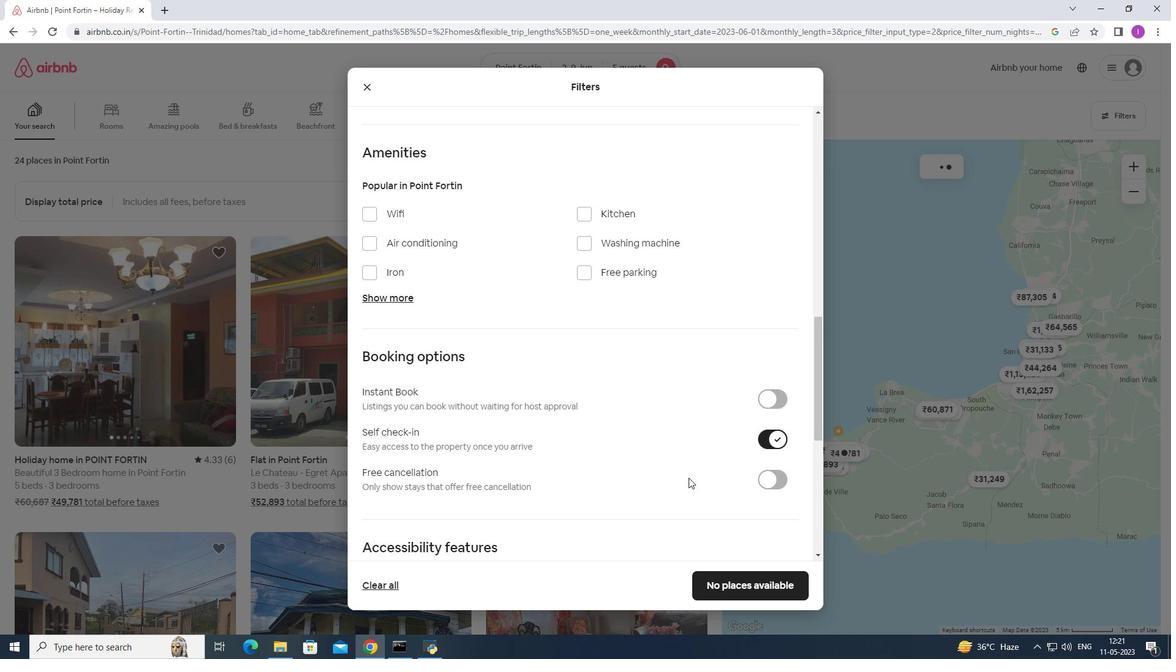 
Action: Mouse moved to (683, 469)
Screenshot: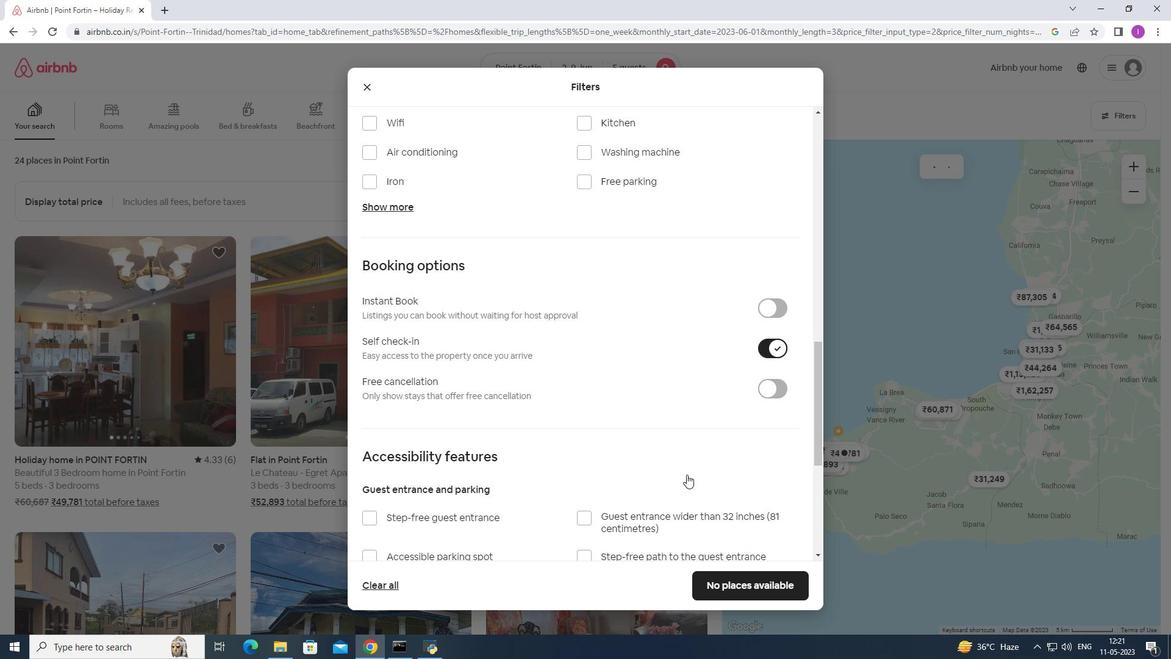 
Action: Mouse scrolled (683, 469) with delta (0, 0)
Screenshot: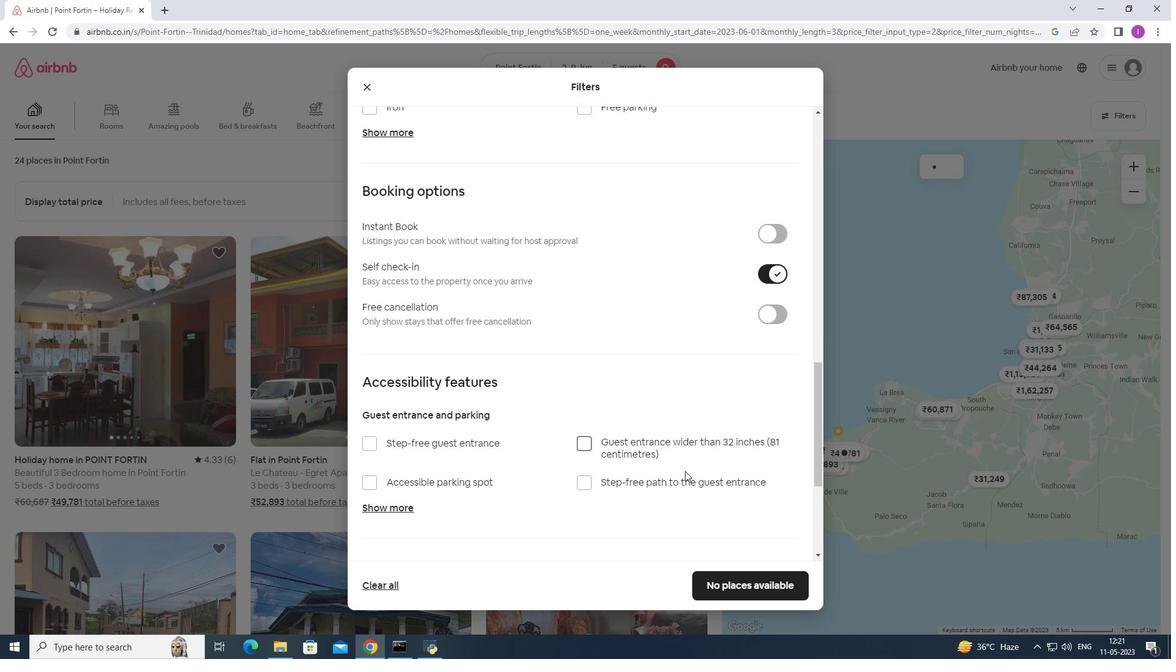 
Action: Mouse scrolled (683, 469) with delta (0, 0)
Screenshot: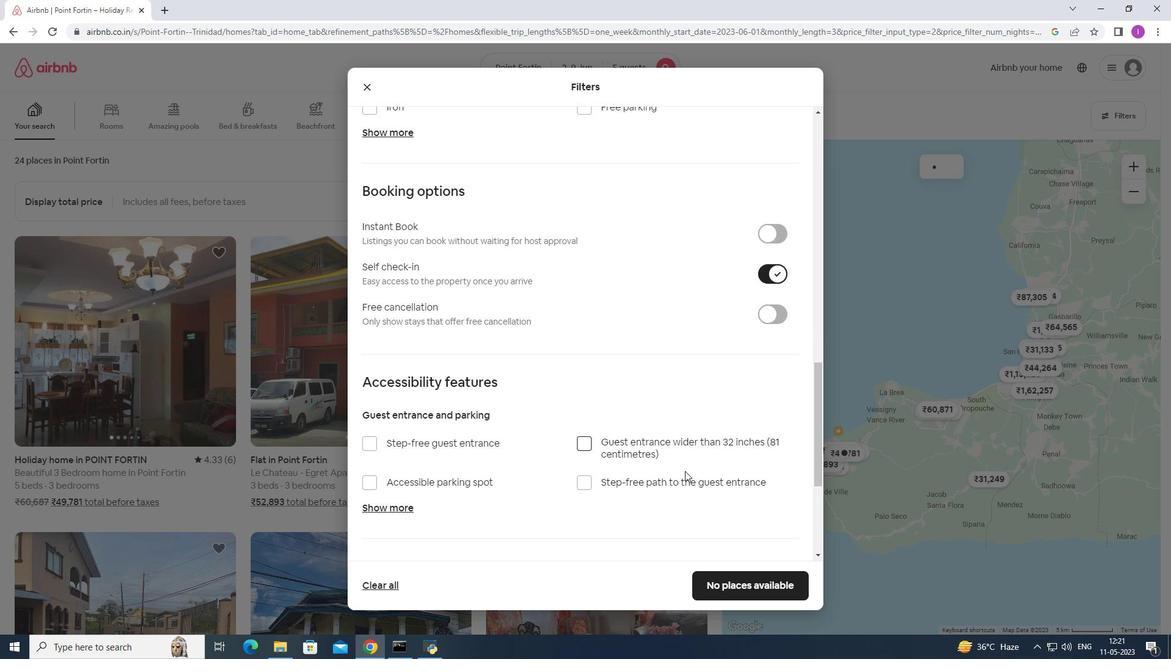 
Action: Mouse scrolled (683, 469) with delta (0, 0)
Screenshot: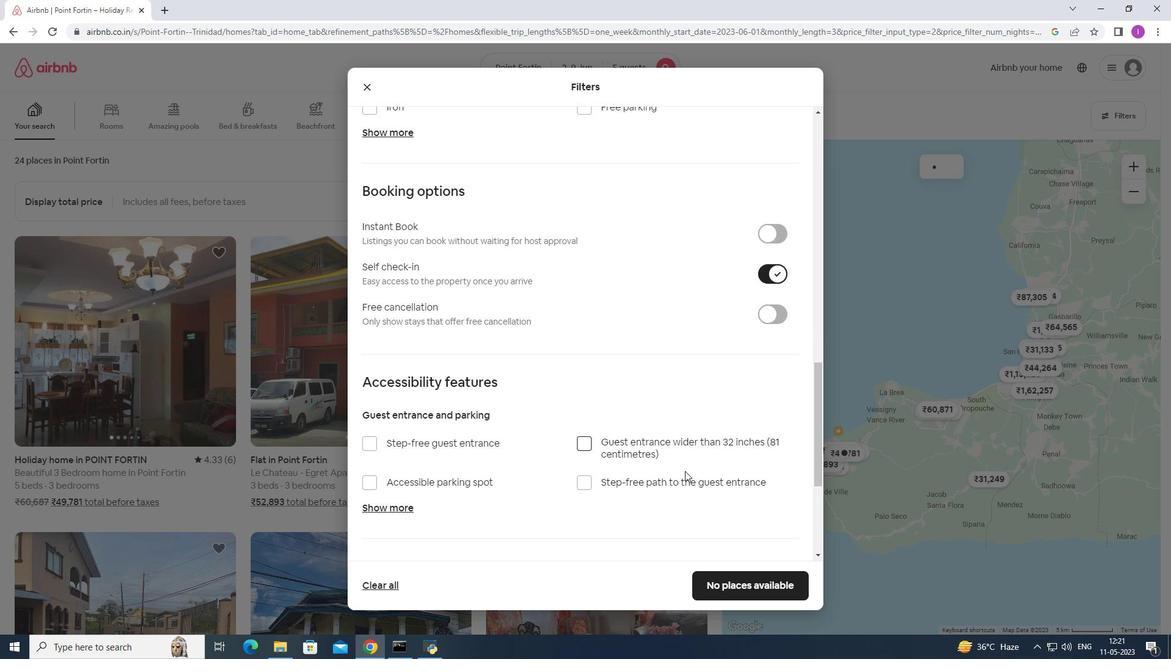 
Action: Mouse scrolled (683, 469) with delta (0, 0)
Screenshot: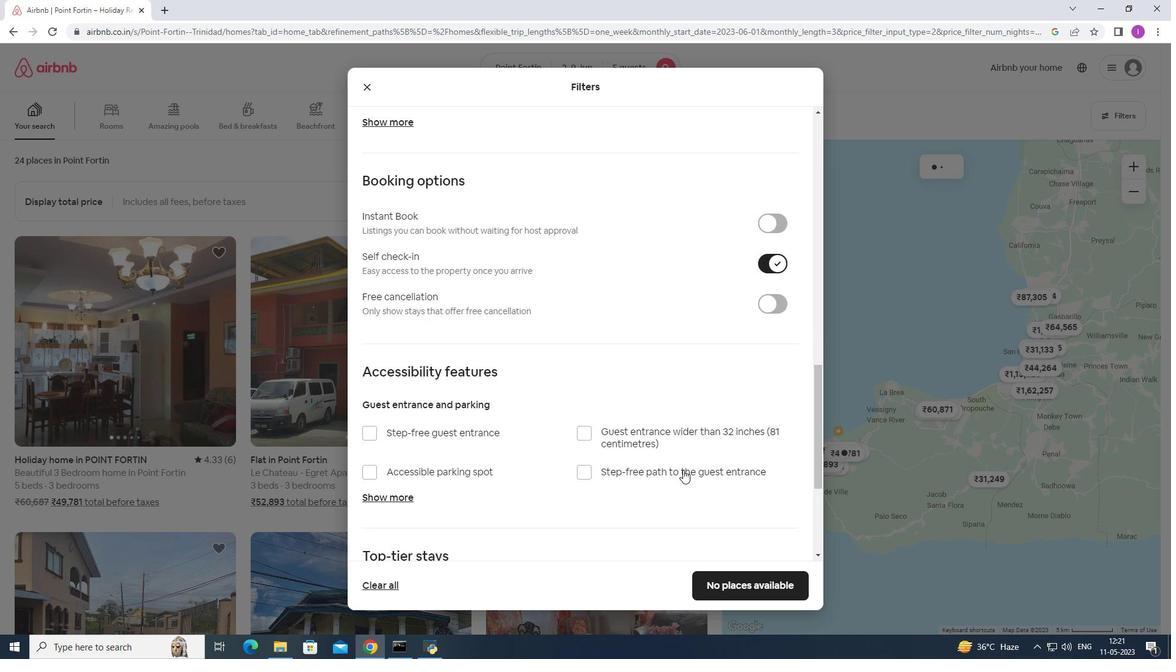 
Action: Mouse moved to (681, 460)
Screenshot: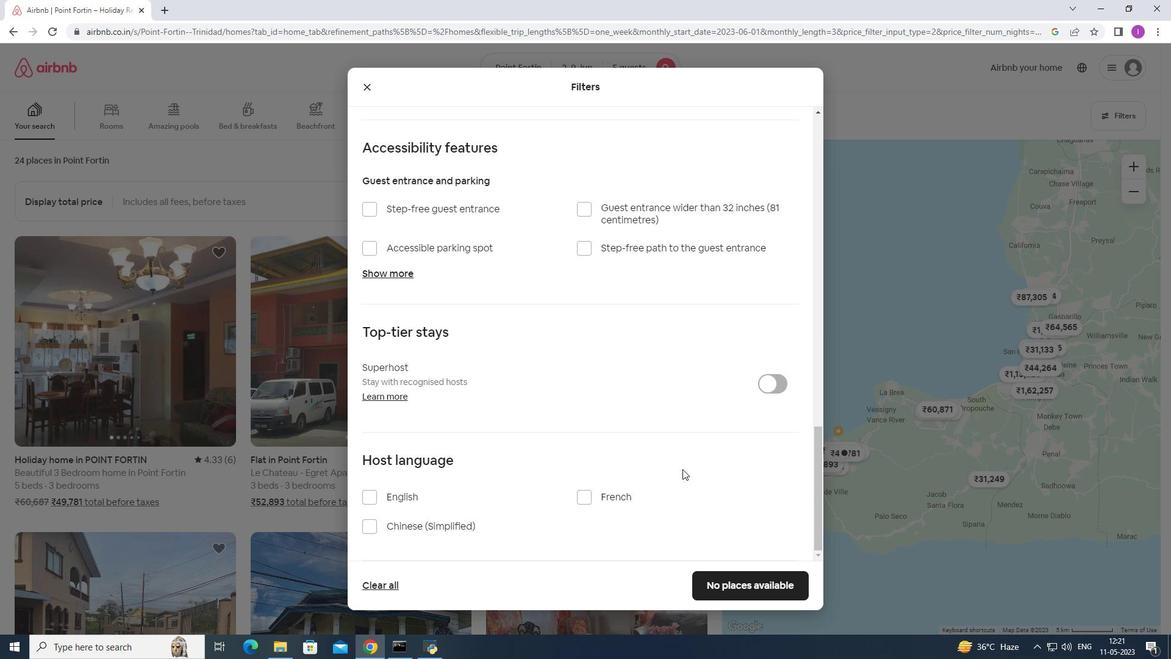 
Action: Mouse scrolled (681, 459) with delta (0, 0)
Screenshot: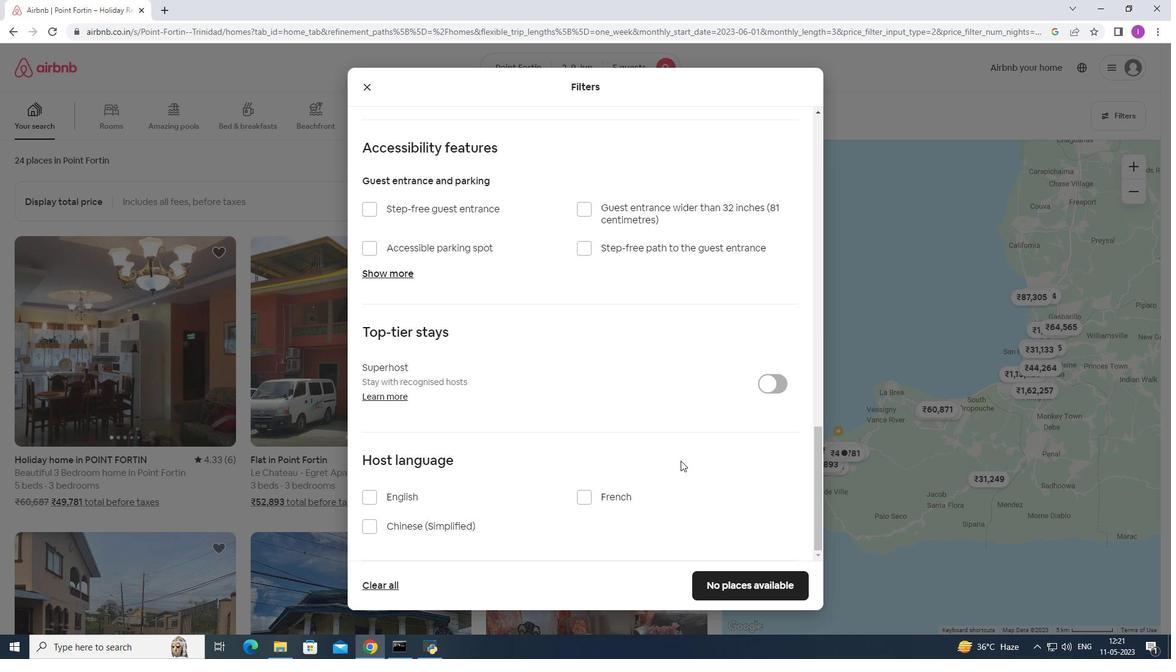 
Action: Mouse scrolled (681, 459) with delta (0, 0)
Screenshot: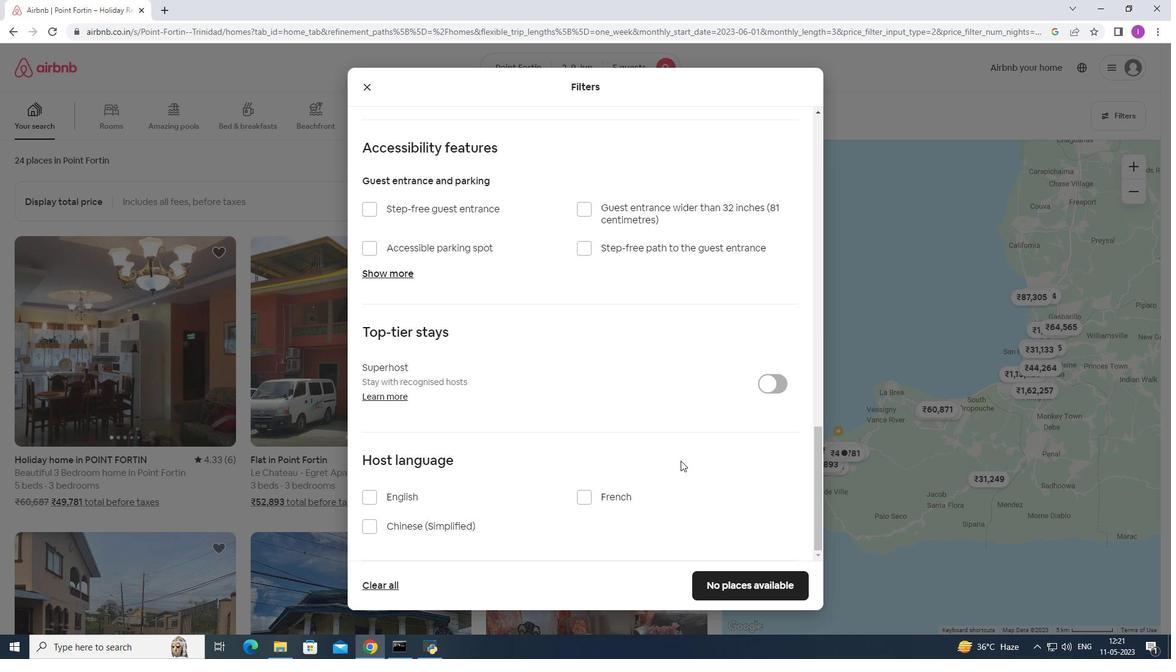 
Action: Mouse scrolled (681, 459) with delta (0, 0)
Screenshot: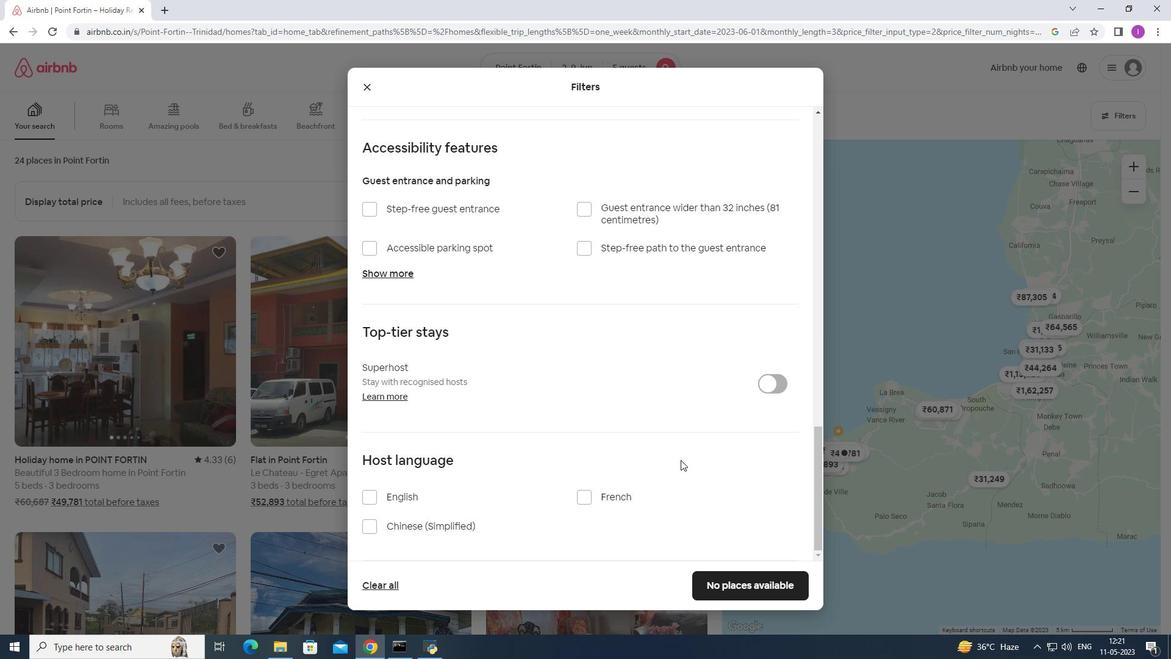 
Action: Mouse scrolled (681, 459) with delta (0, 0)
Screenshot: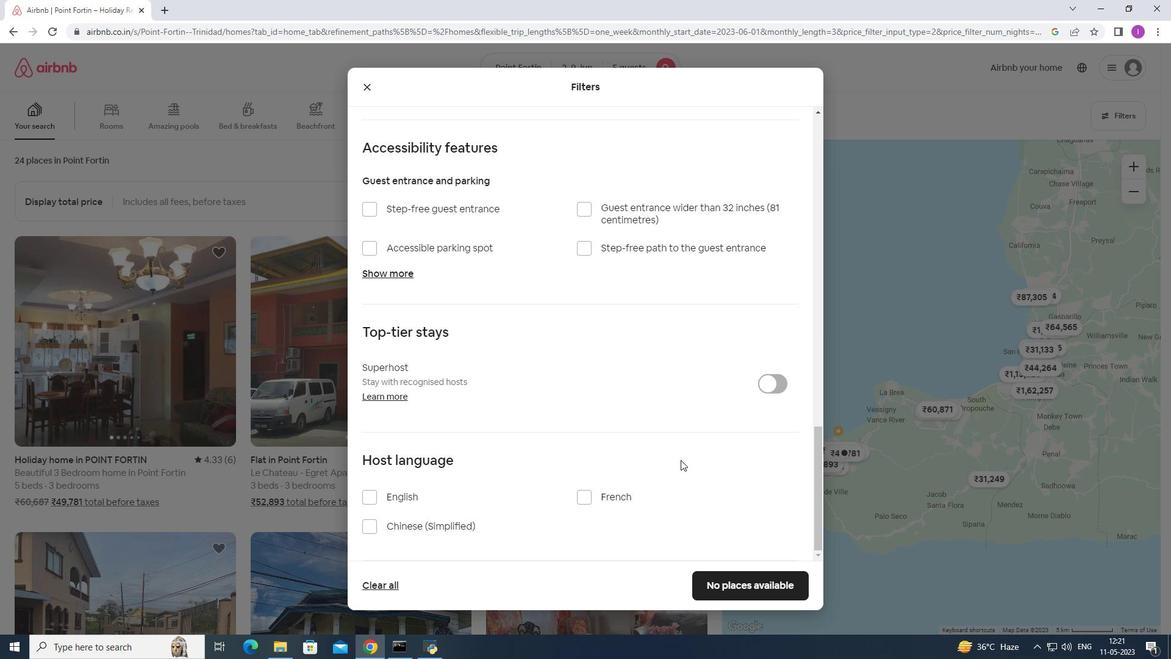 
Action: Mouse moved to (372, 497)
Screenshot: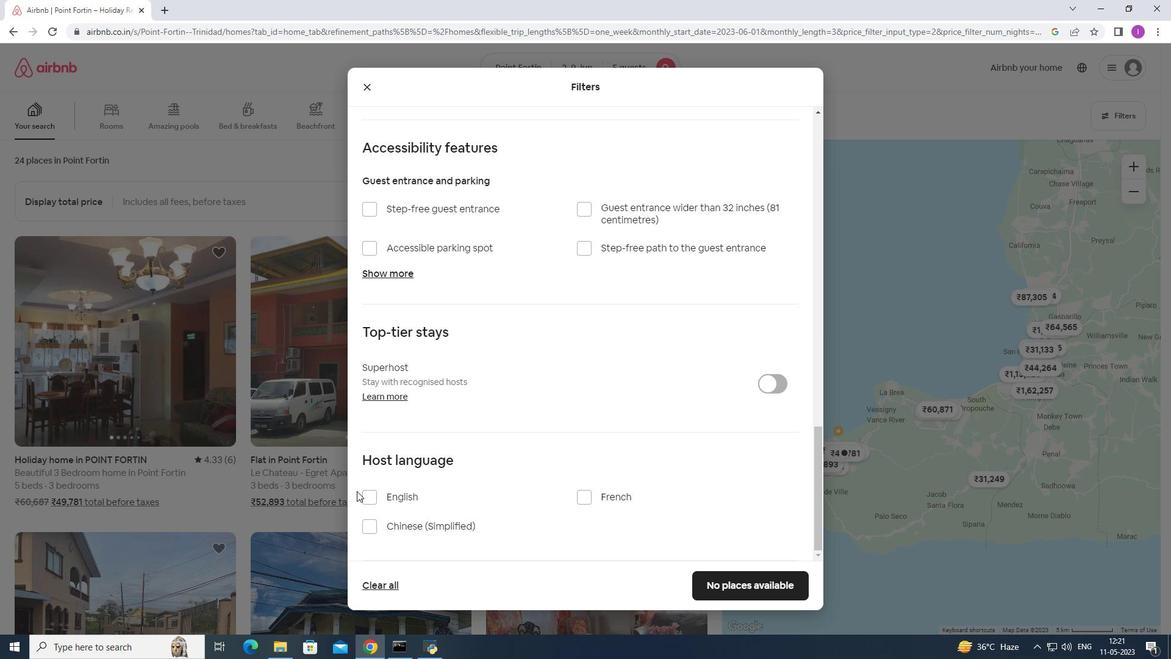 
Action: Mouse pressed left at (372, 497)
Screenshot: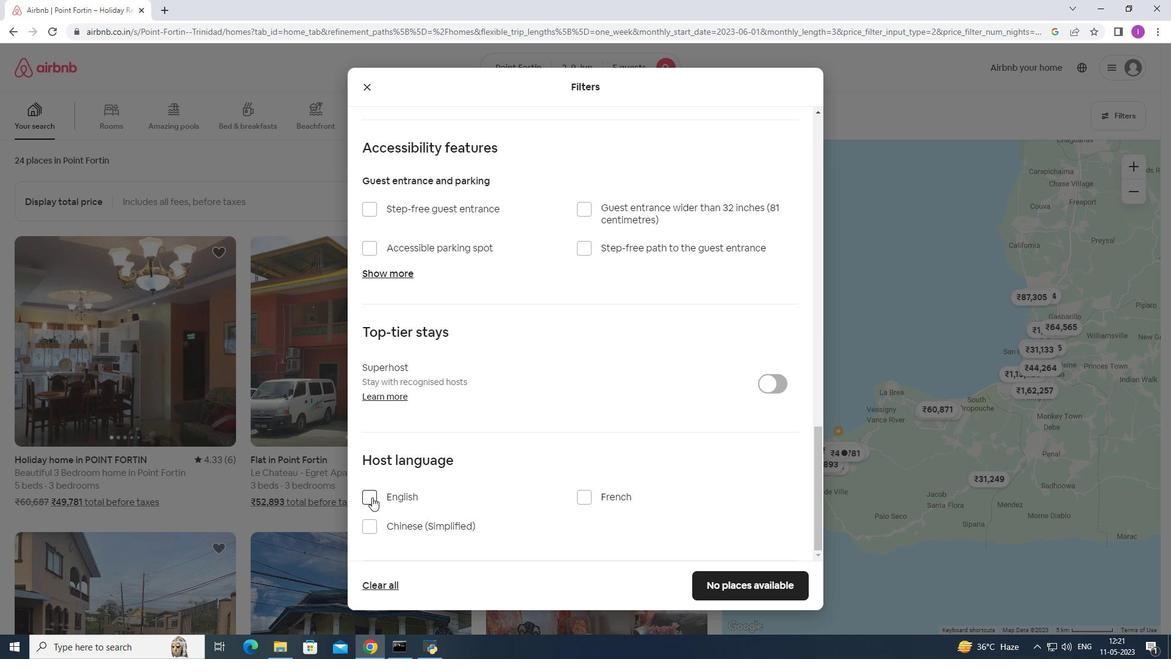 
Action: Mouse moved to (728, 587)
Screenshot: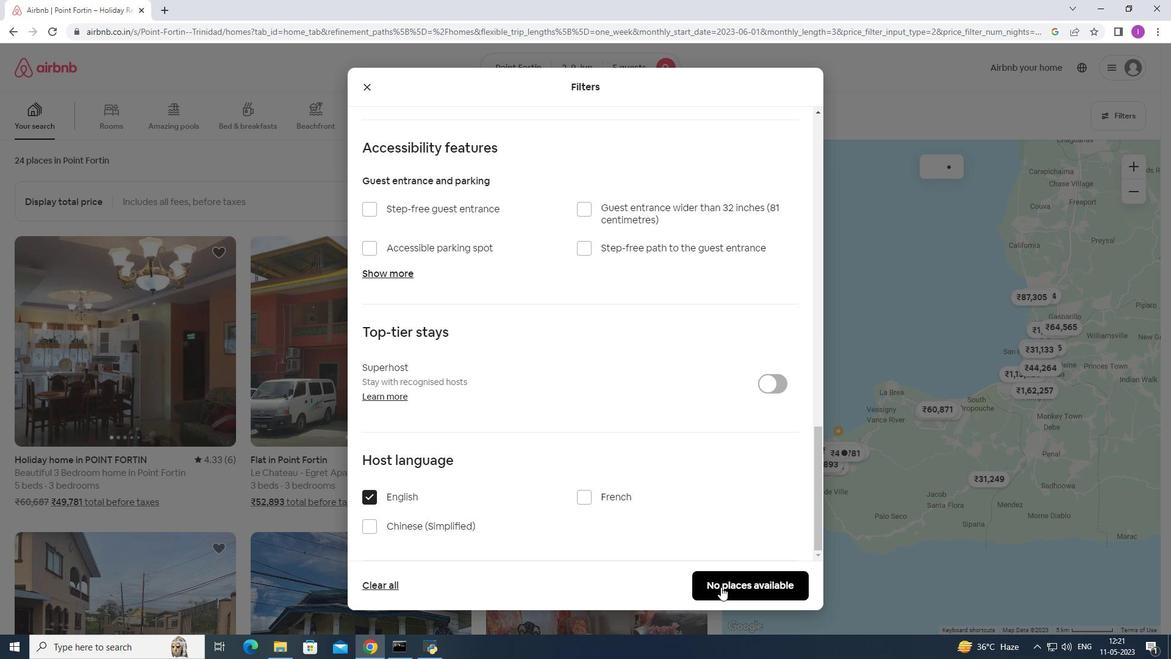 
Action: Mouse pressed left at (728, 587)
Screenshot: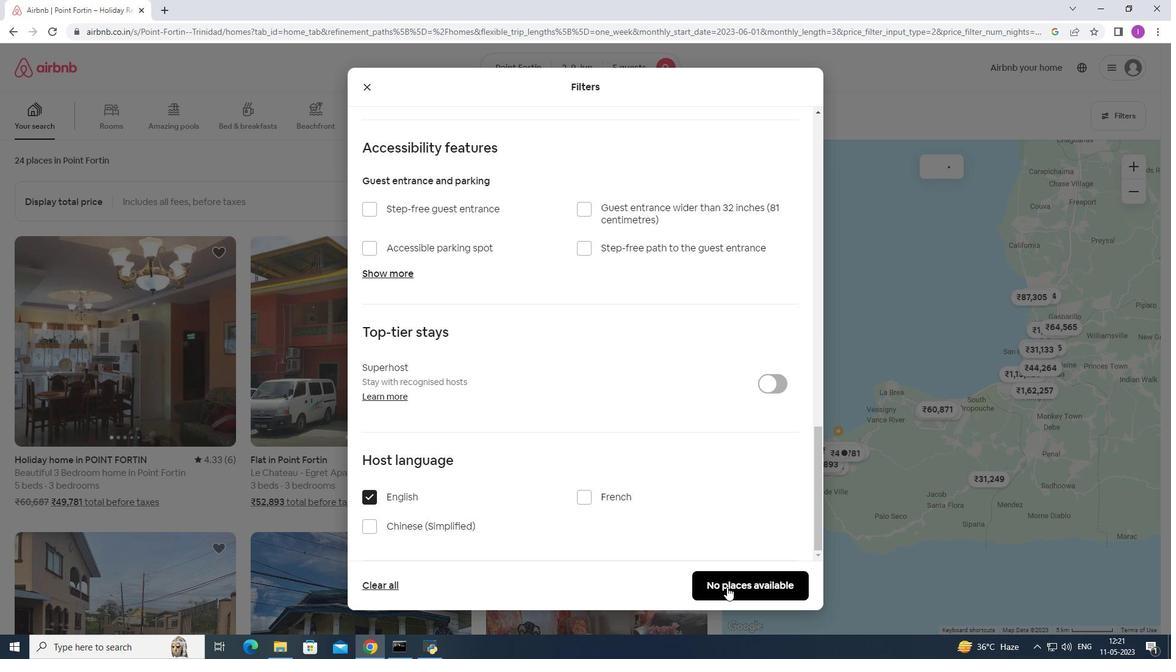 
Action: Mouse moved to (443, 437)
Screenshot: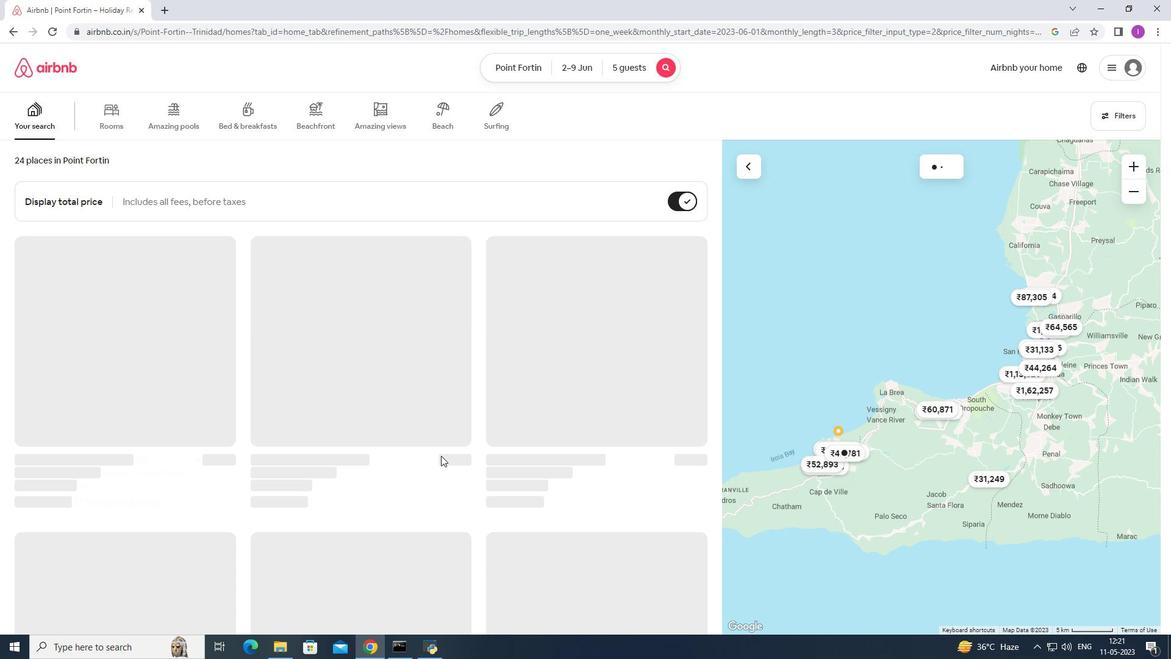 
